 Task: Toggle the show author.
Action: Mouse moved to (14, 540)
Screenshot: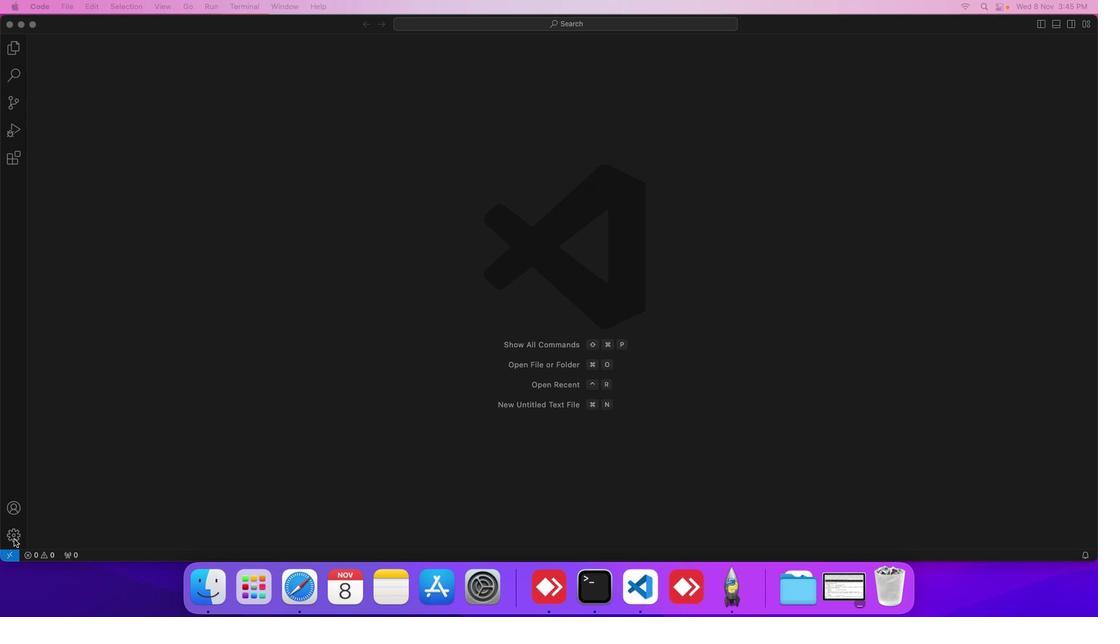 
Action: Mouse pressed left at (14, 540)
Screenshot: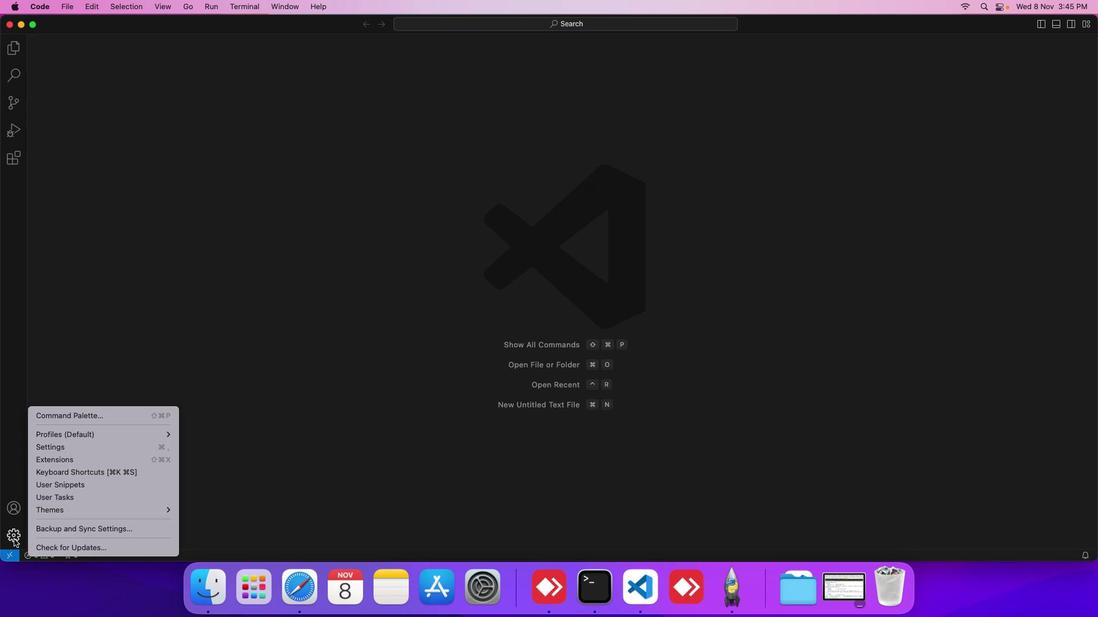 
Action: Mouse moved to (124, 446)
Screenshot: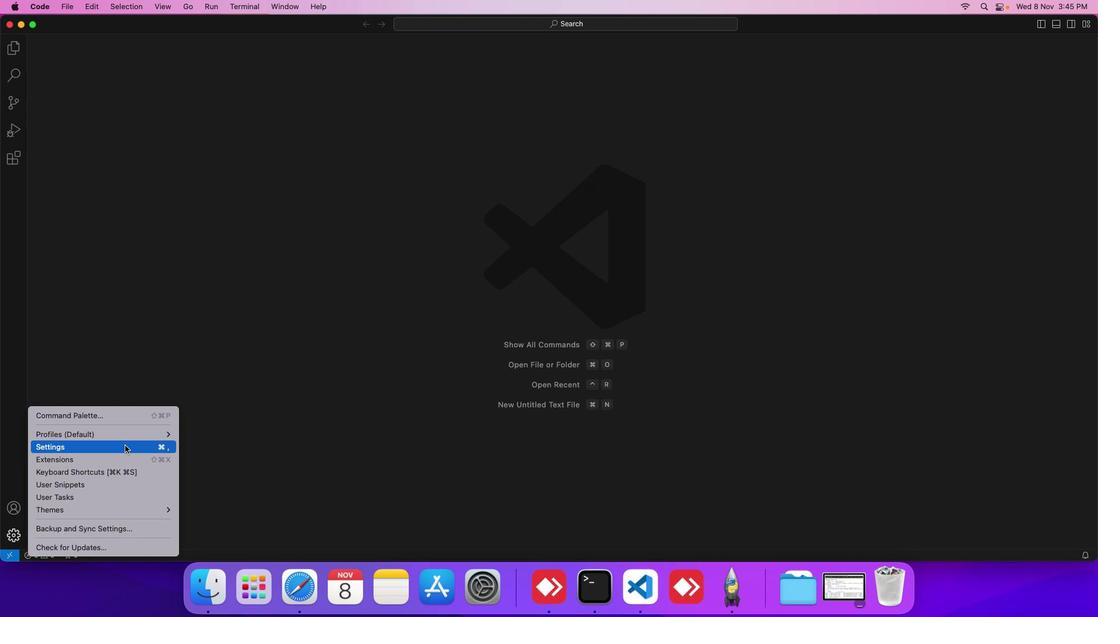 
Action: Mouse pressed left at (124, 446)
Screenshot: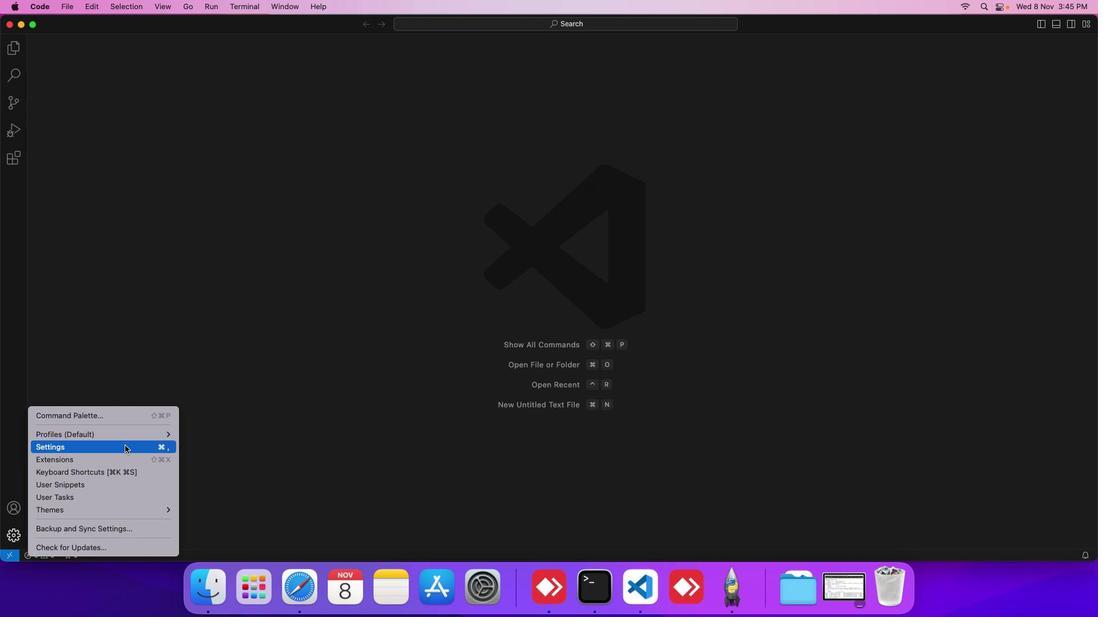 
Action: Mouse moved to (273, 203)
Screenshot: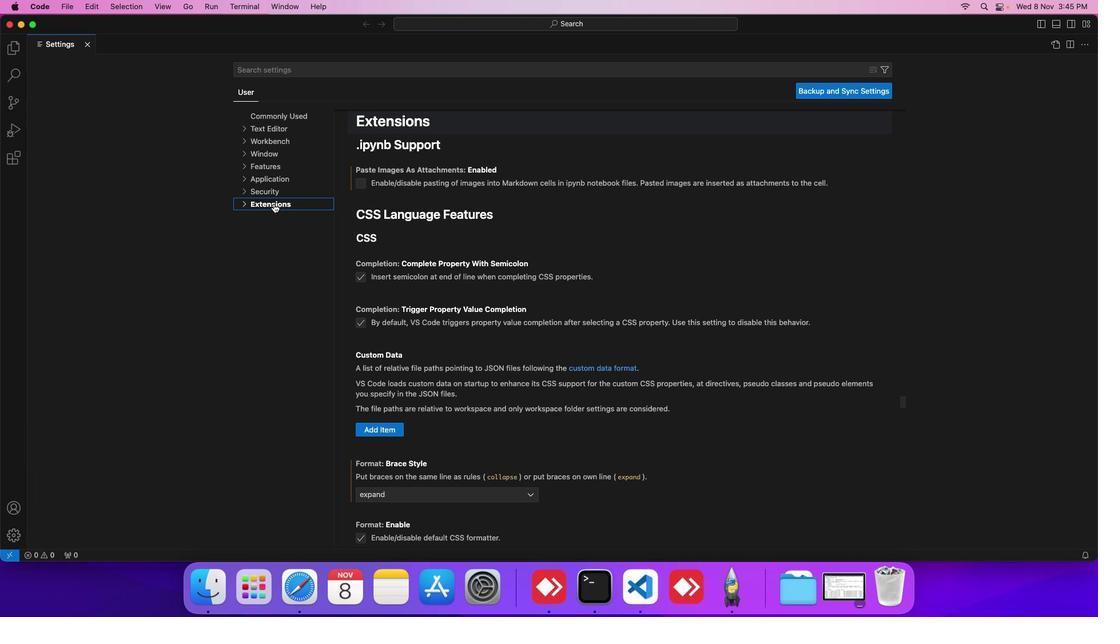 
Action: Mouse pressed left at (273, 203)
Screenshot: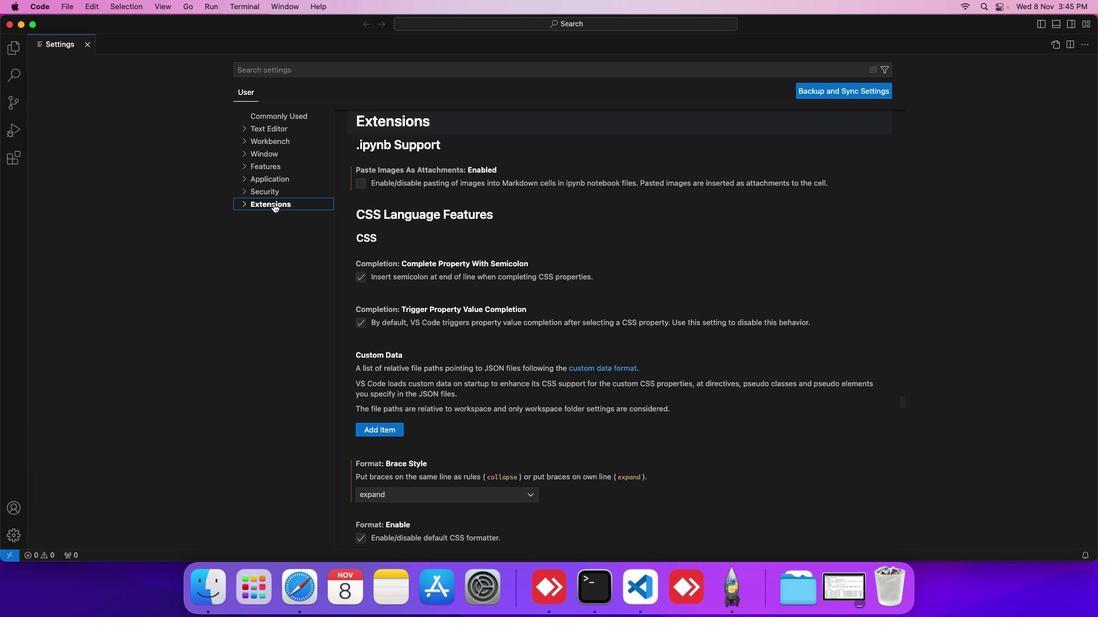 
Action: Mouse moved to (264, 252)
Screenshot: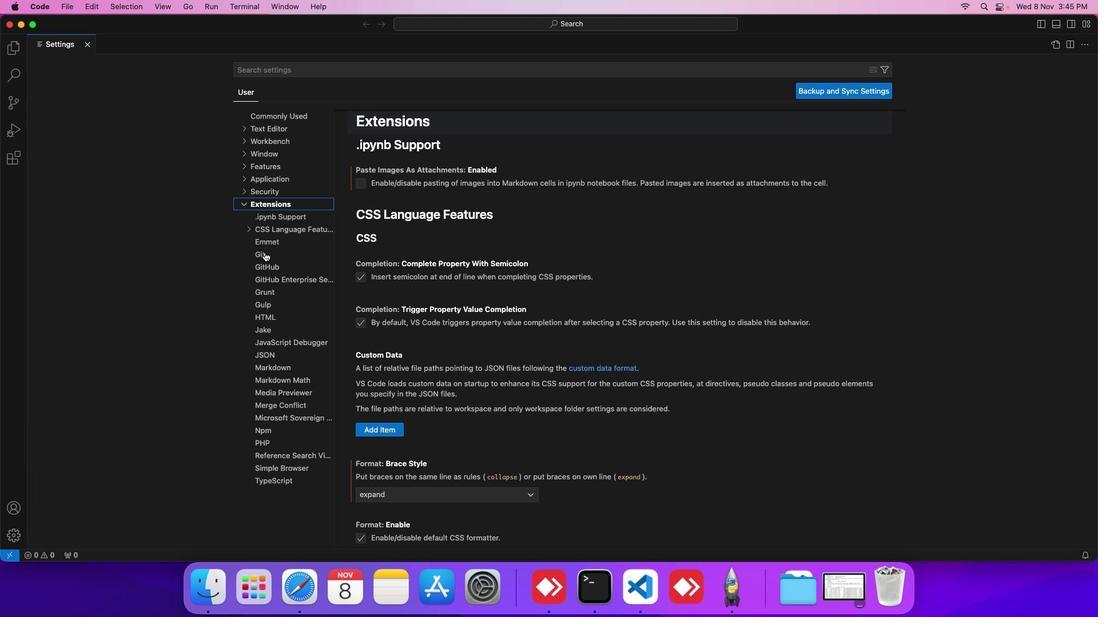 
Action: Mouse pressed left at (264, 252)
Screenshot: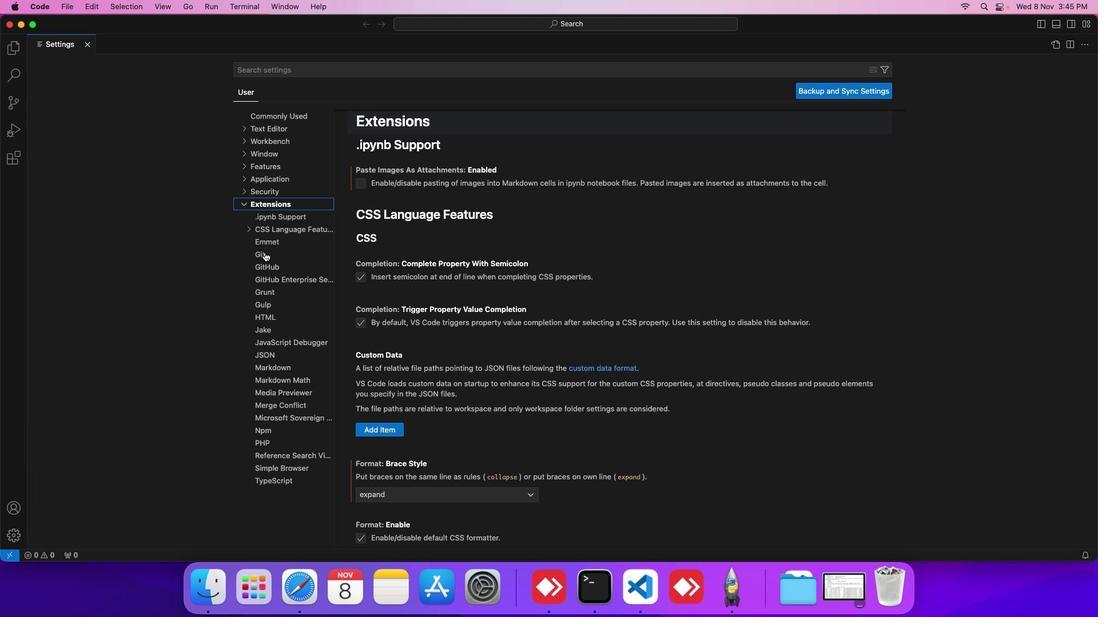 
Action: Mouse moved to (374, 347)
Screenshot: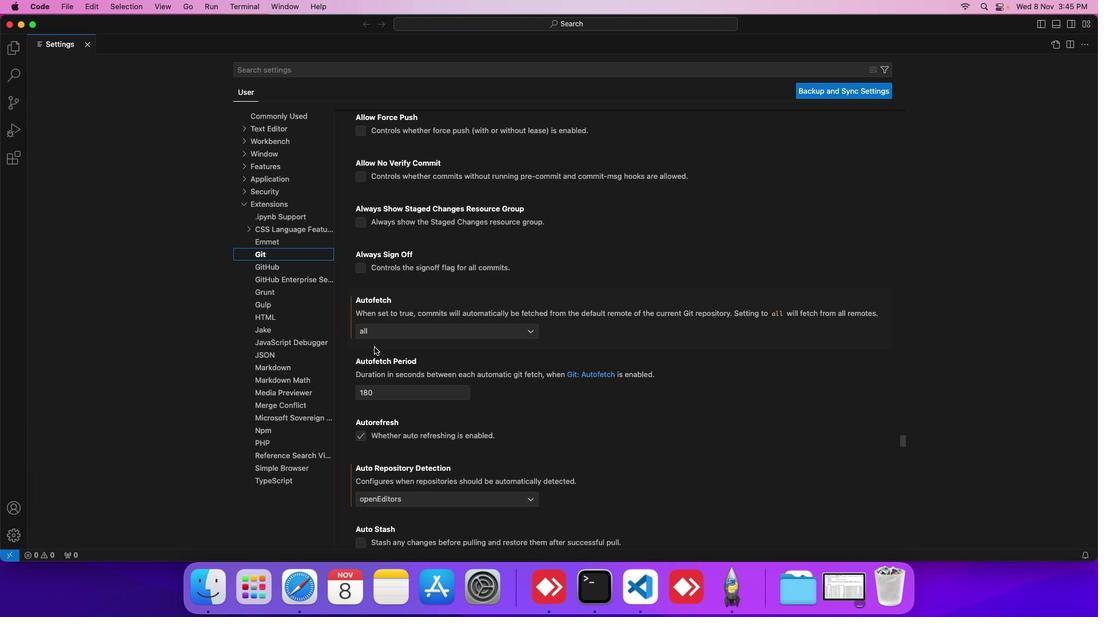 
Action: Mouse scrolled (374, 347) with delta (0, 0)
Screenshot: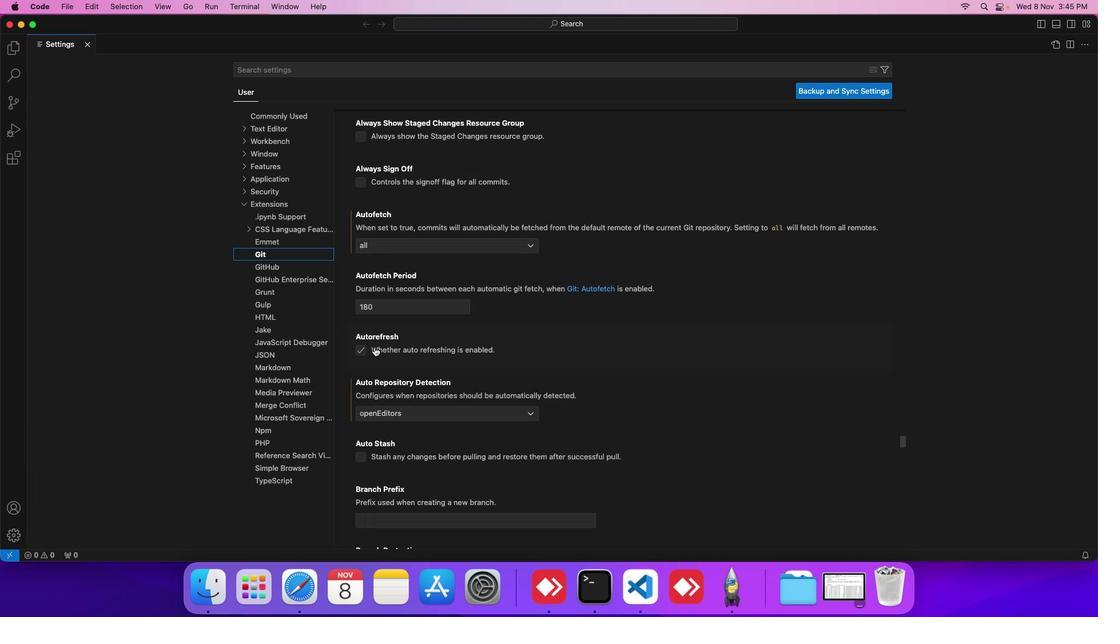 
Action: Mouse scrolled (374, 347) with delta (0, 0)
Screenshot: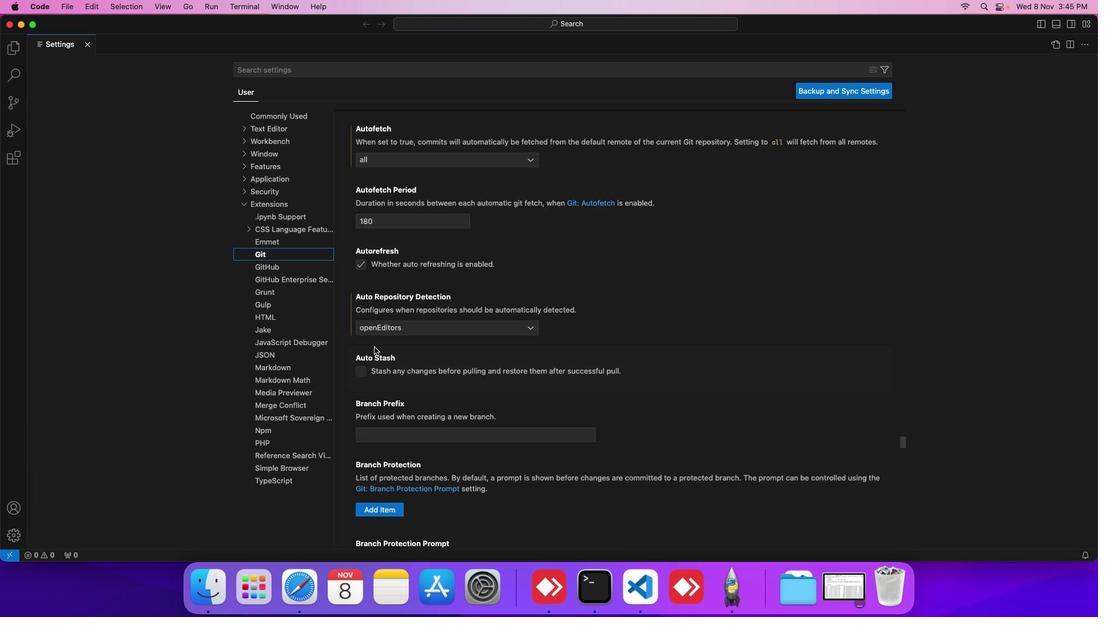 
Action: Mouse scrolled (374, 347) with delta (0, -1)
Screenshot: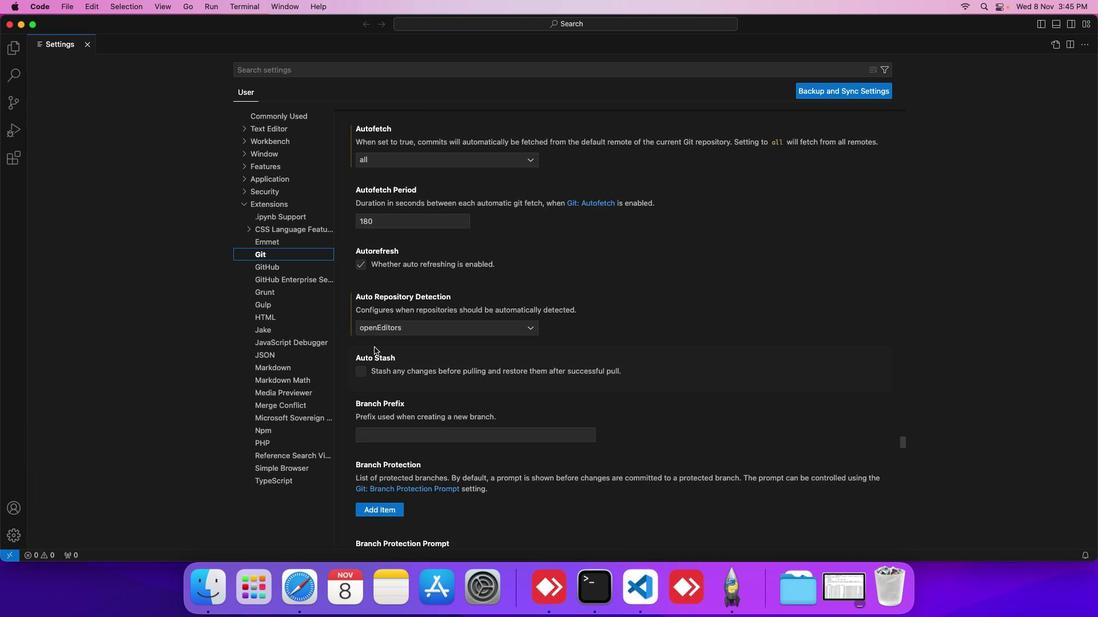
Action: Mouse scrolled (374, 347) with delta (0, -1)
Screenshot: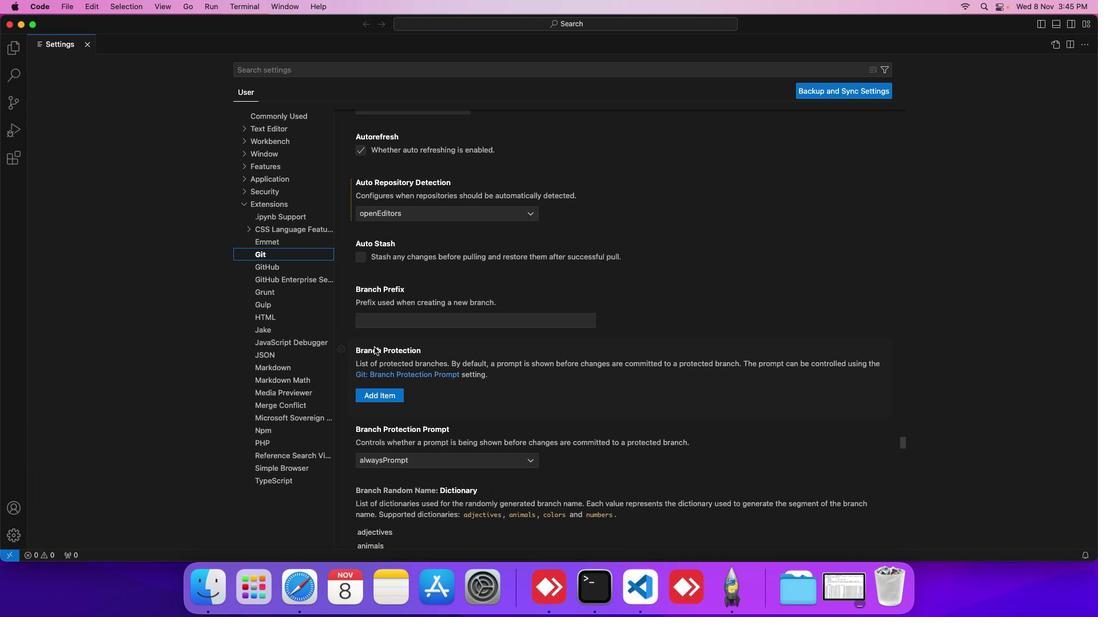 
Action: Mouse scrolled (374, 347) with delta (0, -2)
Screenshot: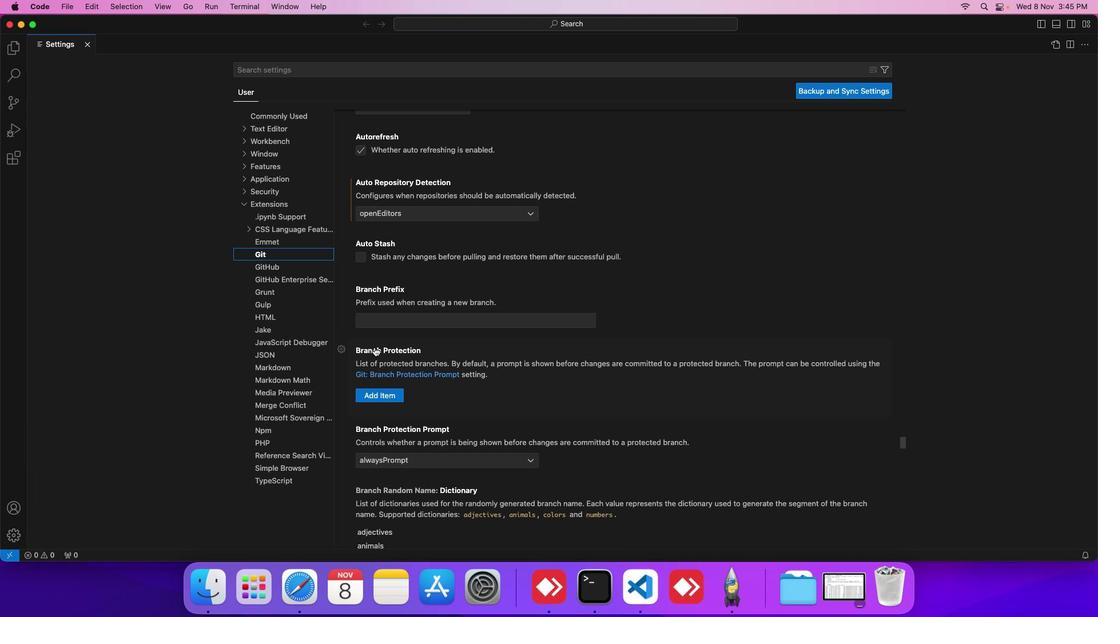 
Action: Mouse scrolled (374, 347) with delta (0, -2)
Screenshot: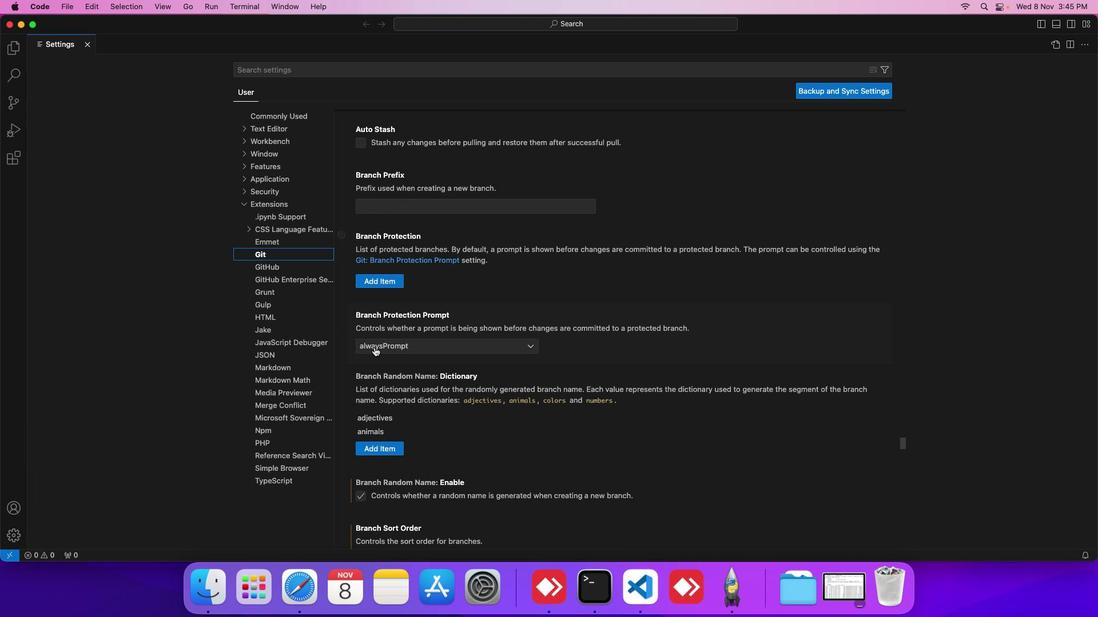 
Action: Mouse scrolled (374, 347) with delta (0, 0)
Screenshot: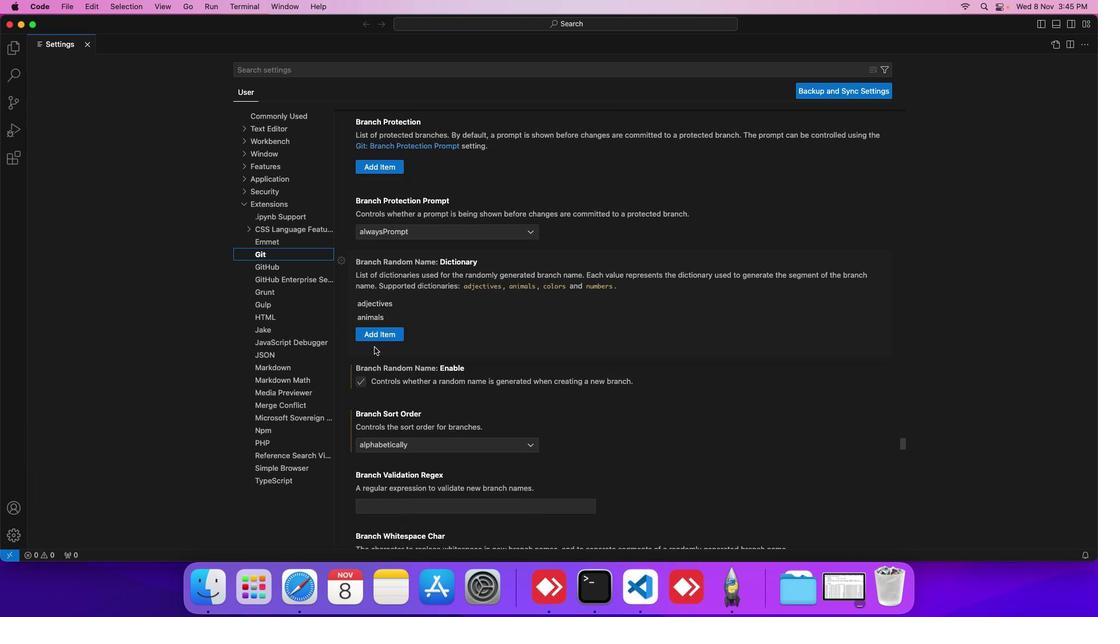 
Action: Mouse scrolled (374, 347) with delta (0, 0)
Screenshot: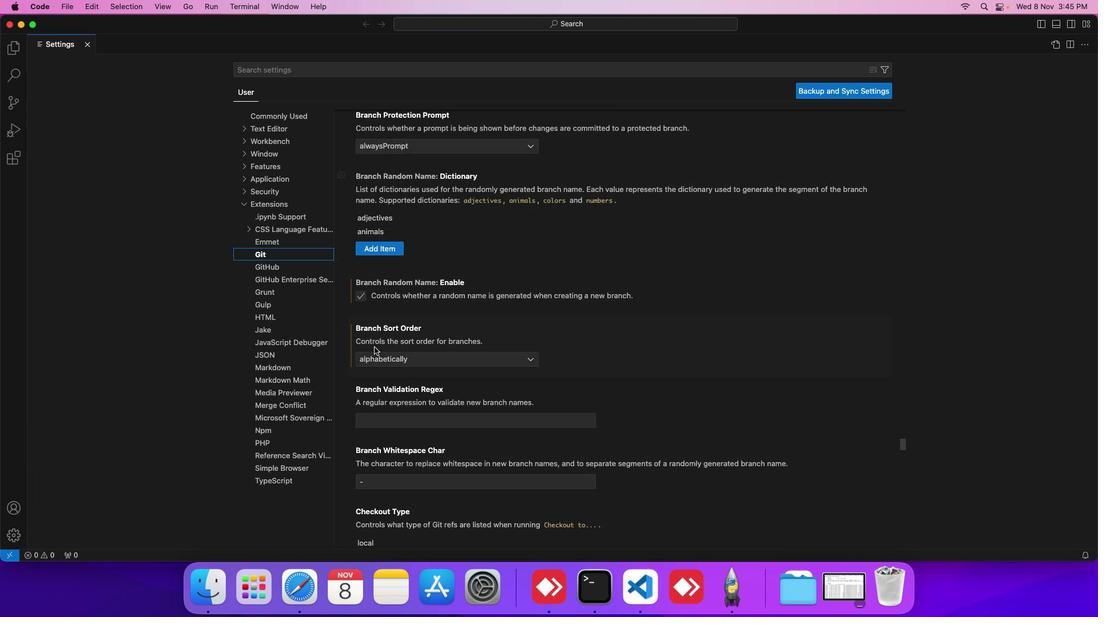 
Action: Mouse scrolled (374, 347) with delta (0, -1)
Screenshot: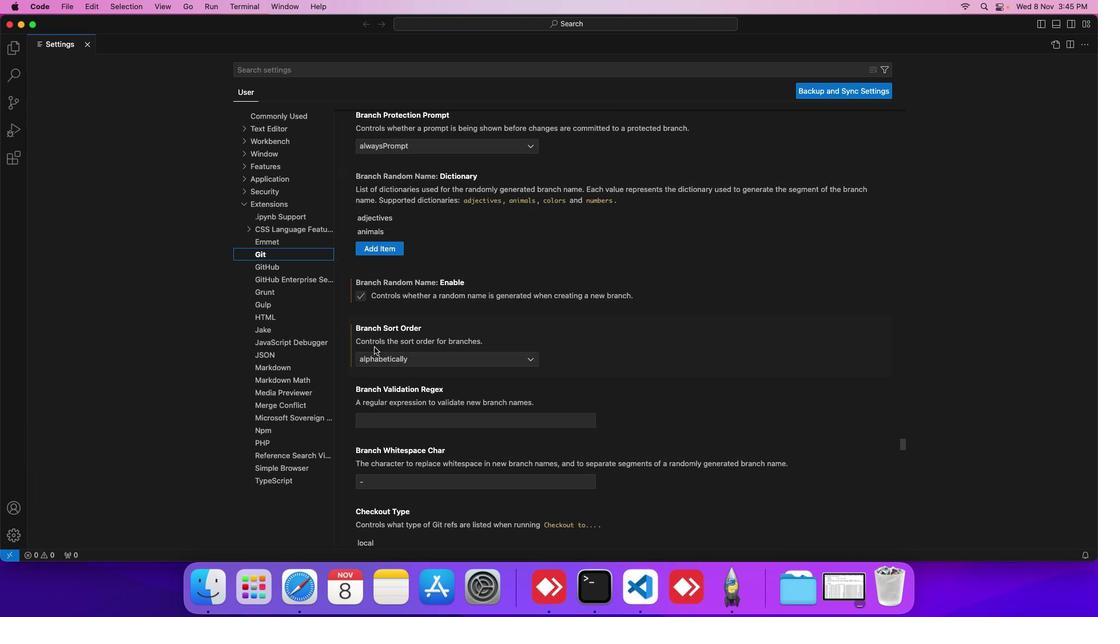 
Action: Mouse scrolled (374, 347) with delta (0, -1)
Screenshot: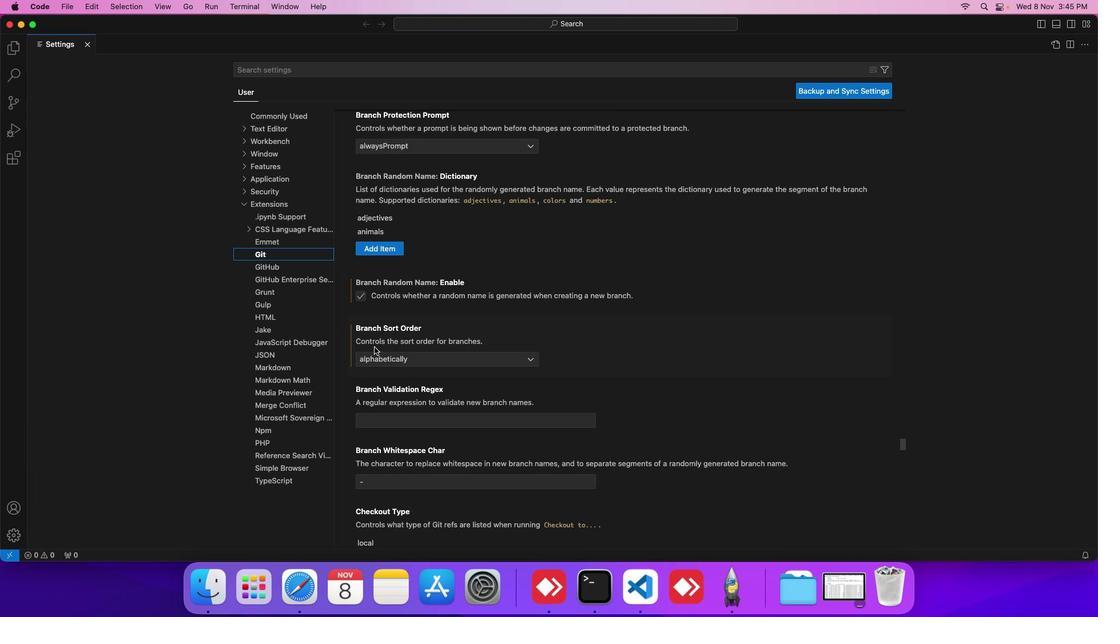 
Action: Mouse scrolled (374, 347) with delta (0, -1)
Screenshot: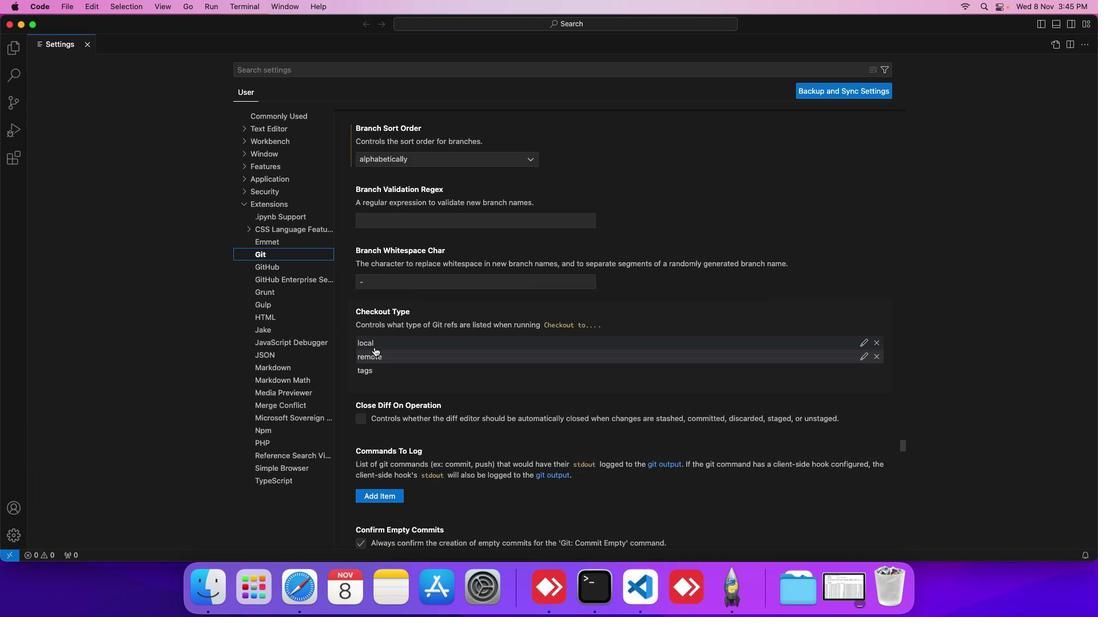 
Action: Mouse scrolled (374, 347) with delta (0, -2)
Screenshot: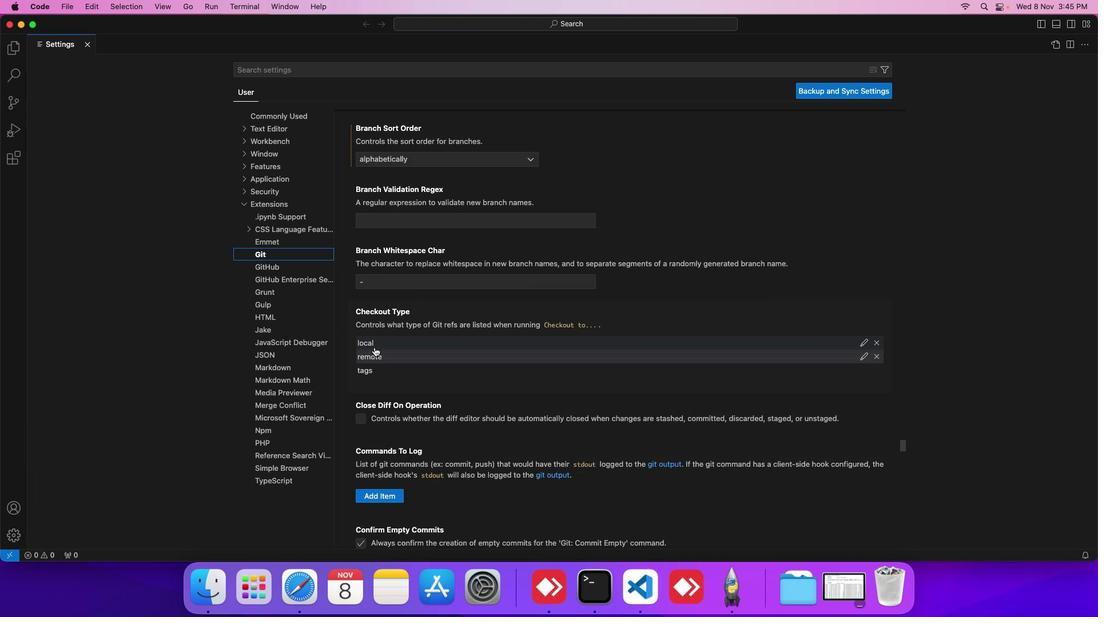 
Action: Mouse scrolled (374, 347) with delta (0, 0)
Screenshot: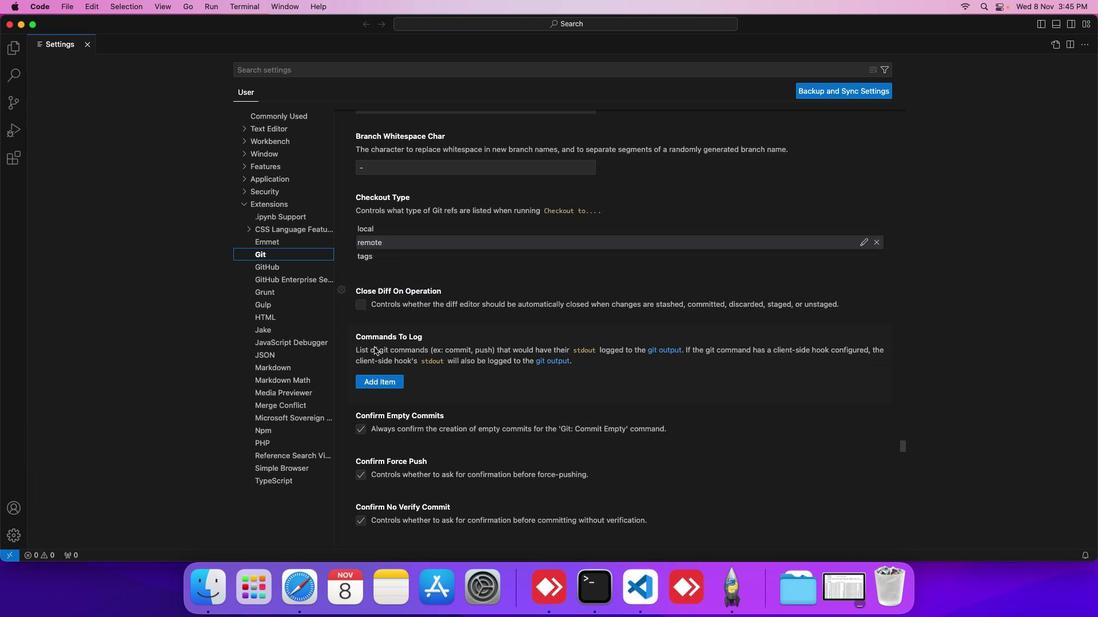 
Action: Mouse scrolled (374, 347) with delta (0, 0)
Screenshot: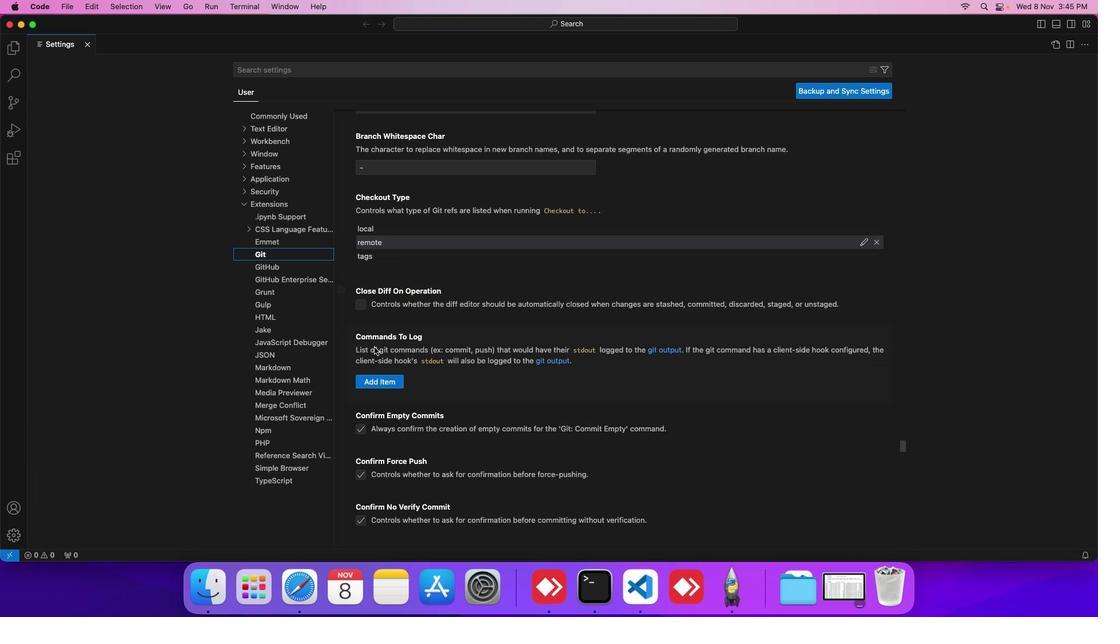 
Action: Mouse scrolled (374, 347) with delta (0, -1)
Screenshot: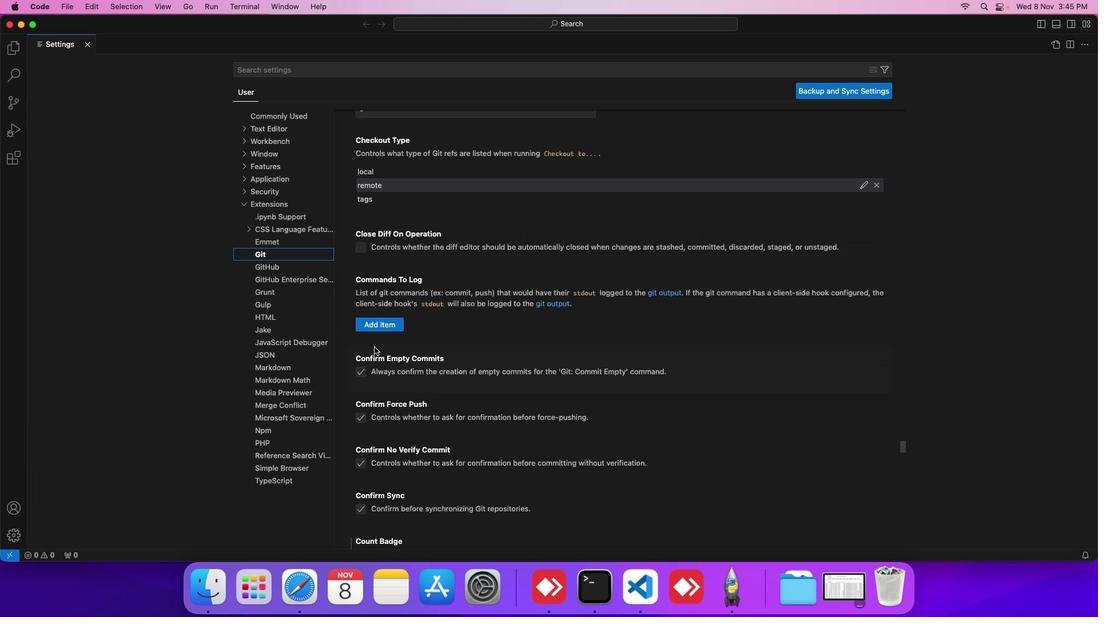 
Action: Mouse scrolled (374, 347) with delta (0, -1)
Screenshot: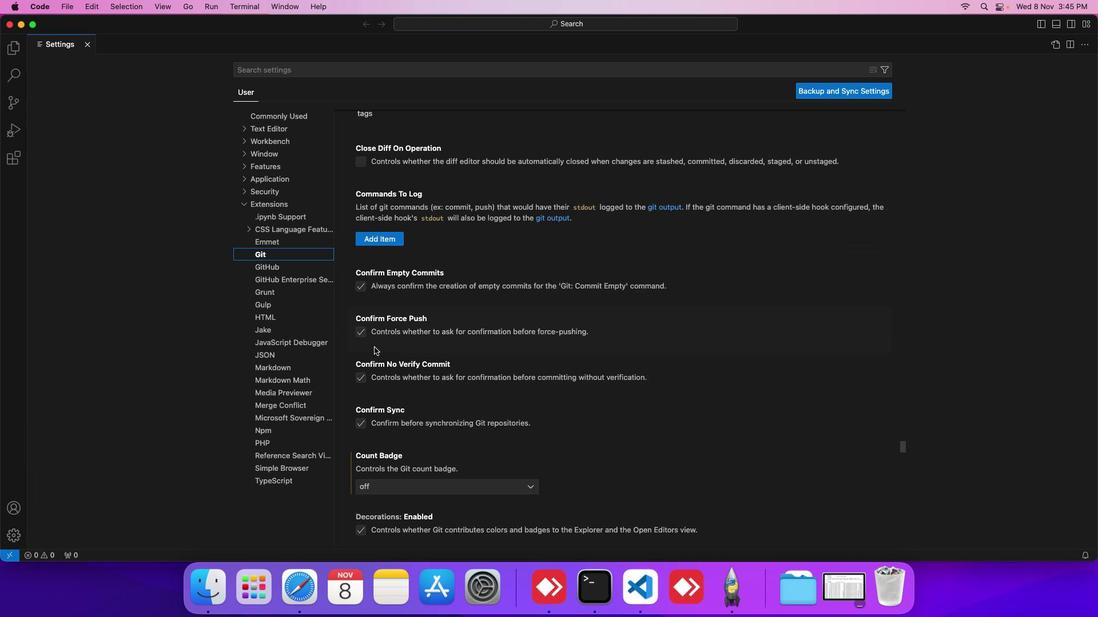 
Action: Mouse scrolled (374, 347) with delta (0, -1)
Screenshot: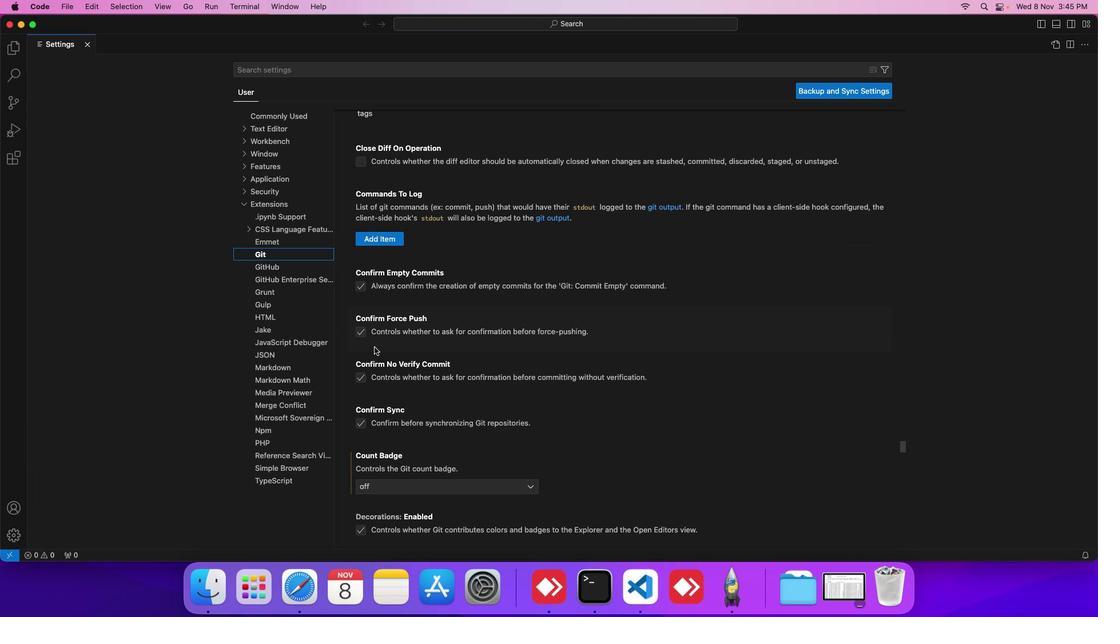 
Action: Mouse scrolled (374, 347) with delta (0, 0)
Screenshot: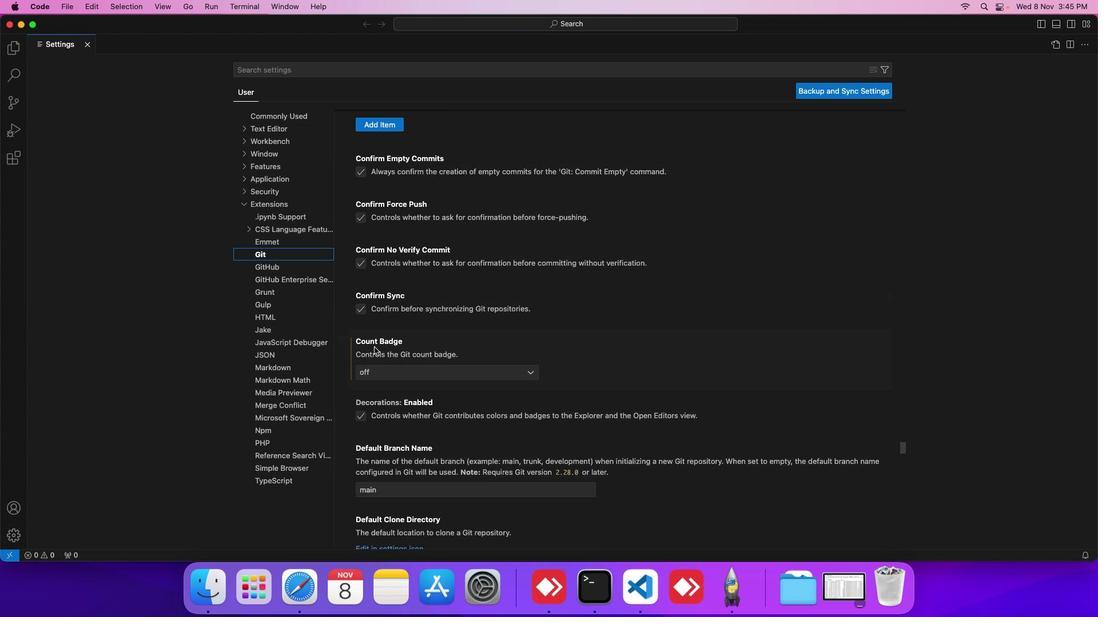 
Action: Mouse scrolled (374, 347) with delta (0, 0)
Screenshot: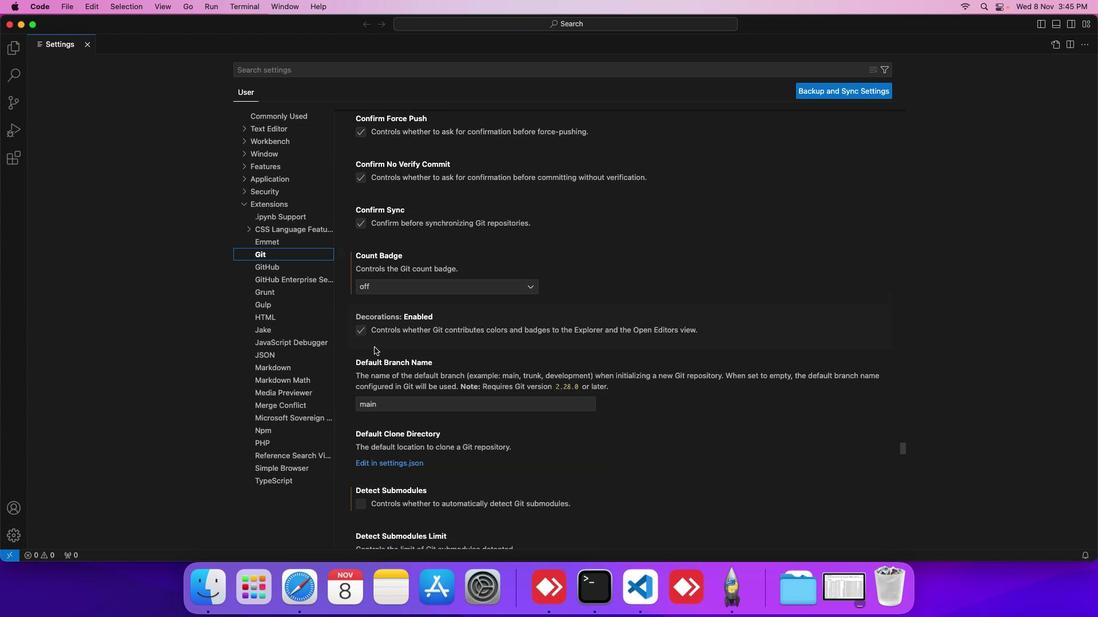 
Action: Mouse scrolled (374, 347) with delta (0, -1)
Screenshot: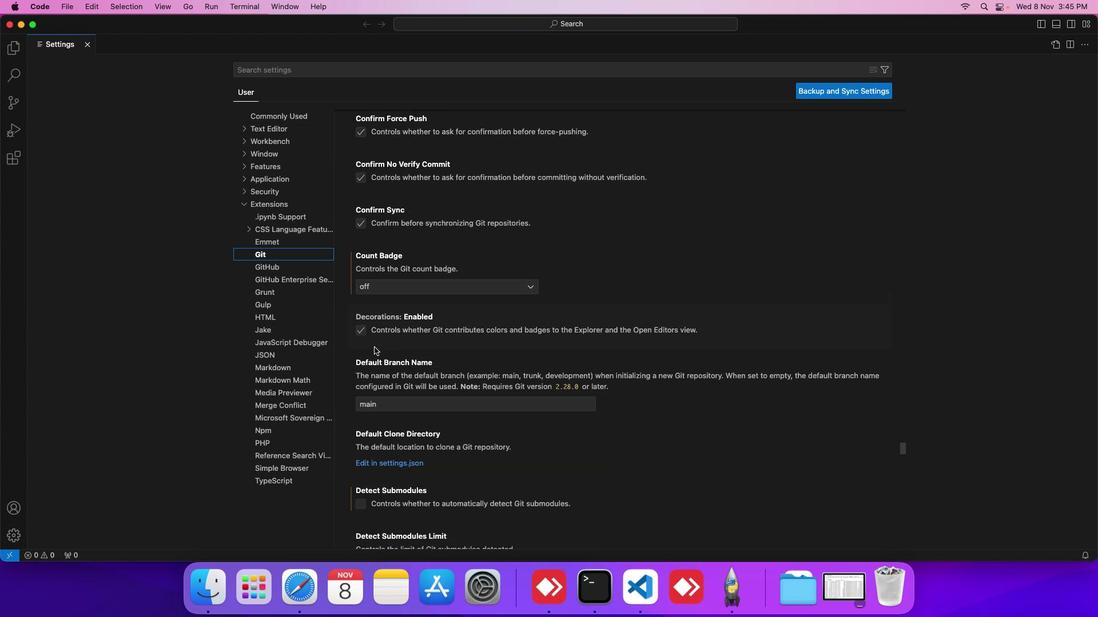 
Action: Mouse scrolled (374, 347) with delta (0, -1)
Screenshot: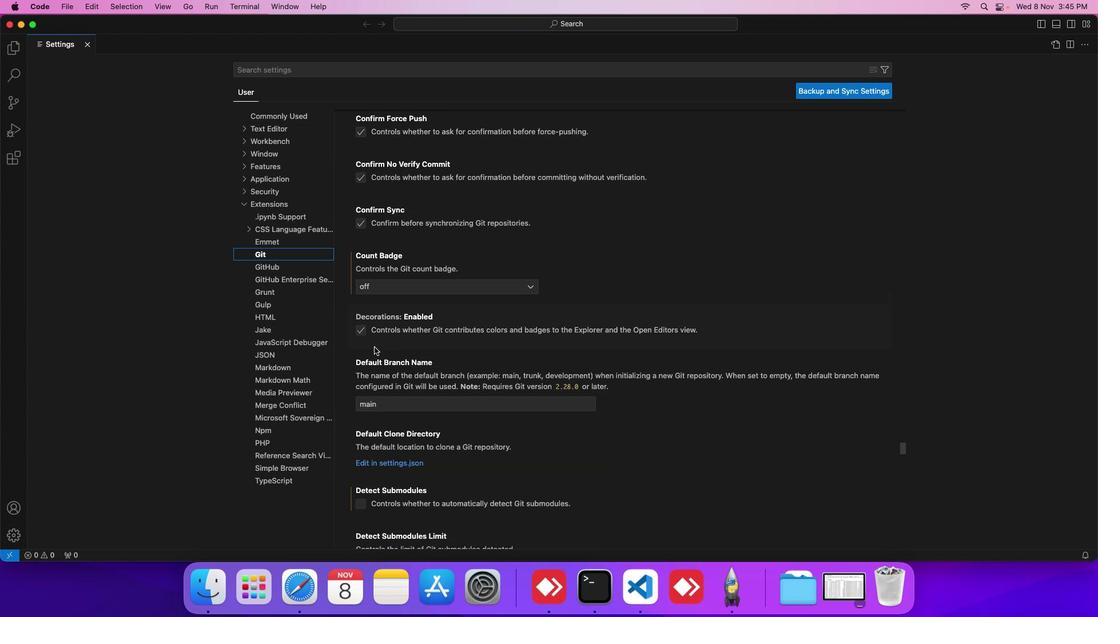 
Action: Mouse scrolled (374, 347) with delta (0, 0)
Screenshot: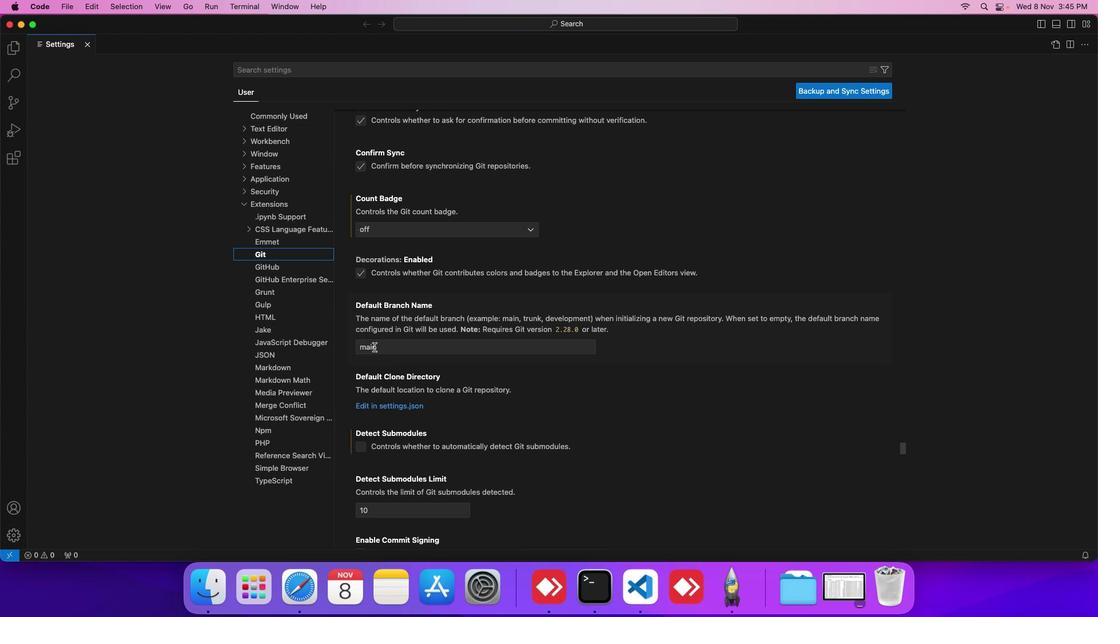 
Action: Mouse scrolled (374, 347) with delta (0, 0)
Screenshot: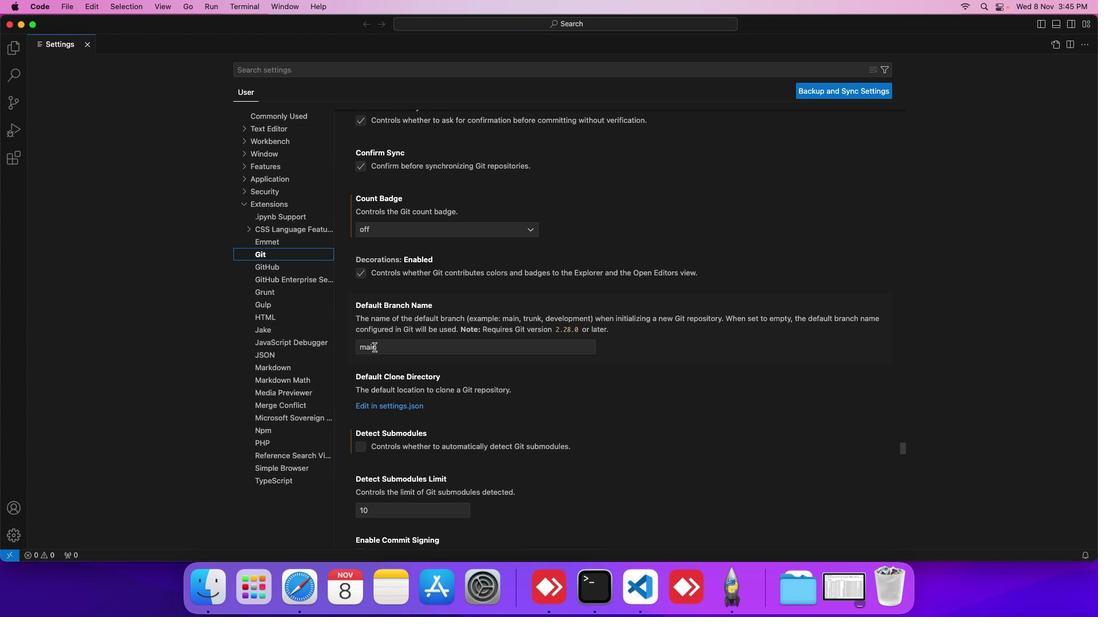 
Action: Mouse scrolled (374, 347) with delta (0, 0)
Screenshot: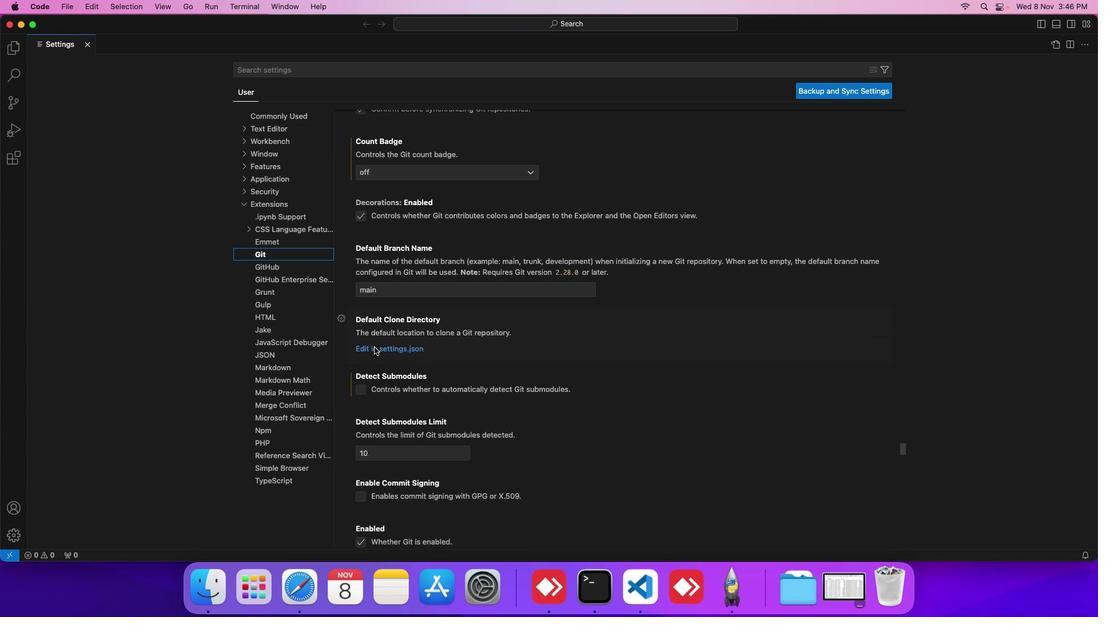 
Action: Mouse scrolled (374, 347) with delta (0, 0)
Screenshot: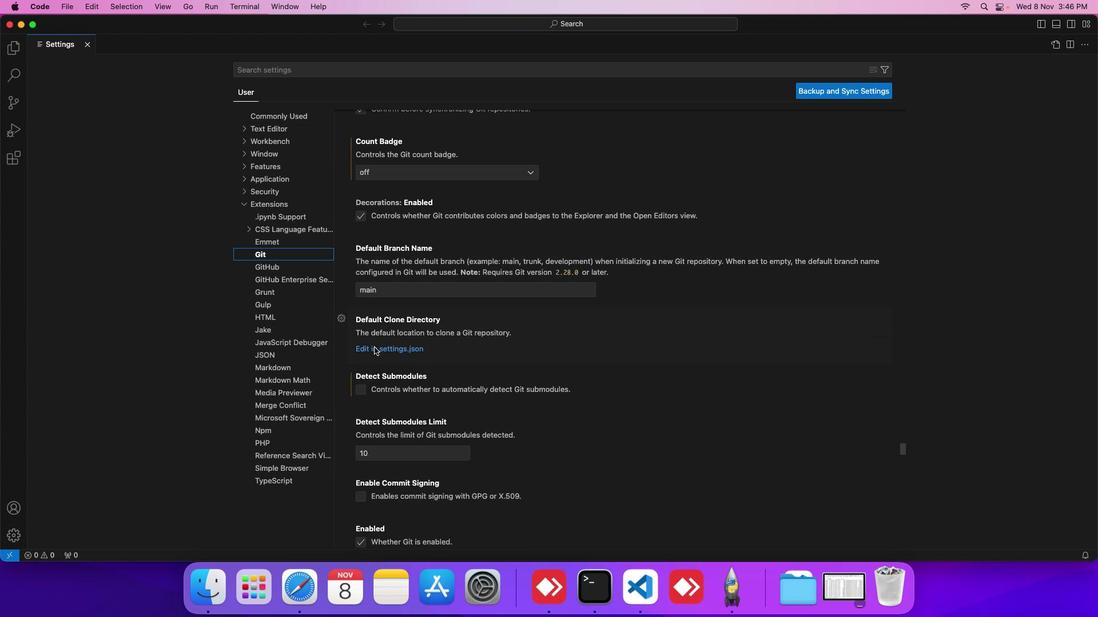 
Action: Mouse scrolled (374, 347) with delta (0, 0)
Screenshot: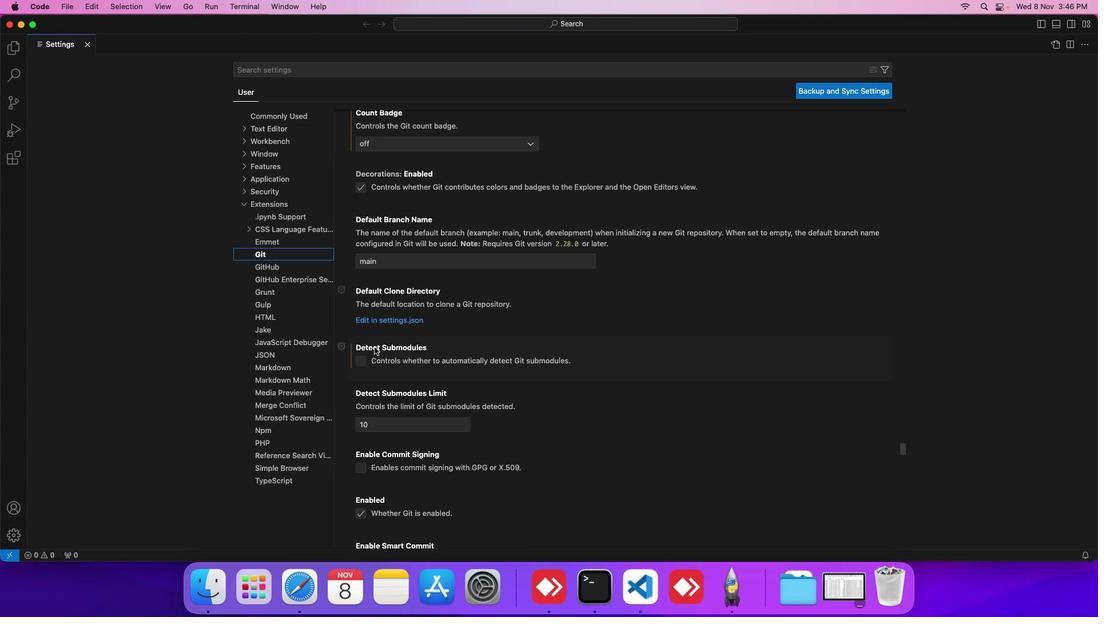 
Action: Mouse scrolled (374, 347) with delta (0, 0)
Screenshot: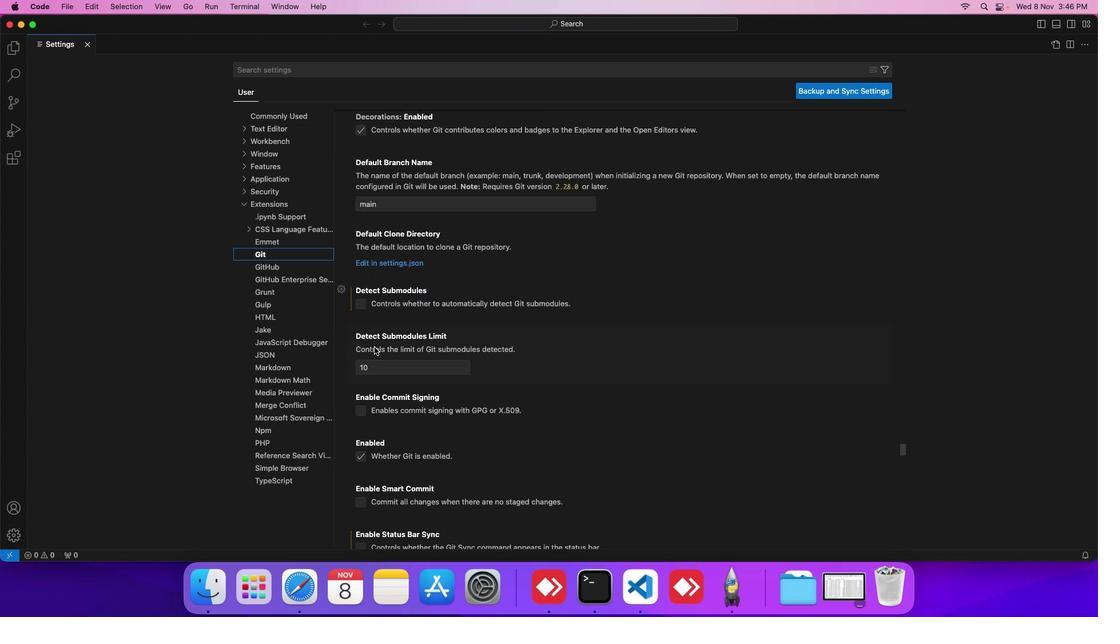 
Action: Mouse scrolled (374, 347) with delta (0, 0)
Screenshot: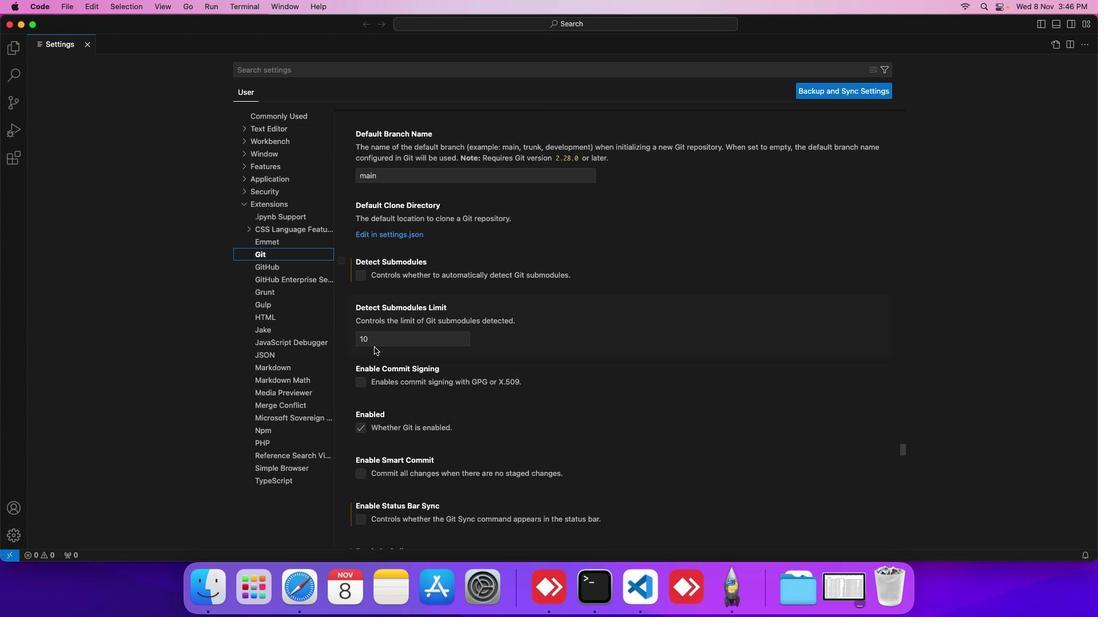 
Action: Mouse scrolled (374, 347) with delta (0, 0)
Screenshot: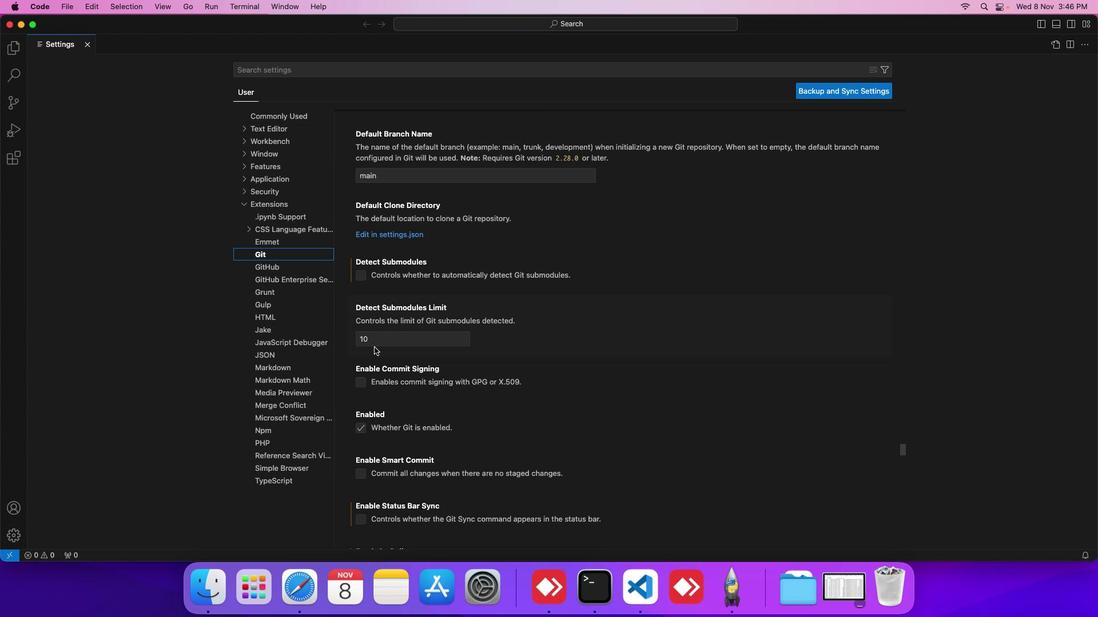 
Action: Mouse scrolled (374, 347) with delta (0, 0)
Screenshot: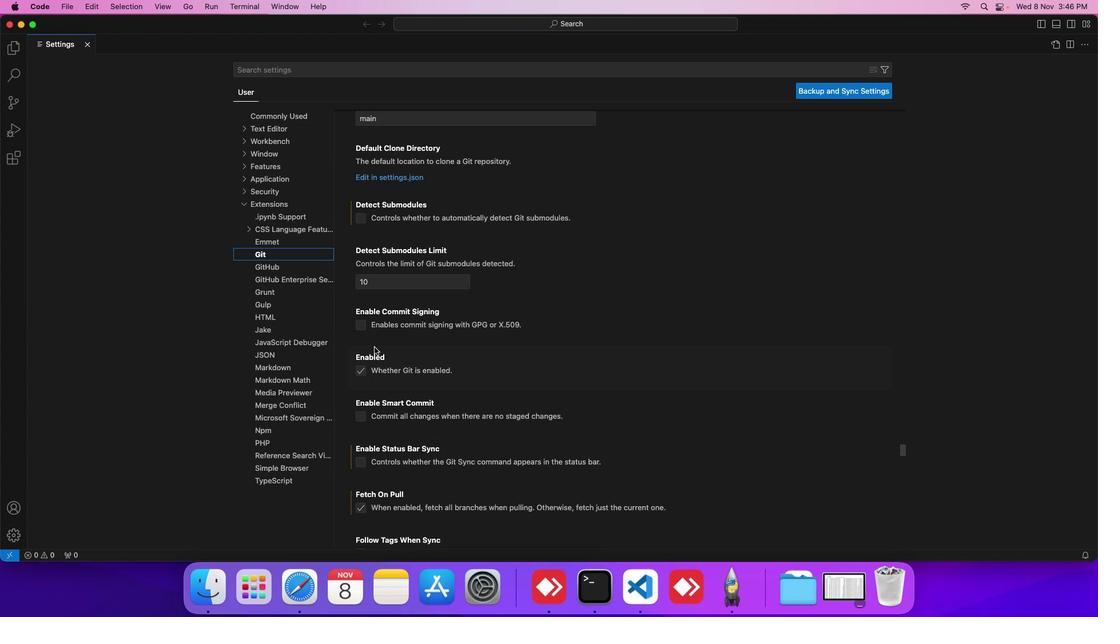 
Action: Mouse scrolled (374, 347) with delta (0, 0)
Screenshot: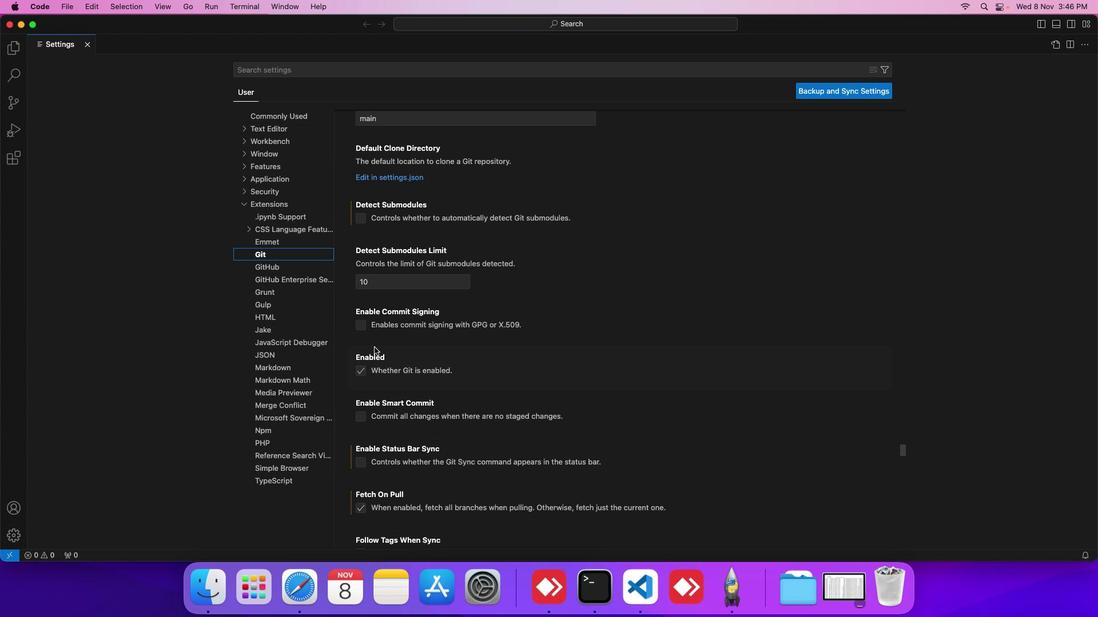 
Action: Mouse scrolled (374, 347) with delta (0, 0)
Screenshot: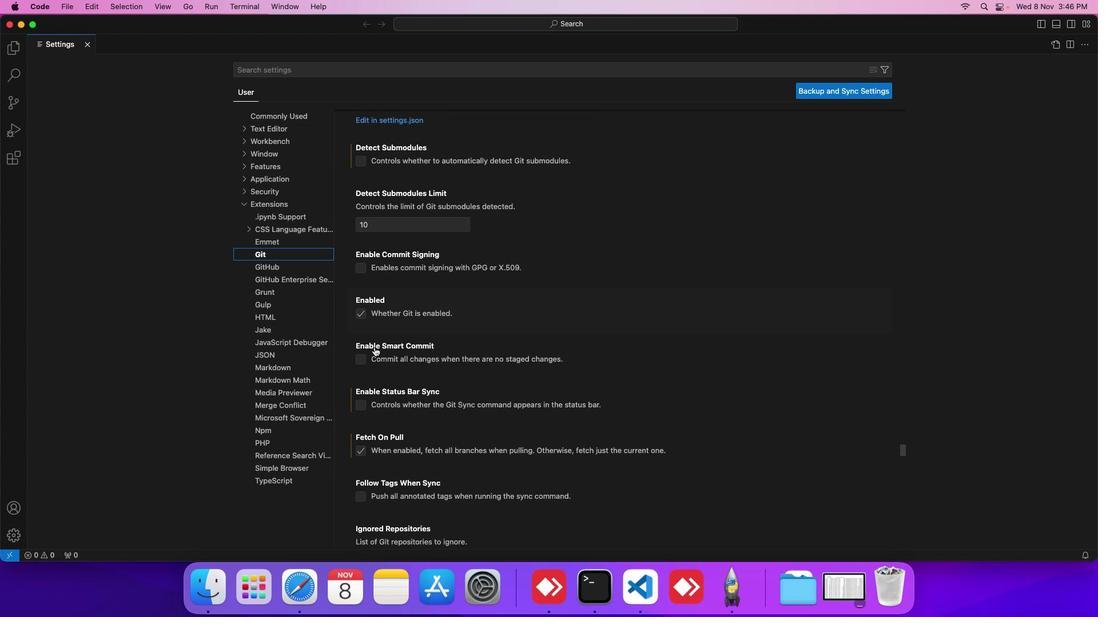 
Action: Mouse scrolled (374, 347) with delta (0, 0)
Screenshot: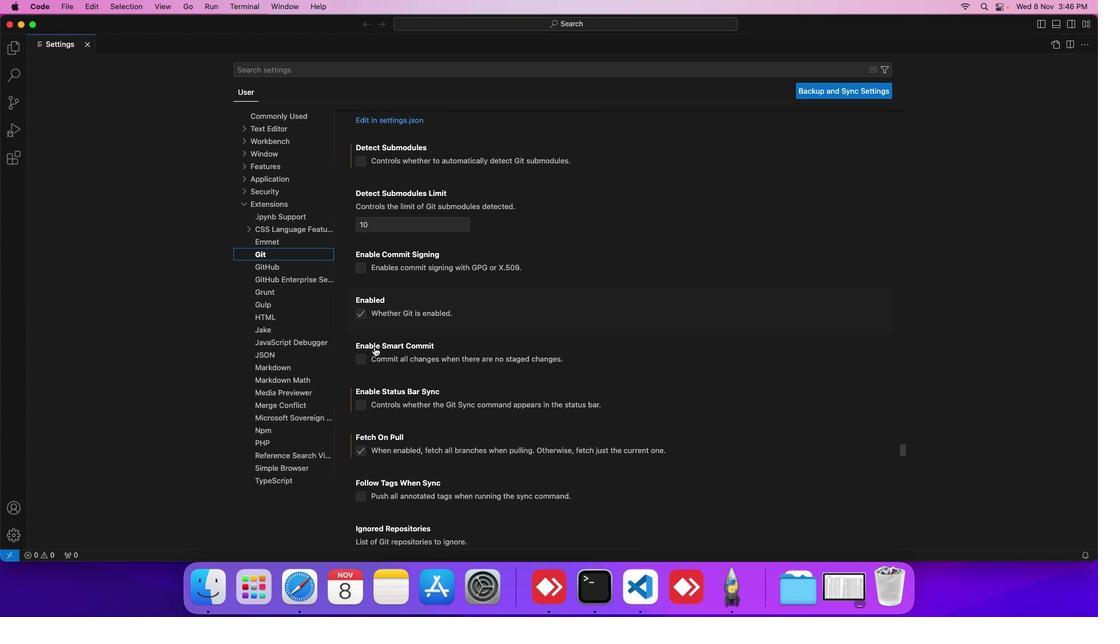 
Action: Mouse scrolled (374, 347) with delta (0, 0)
Screenshot: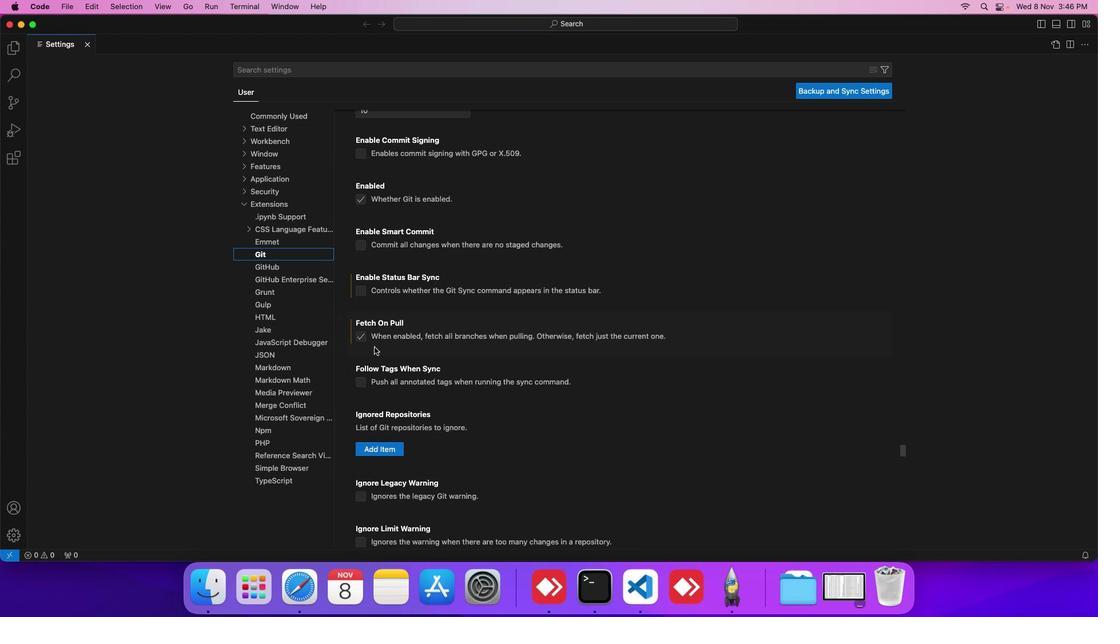 
Action: Mouse scrolled (374, 347) with delta (0, 0)
Screenshot: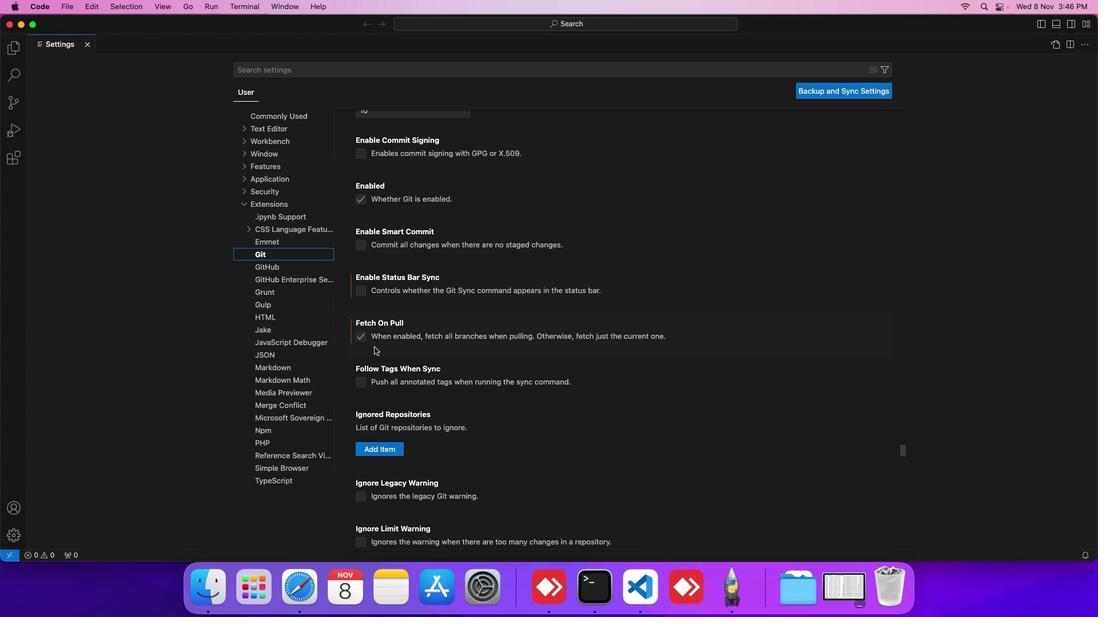 
Action: Mouse scrolled (374, 347) with delta (0, -1)
Screenshot: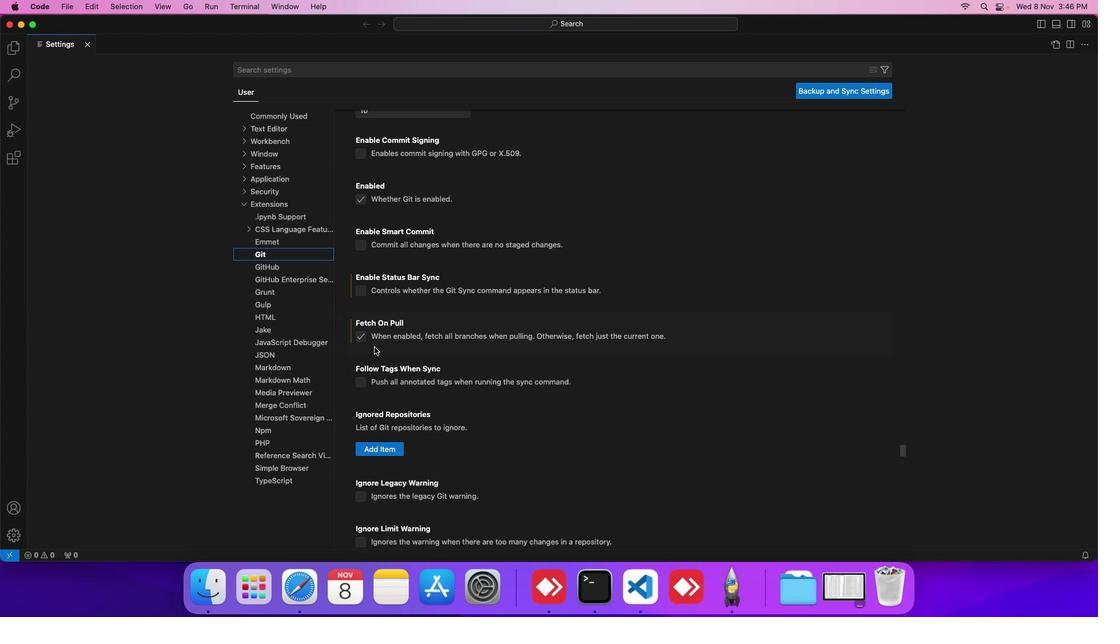 
Action: Mouse scrolled (374, 347) with delta (0, 0)
Screenshot: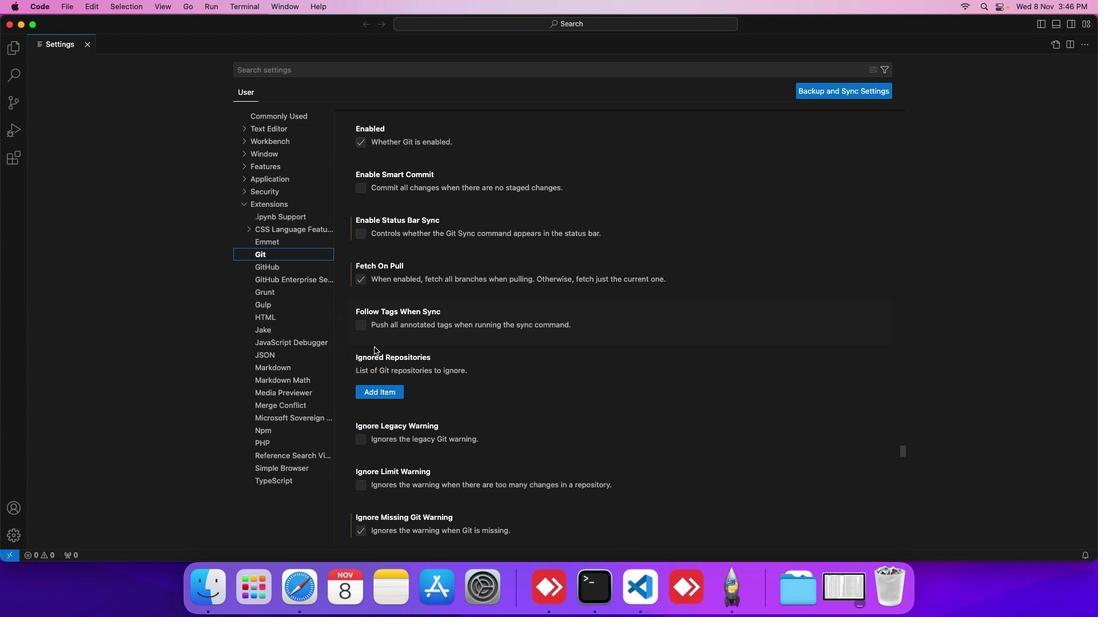
Action: Mouse scrolled (374, 347) with delta (0, 0)
Screenshot: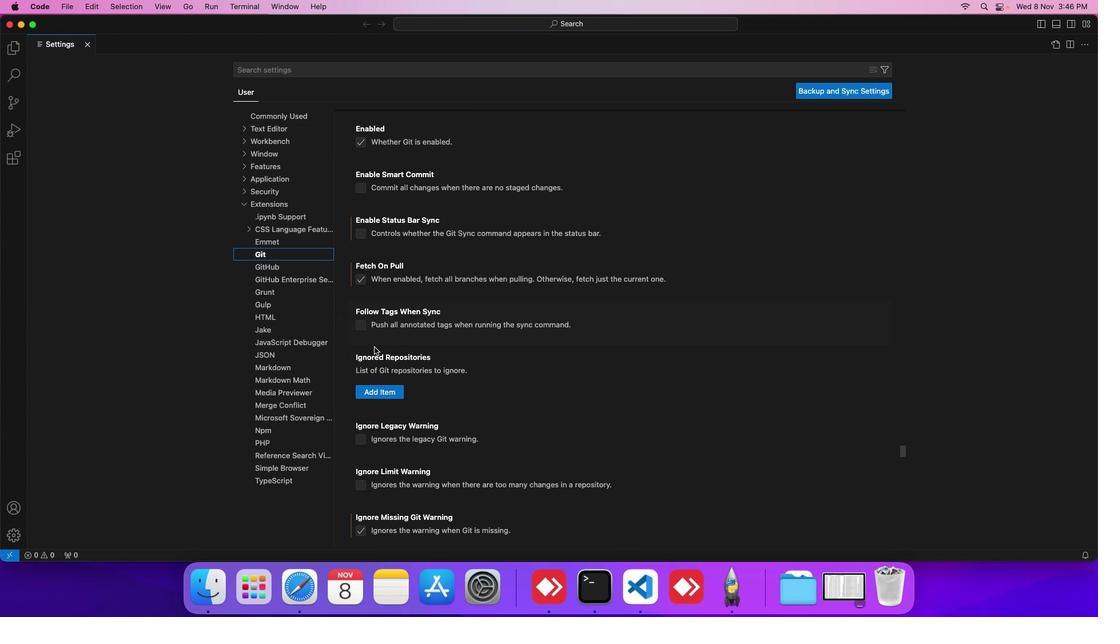 
Action: Mouse scrolled (374, 347) with delta (0, 0)
Screenshot: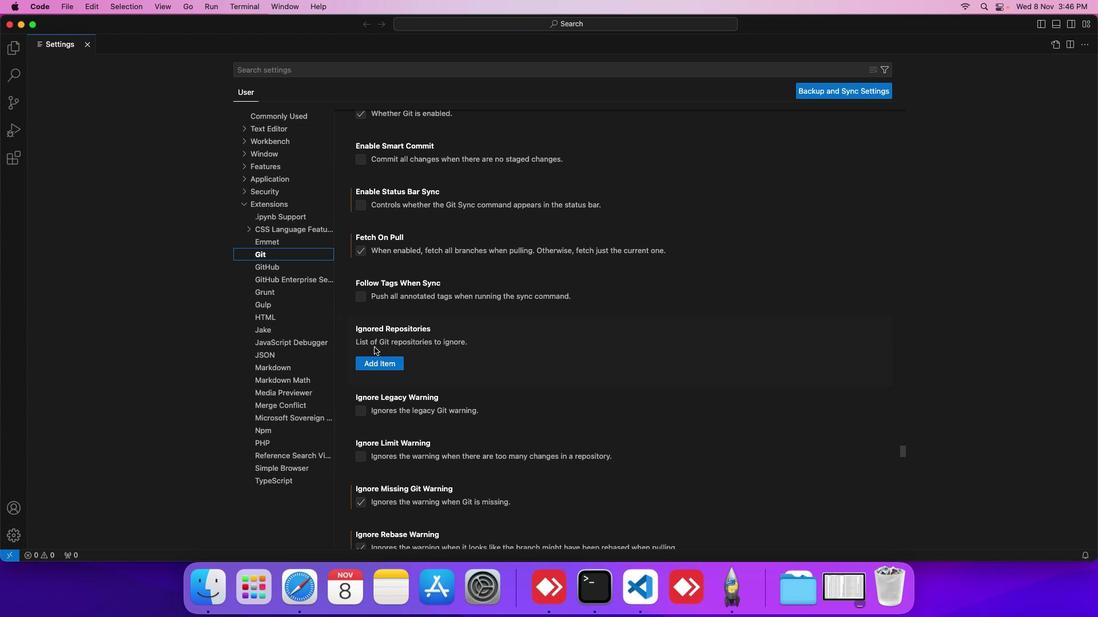 
Action: Mouse scrolled (374, 347) with delta (0, 0)
Screenshot: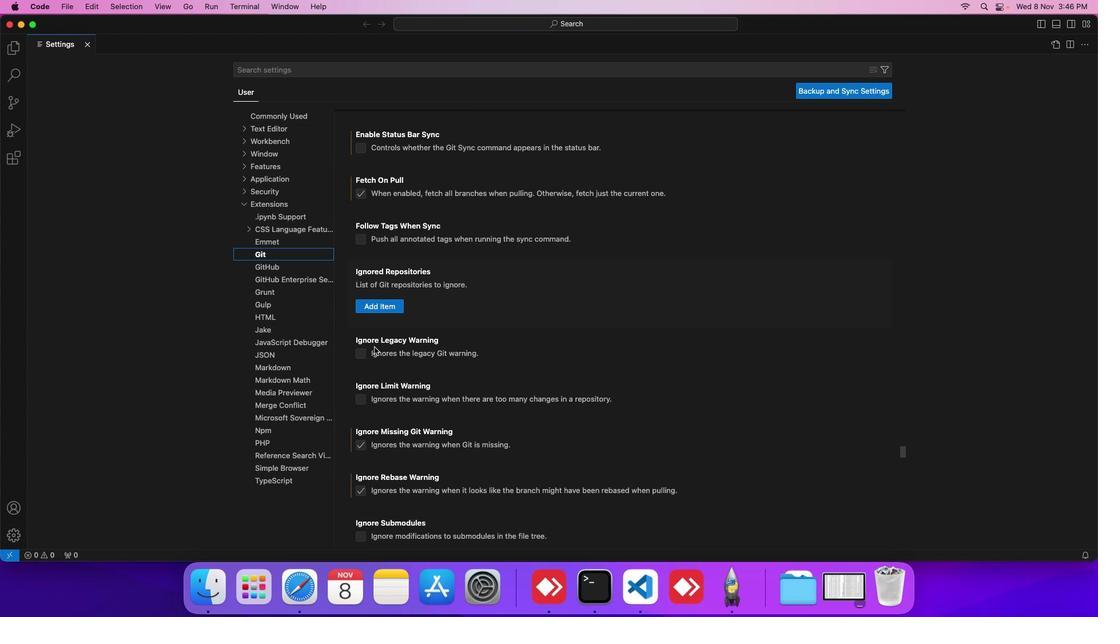 
Action: Mouse scrolled (374, 347) with delta (0, 0)
Screenshot: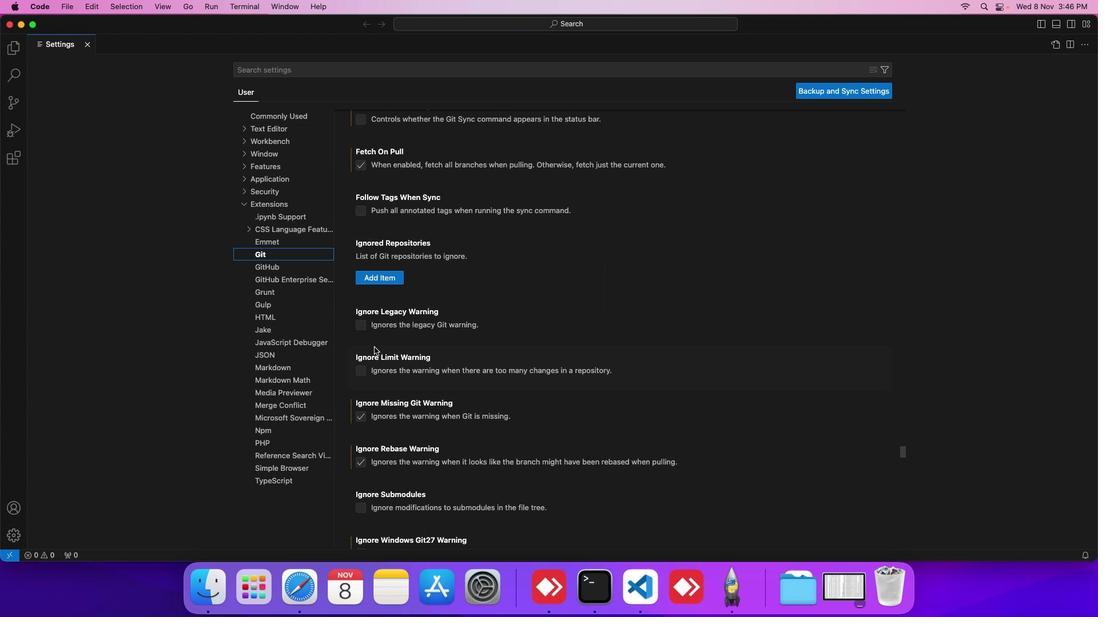 
Action: Mouse scrolled (374, 347) with delta (0, 0)
Screenshot: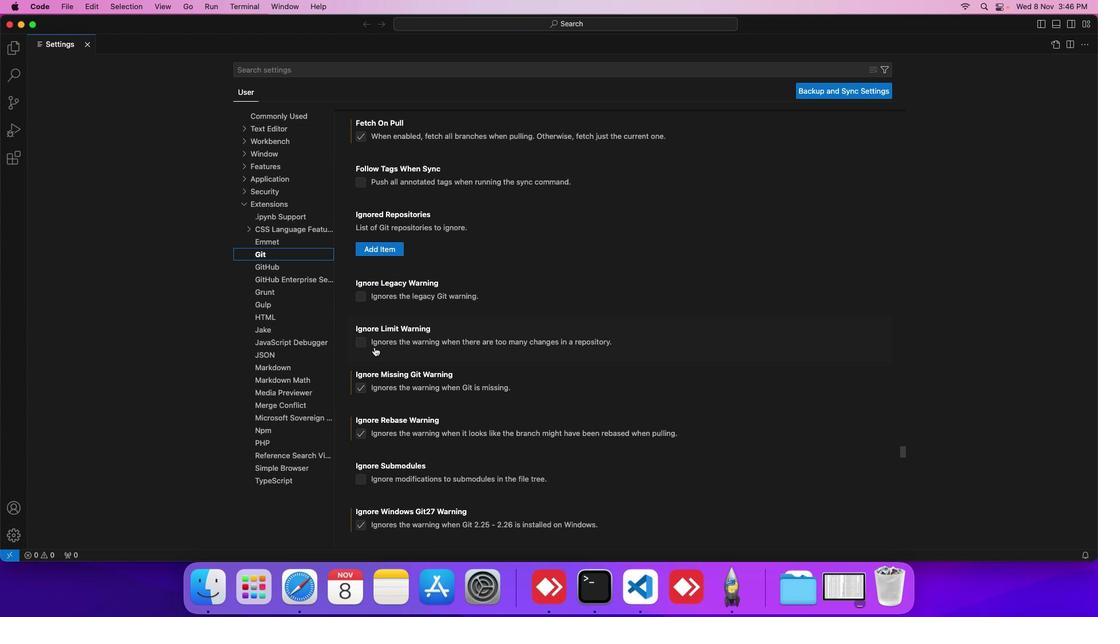 
Action: Mouse scrolled (374, 347) with delta (0, 0)
Screenshot: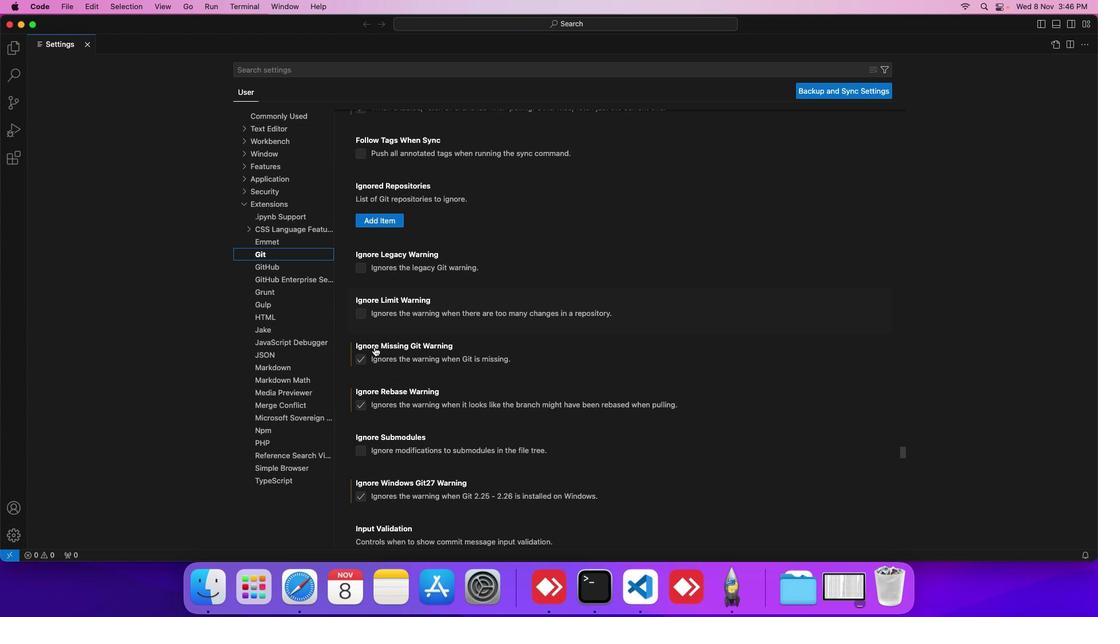 
Action: Mouse scrolled (374, 347) with delta (0, 0)
Screenshot: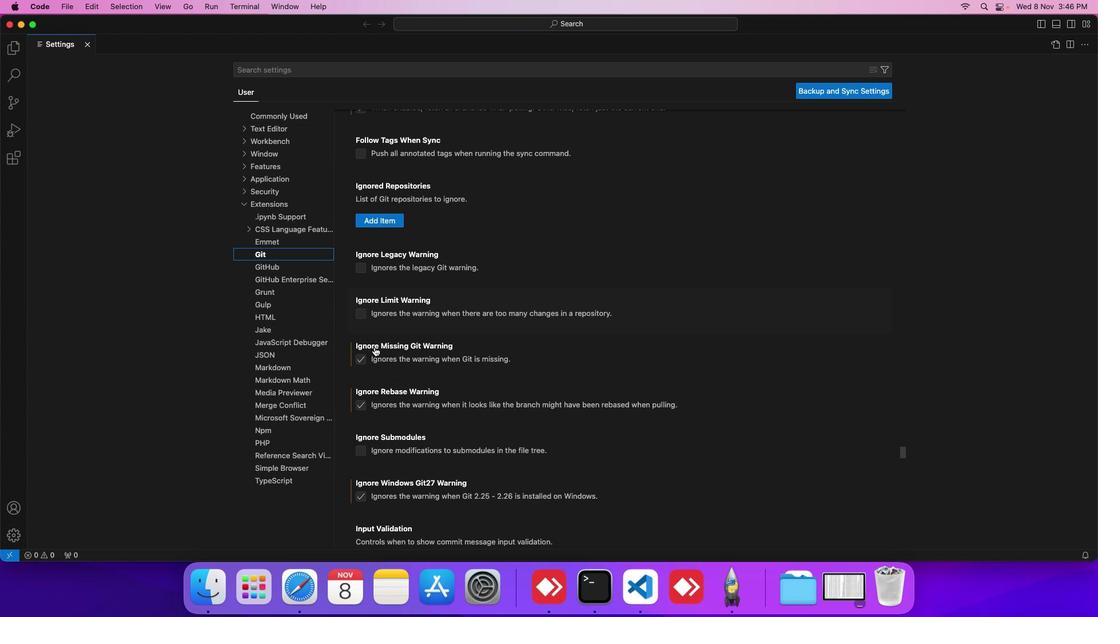 
Action: Mouse scrolled (374, 347) with delta (0, 0)
Screenshot: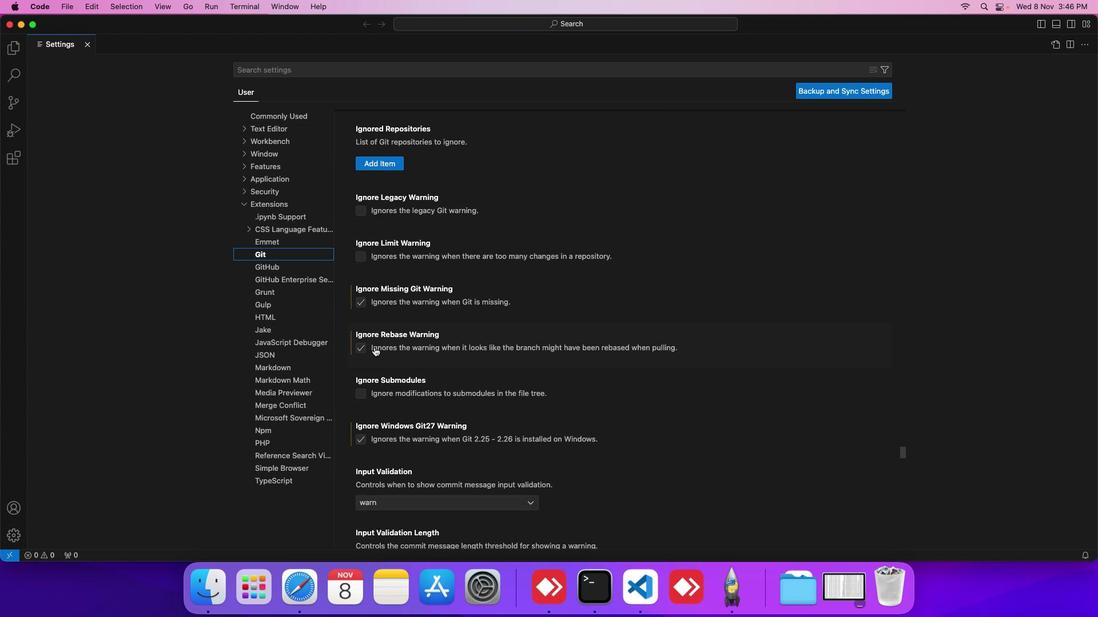 
Action: Mouse scrolled (374, 347) with delta (0, 0)
Screenshot: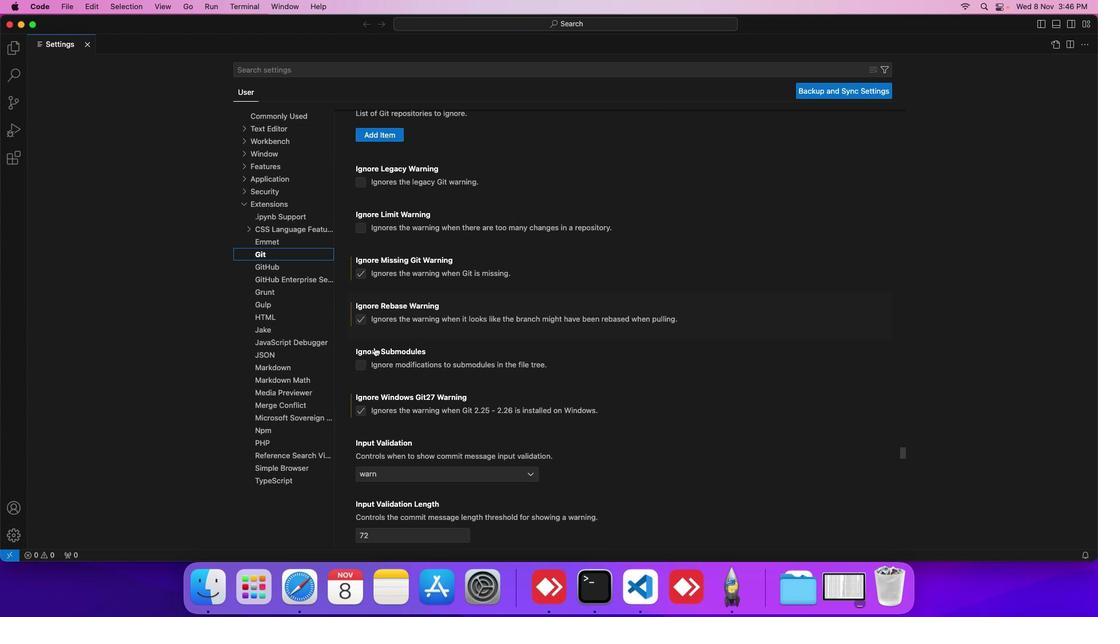 
Action: Mouse scrolled (374, 347) with delta (0, 0)
Screenshot: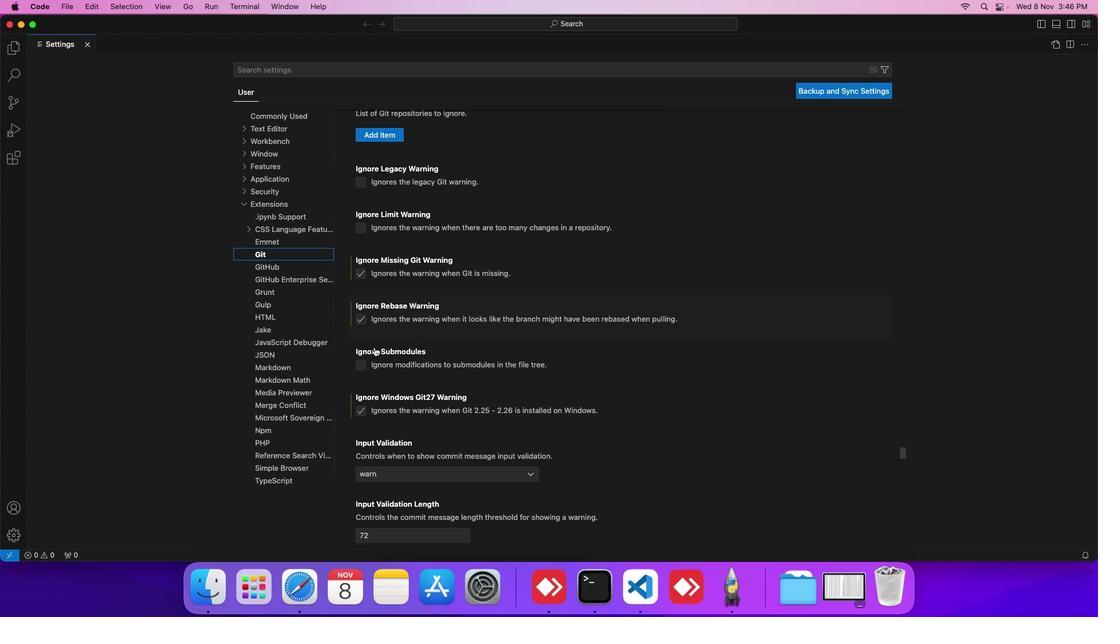 
Action: Mouse scrolled (374, 347) with delta (0, 0)
Screenshot: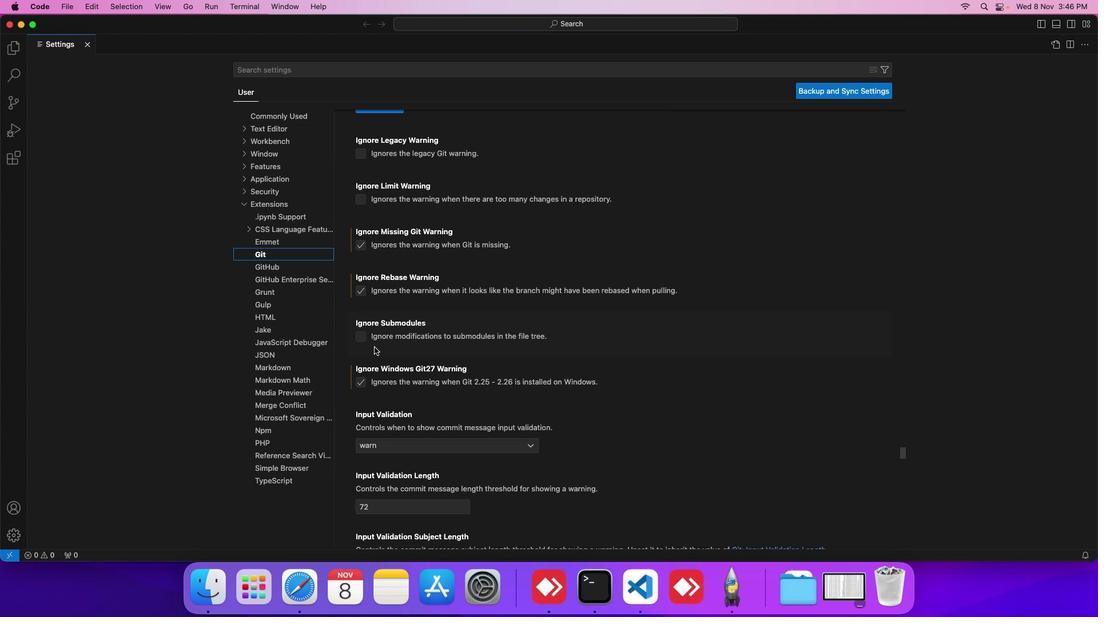 
Action: Mouse scrolled (374, 347) with delta (0, 0)
Screenshot: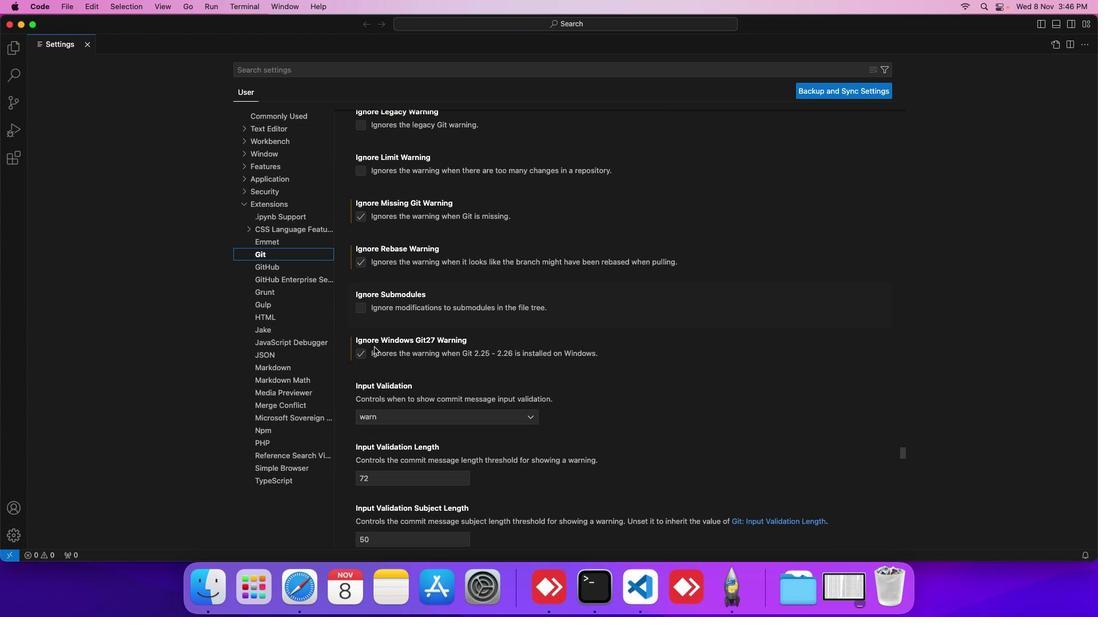 
Action: Mouse scrolled (374, 347) with delta (0, 0)
Screenshot: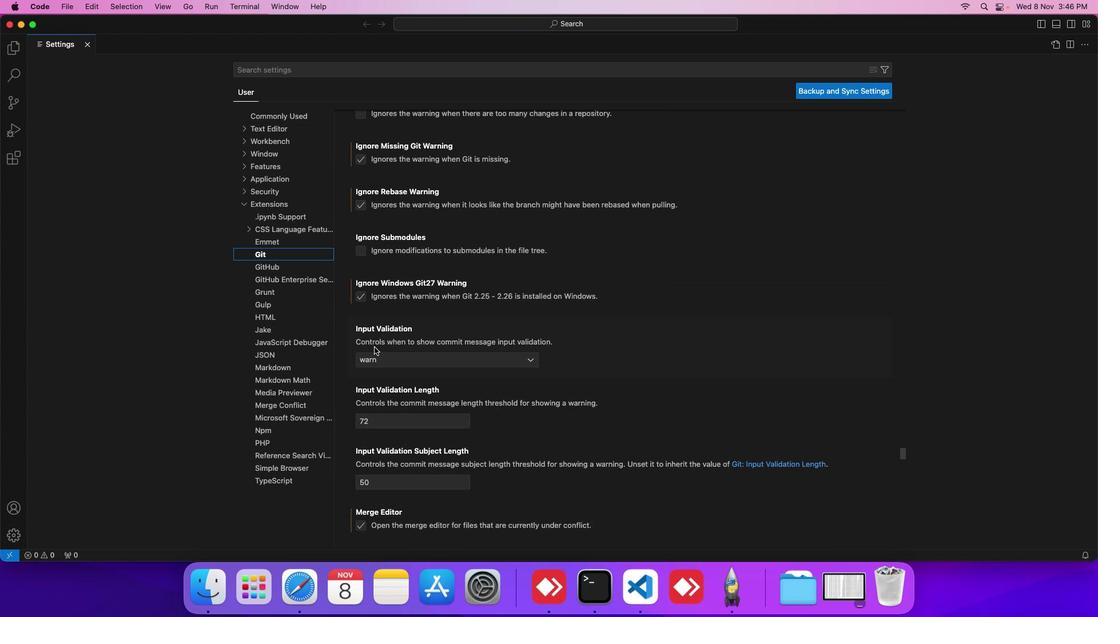 
Action: Mouse scrolled (374, 347) with delta (0, 0)
Screenshot: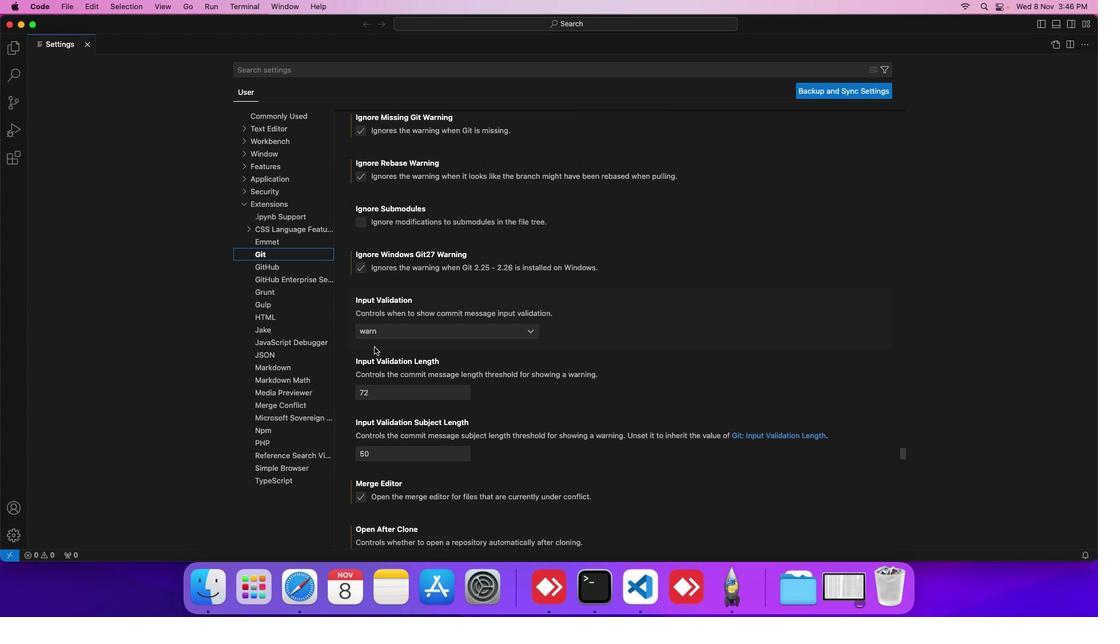 
Action: Mouse scrolled (374, 347) with delta (0, 0)
Screenshot: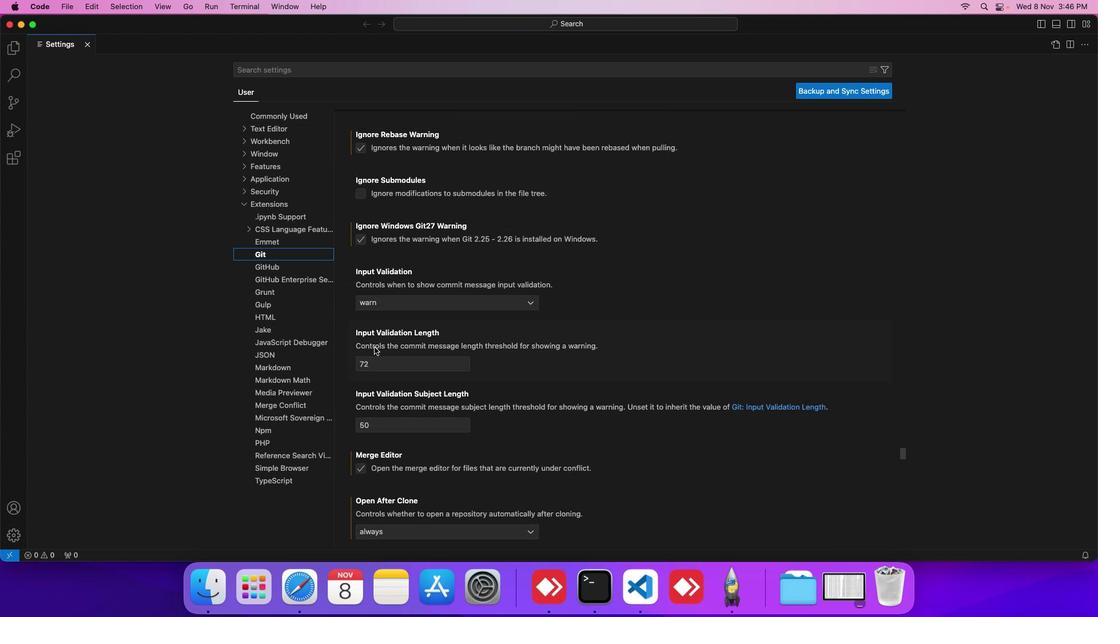 
Action: Mouse scrolled (374, 347) with delta (0, 0)
Screenshot: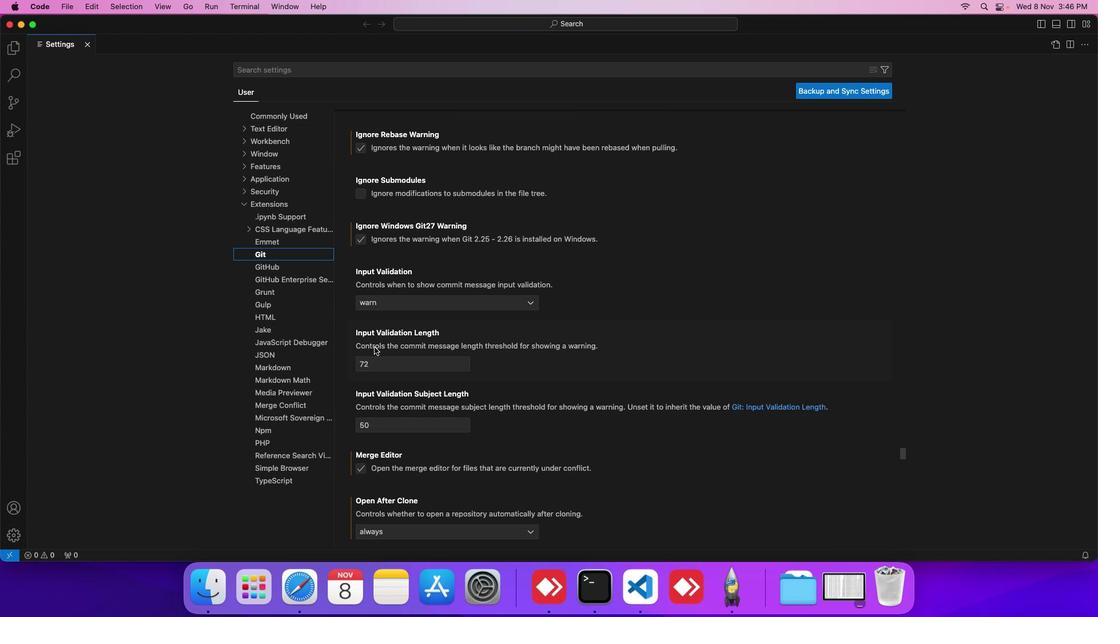 
Action: Mouse scrolled (374, 347) with delta (0, 0)
Screenshot: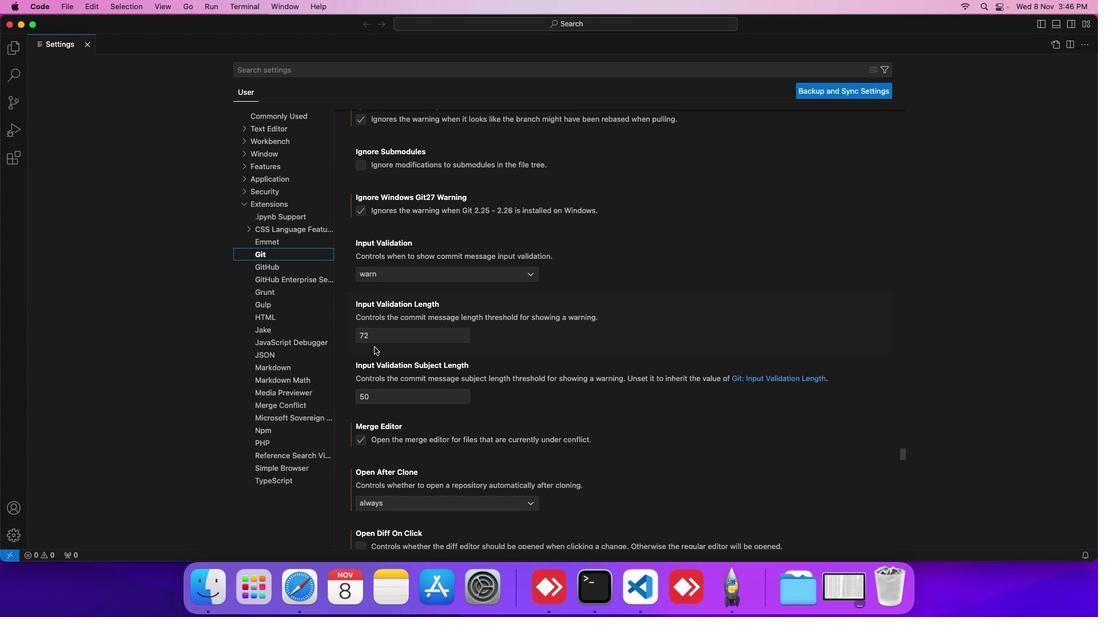 
Action: Mouse scrolled (374, 347) with delta (0, 0)
Screenshot: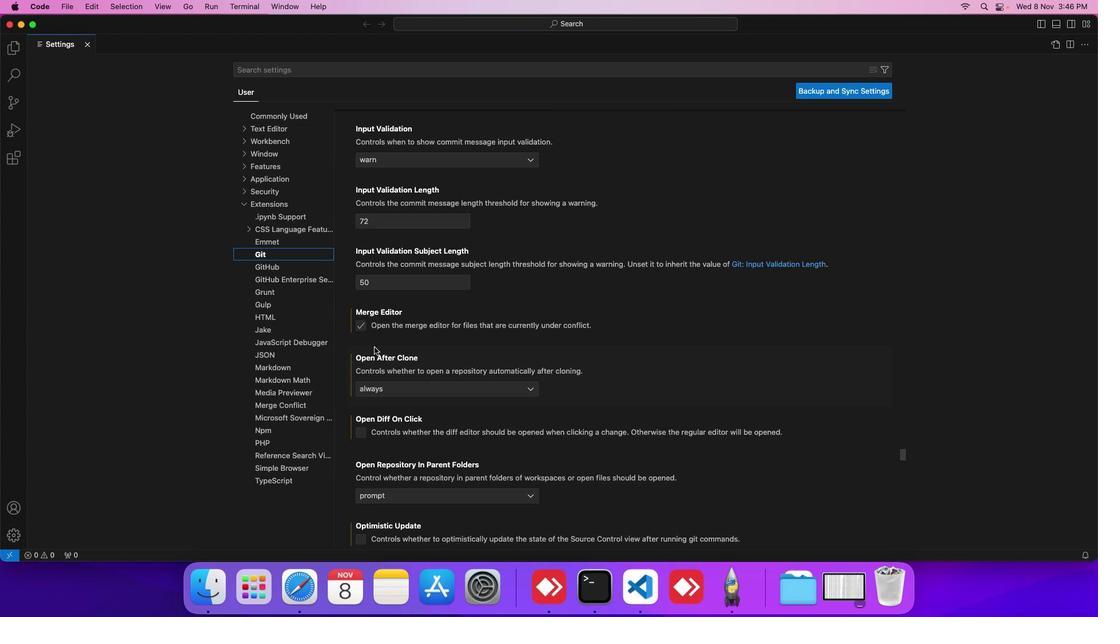
Action: Mouse scrolled (374, 347) with delta (0, 0)
Screenshot: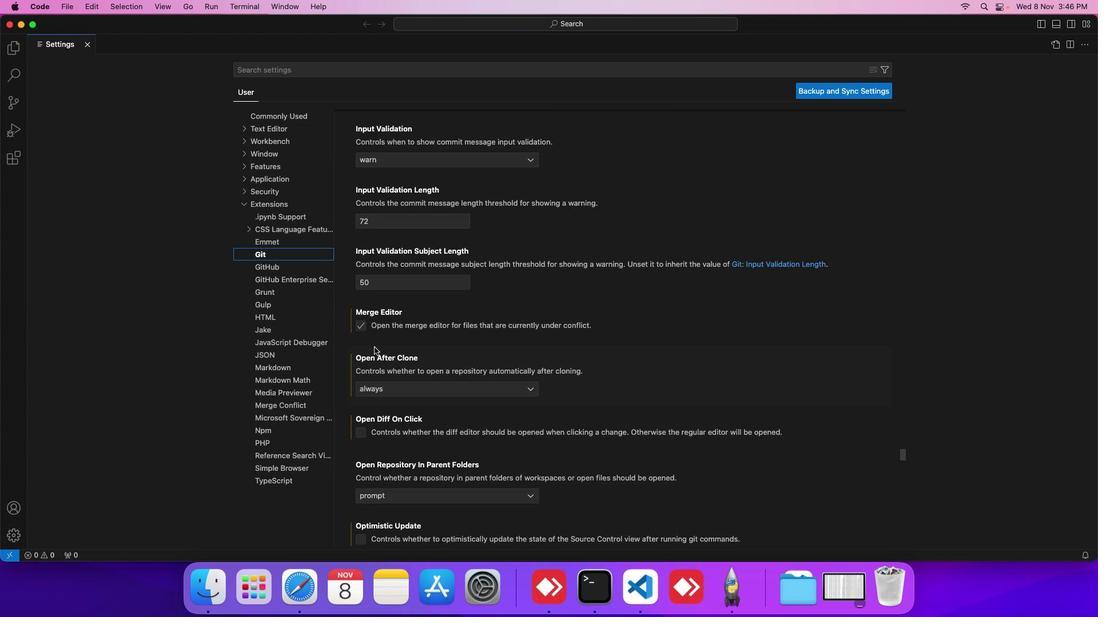 
Action: Mouse scrolled (374, 347) with delta (0, -1)
Screenshot: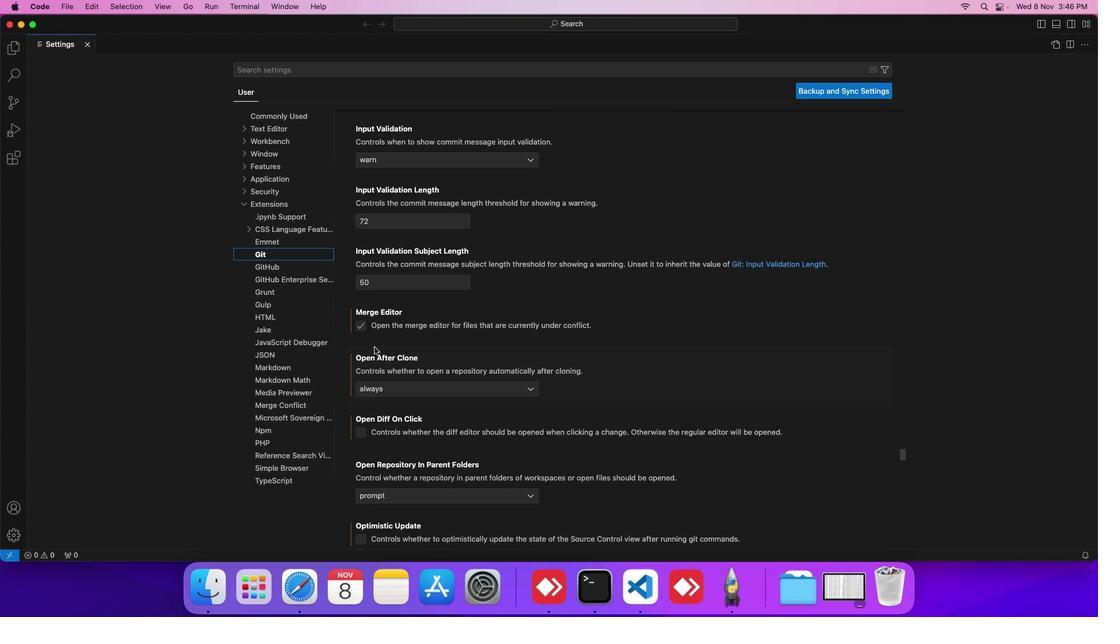 
Action: Mouse scrolled (374, 347) with delta (0, 0)
Screenshot: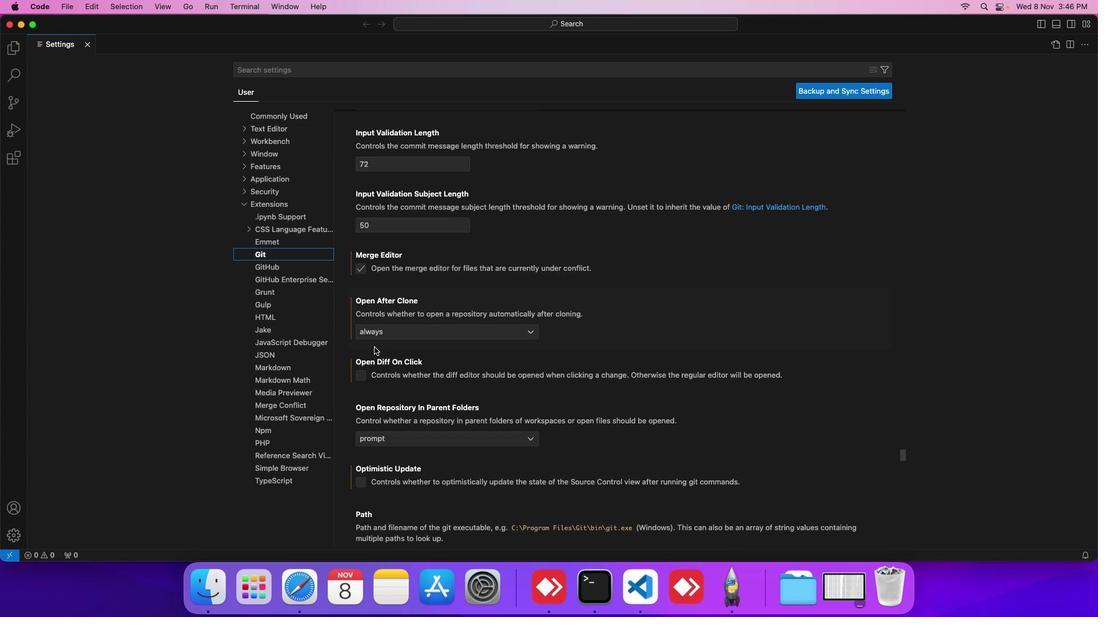 
Action: Mouse scrolled (374, 347) with delta (0, 0)
Screenshot: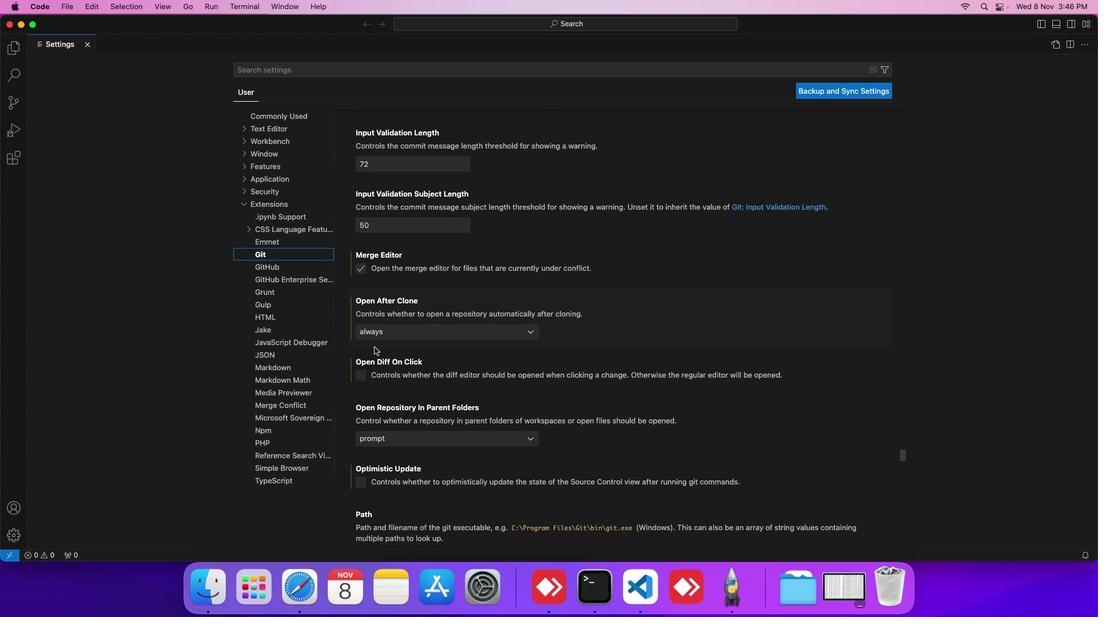 
Action: Mouse scrolled (374, 347) with delta (0, 0)
Screenshot: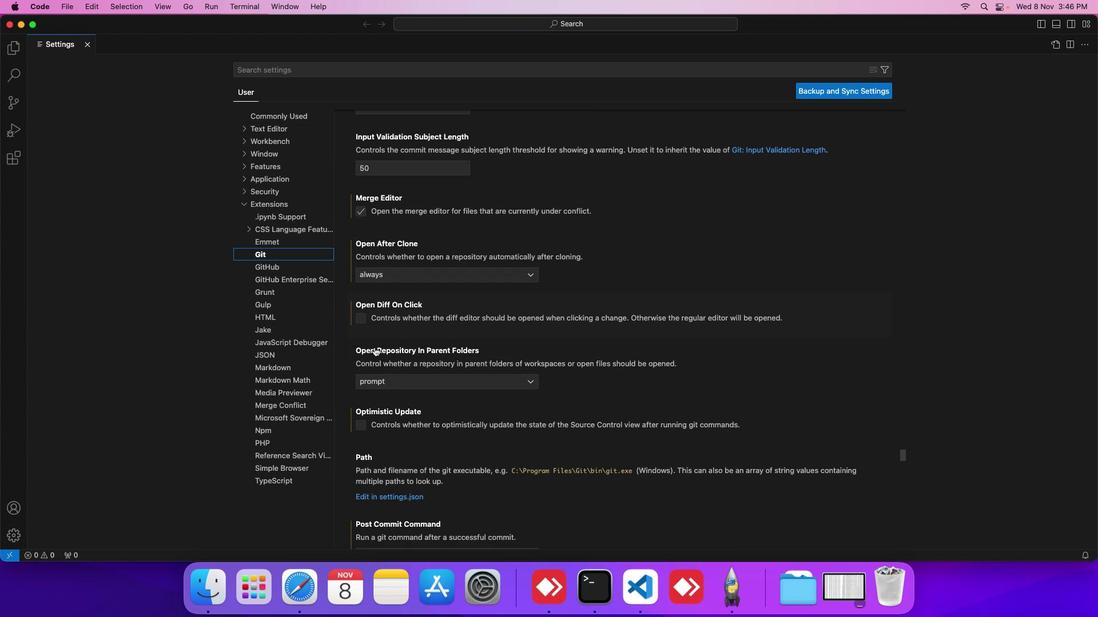 
Action: Mouse scrolled (374, 347) with delta (0, 0)
Screenshot: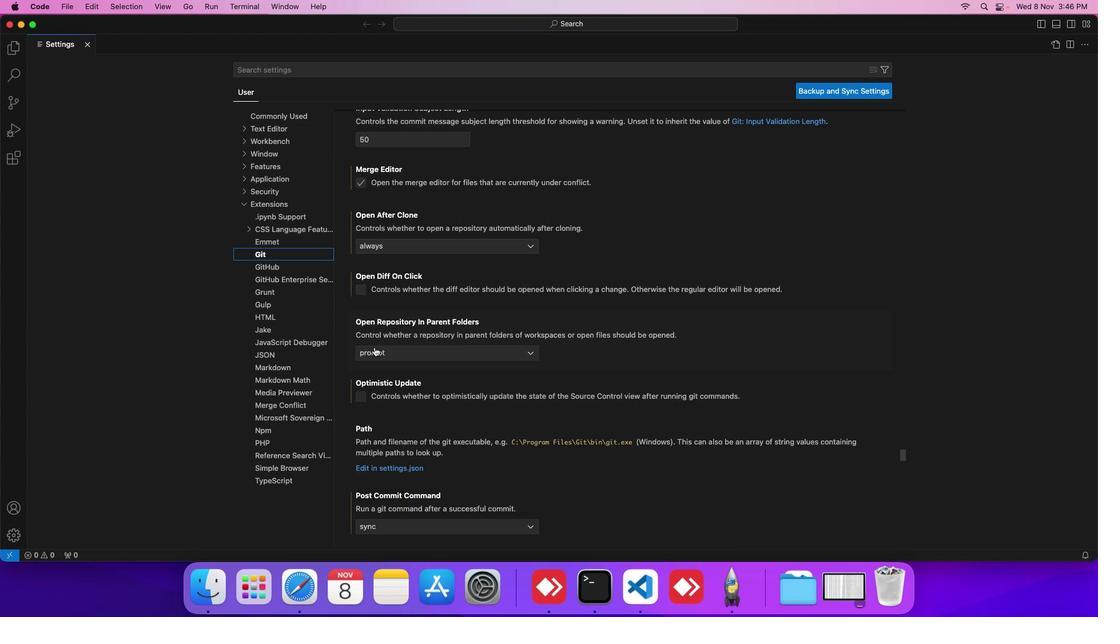 
Action: Mouse scrolled (374, 347) with delta (0, 0)
Screenshot: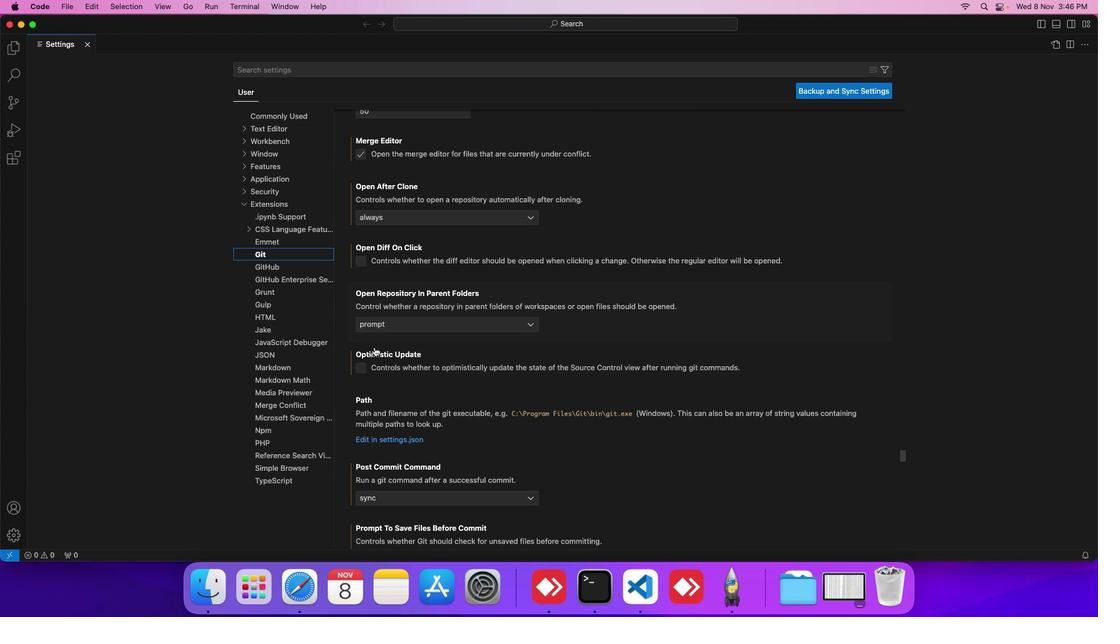 
Action: Mouse scrolled (374, 347) with delta (0, 0)
Screenshot: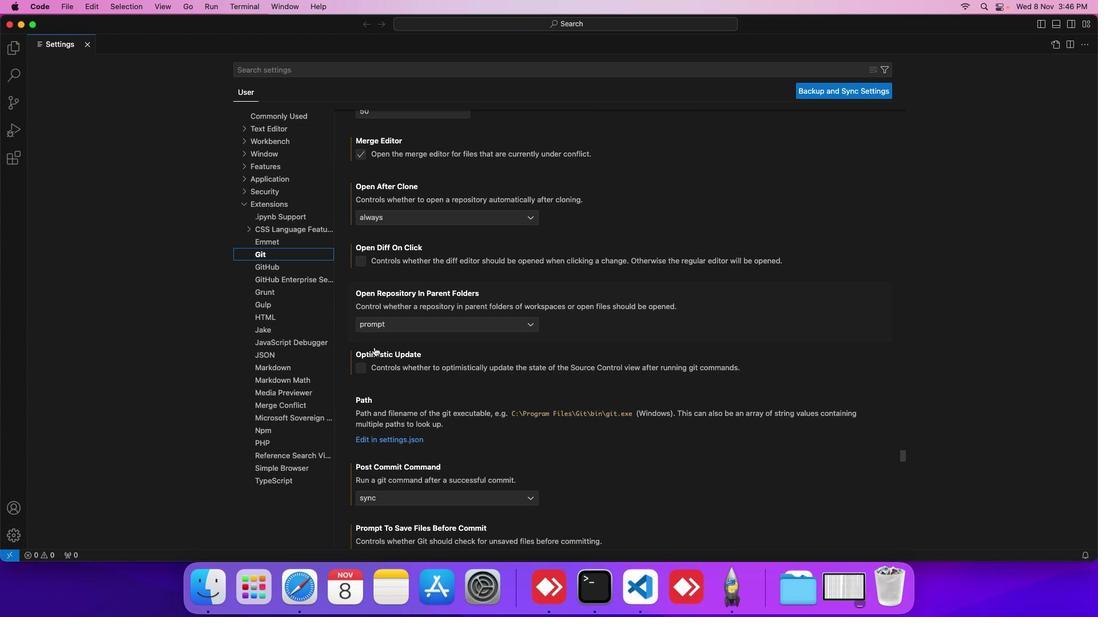 
Action: Mouse scrolled (374, 347) with delta (0, 0)
Screenshot: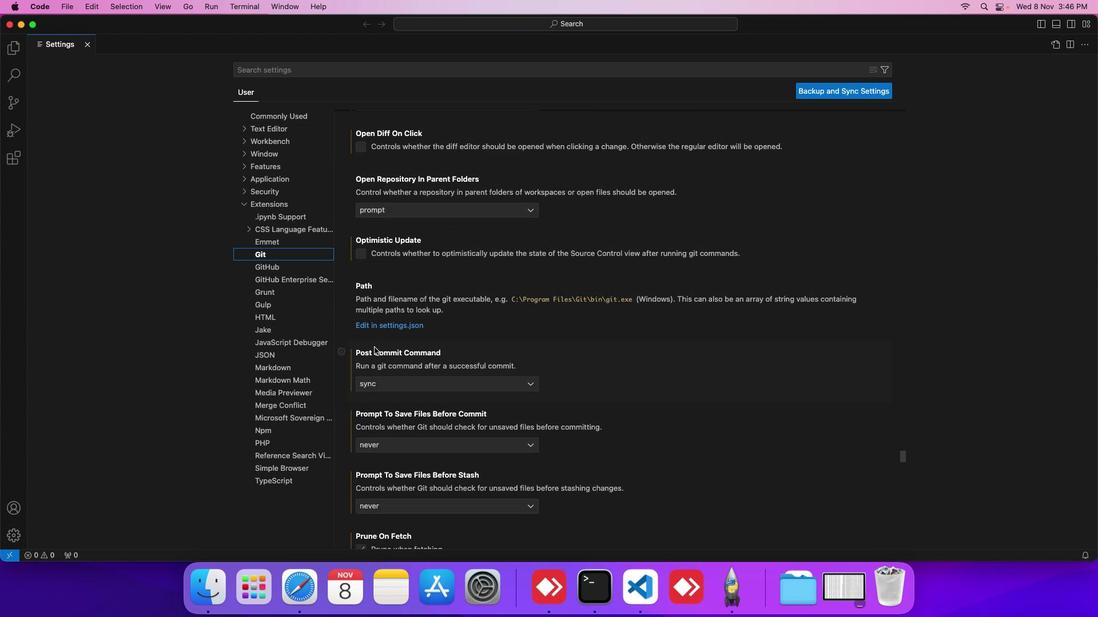 
Action: Mouse scrolled (374, 347) with delta (0, 0)
Screenshot: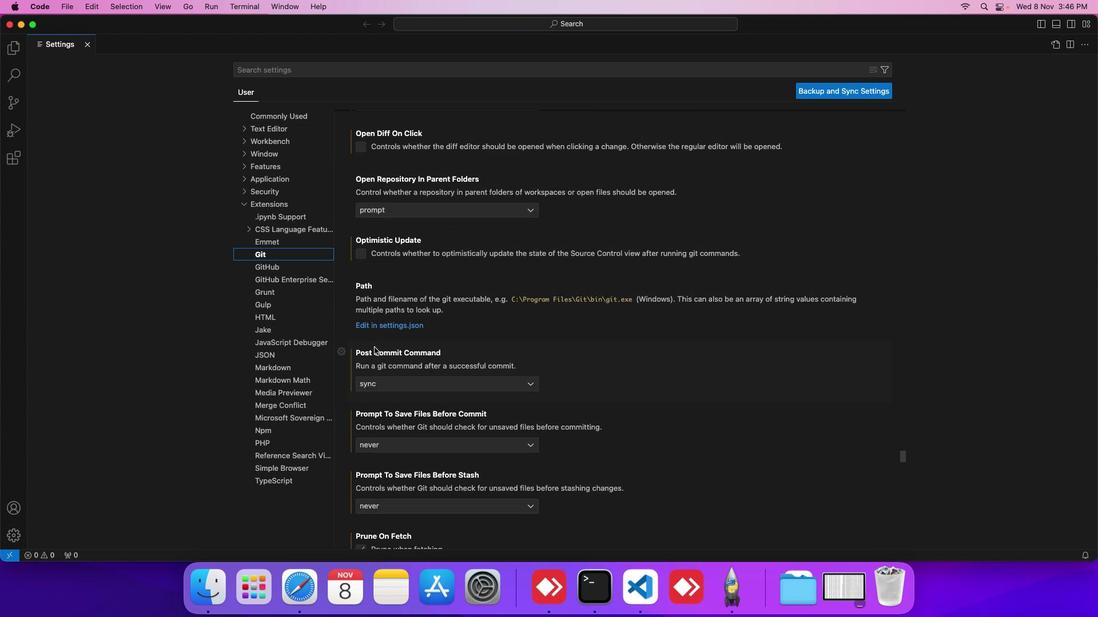 
Action: Mouse scrolled (374, 347) with delta (0, -1)
Screenshot: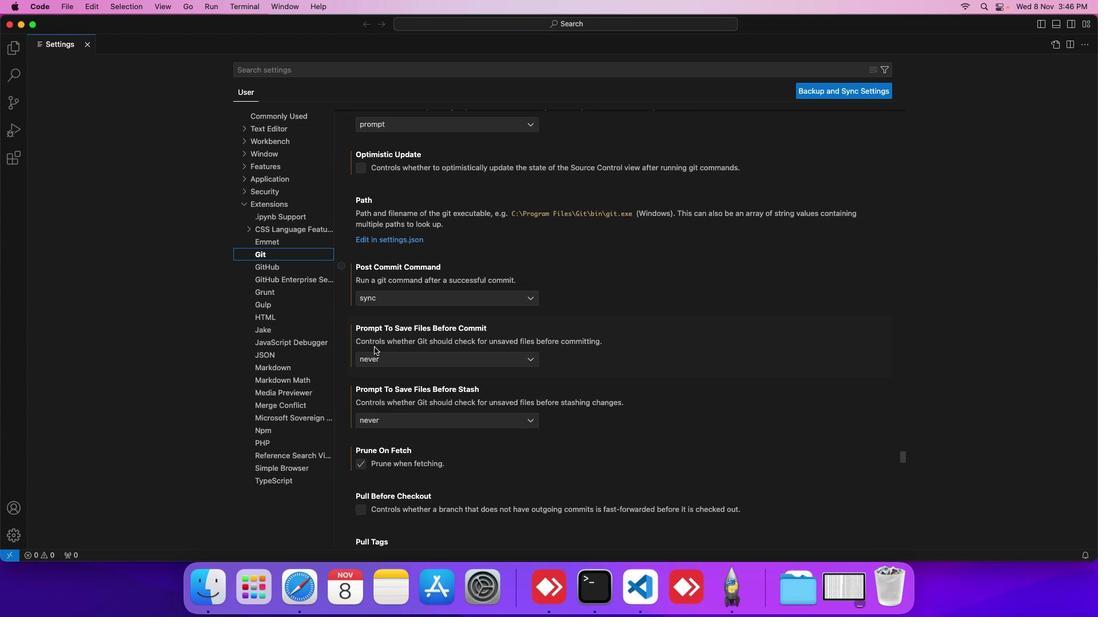 
Action: Mouse scrolled (374, 347) with delta (0, -1)
Screenshot: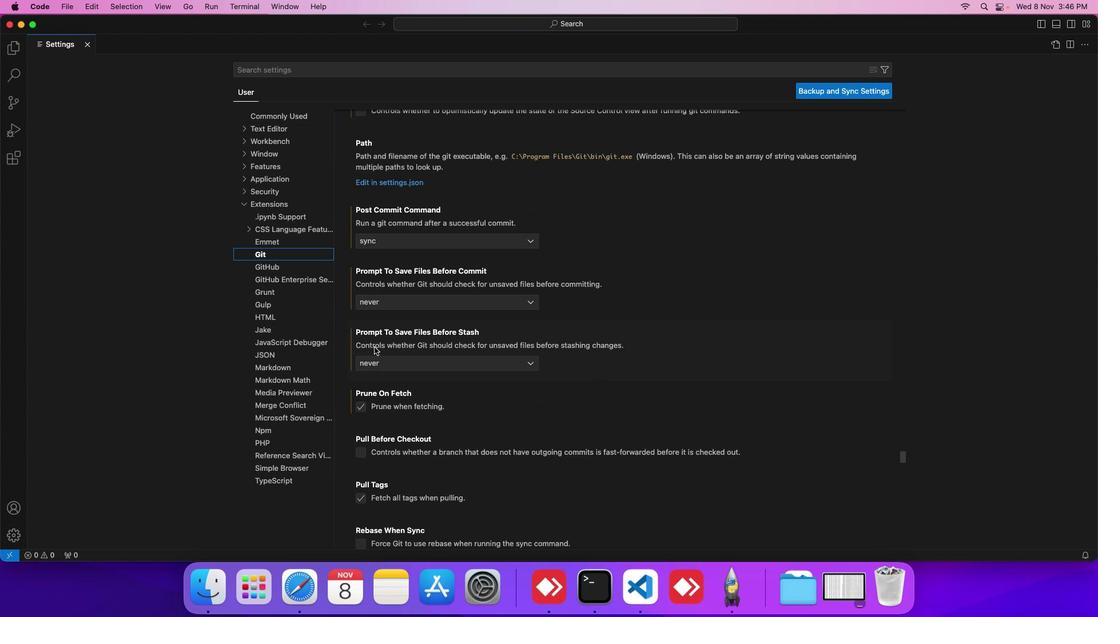 
Action: Mouse scrolled (374, 347) with delta (0, -1)
Screenshot: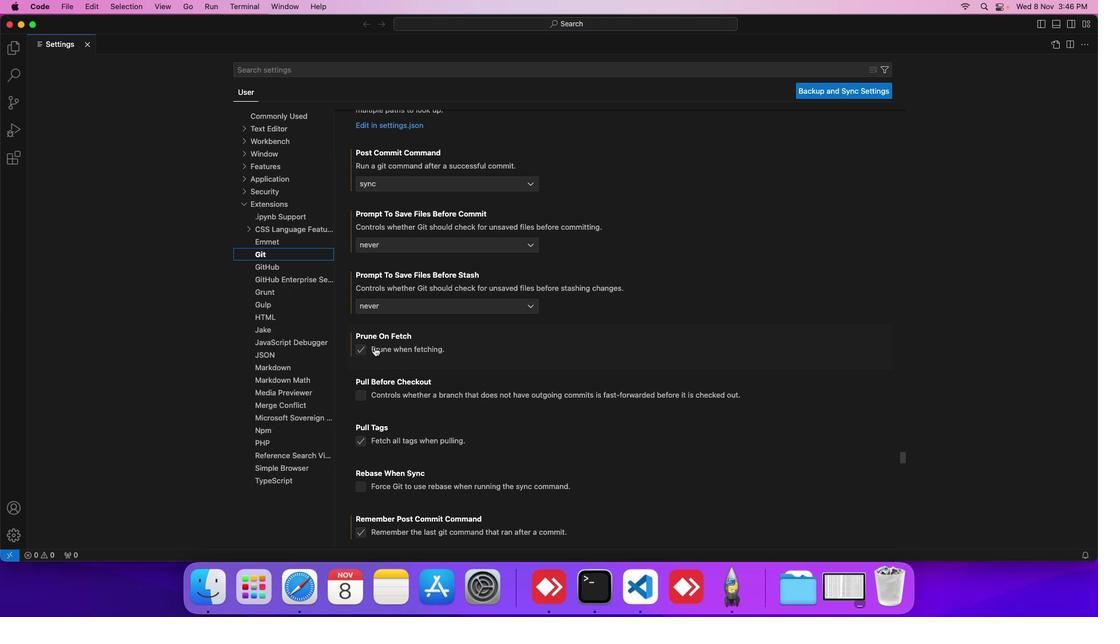 
Action: Mouse scrolled (374, 347) with delta (0, -1)
Screenshot: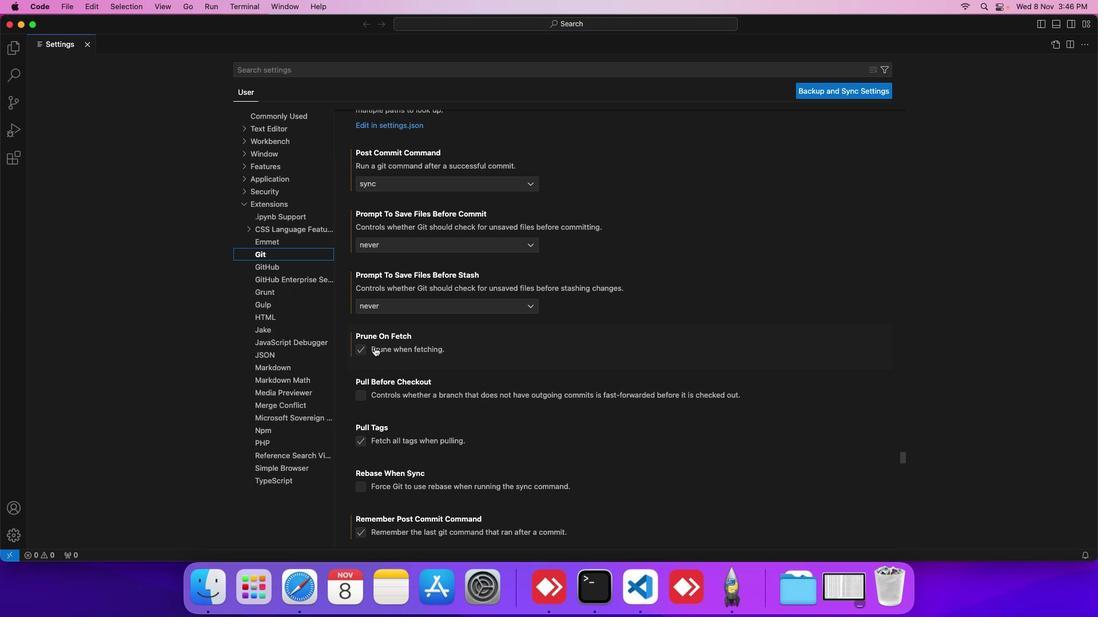 
Action: Mouse scrolled (374, 347) with delta (0, 0)
Screenshot: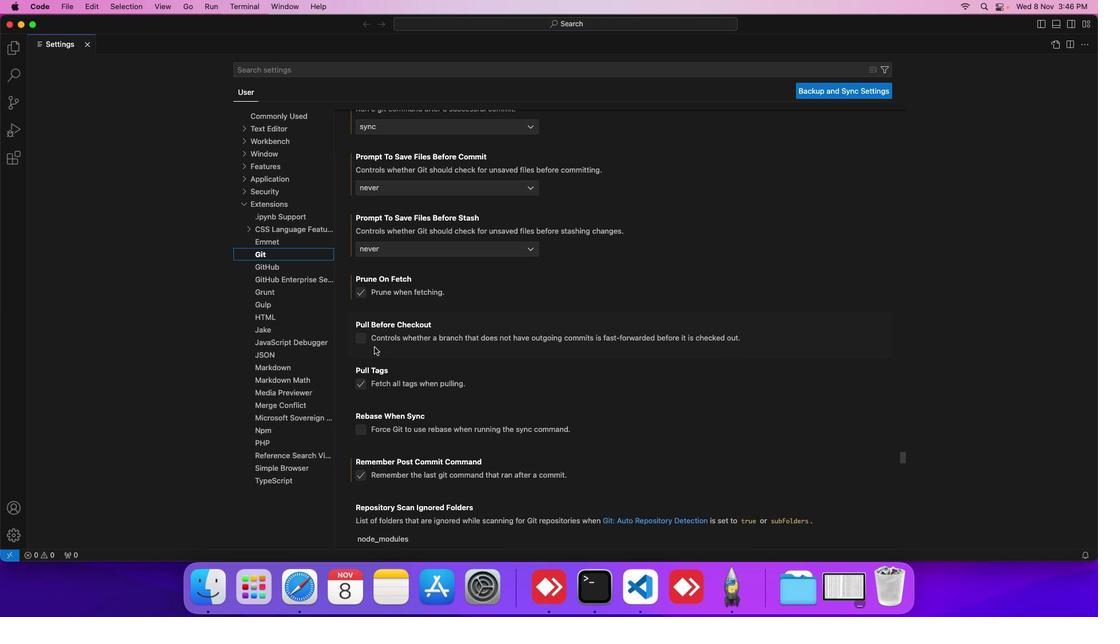 
Action: Mouse scrolled (374, 347) with delta (0, 0)
Screenshot: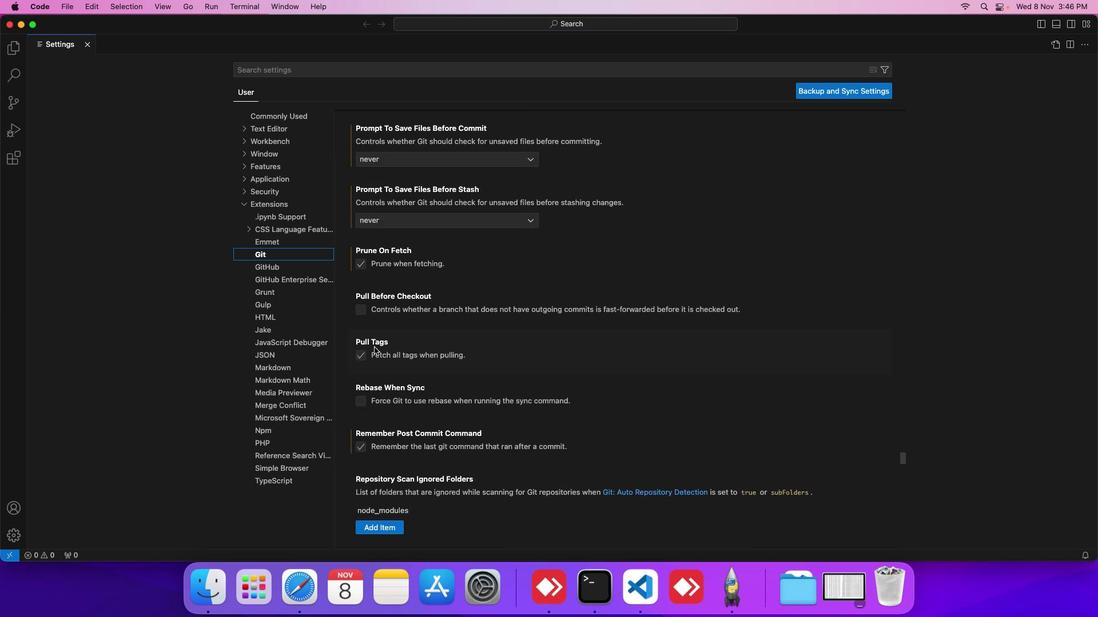 
Action: Mouse scrolled (374, 347) with delta (0, 0)
Screenshot: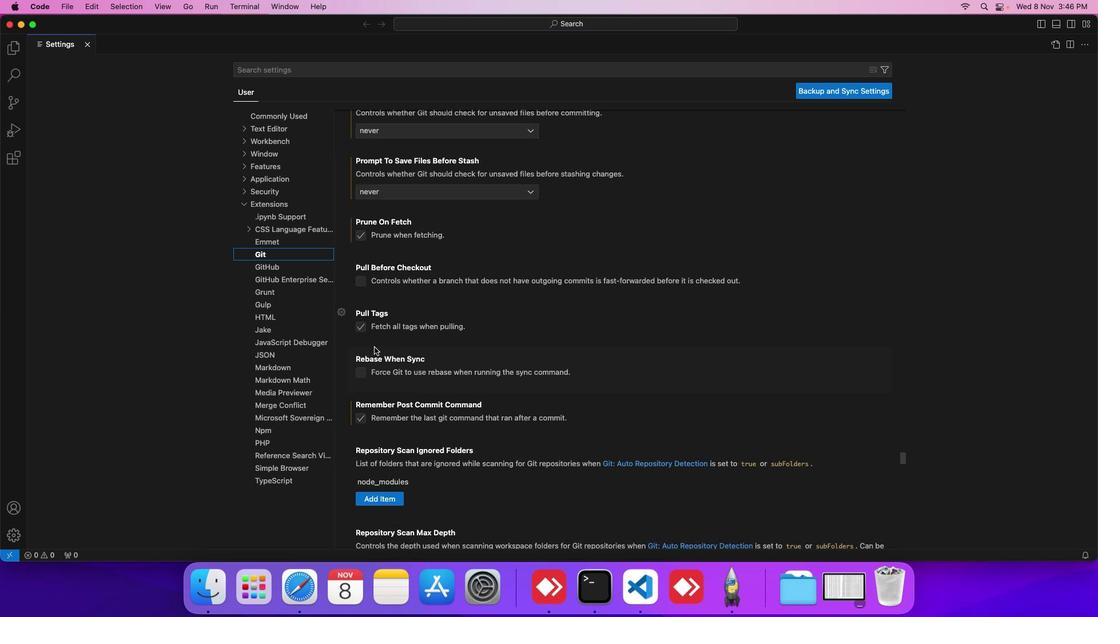 
Action: Mouse scrolled (374, 347) with delta (0, 0)
Screenshot: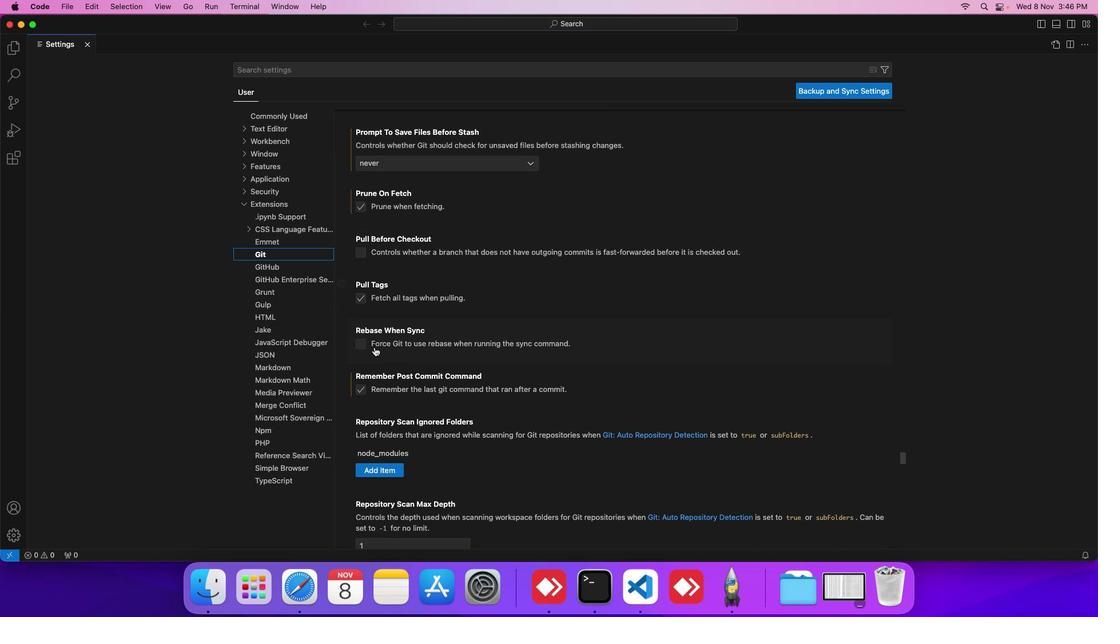 
Action: Mouse scrolled (374, 347) with delta (0, 0)
Screenshot: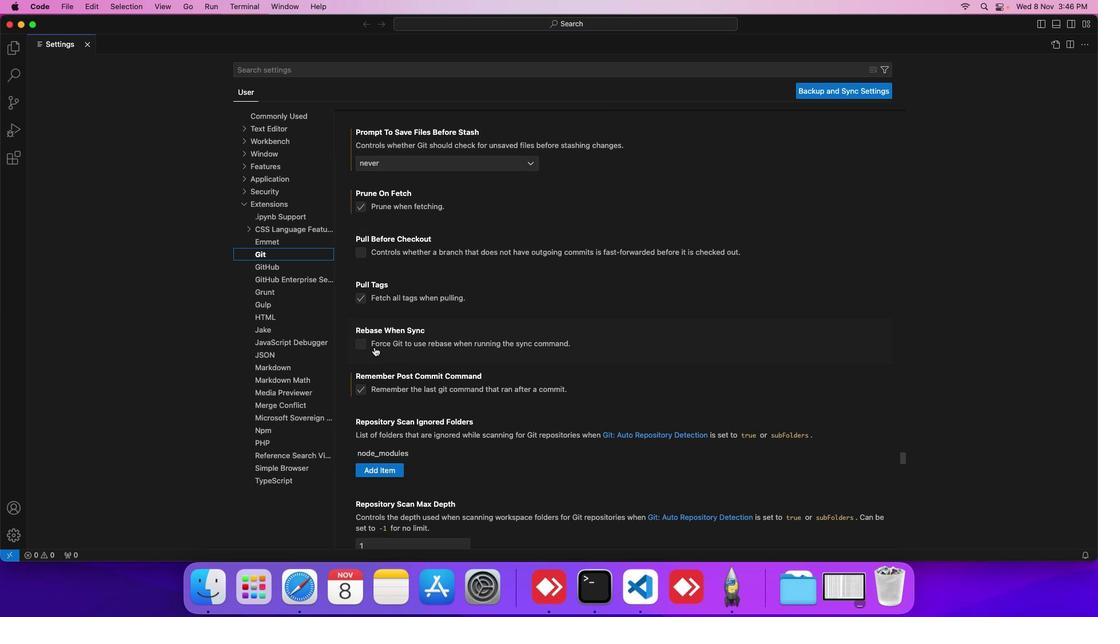 
Action: Mouse scrolled (374, 347) with delta (0, 0)
Screenshot: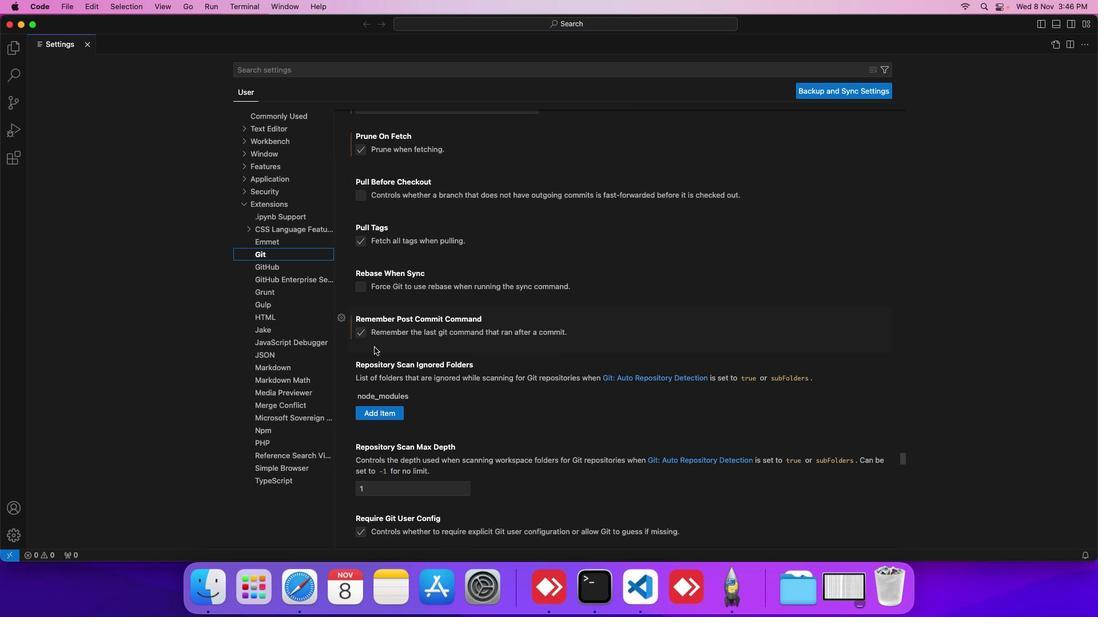 
Action: Mouse scrolled (374, 347) with delta (0, 0)
Screenshot: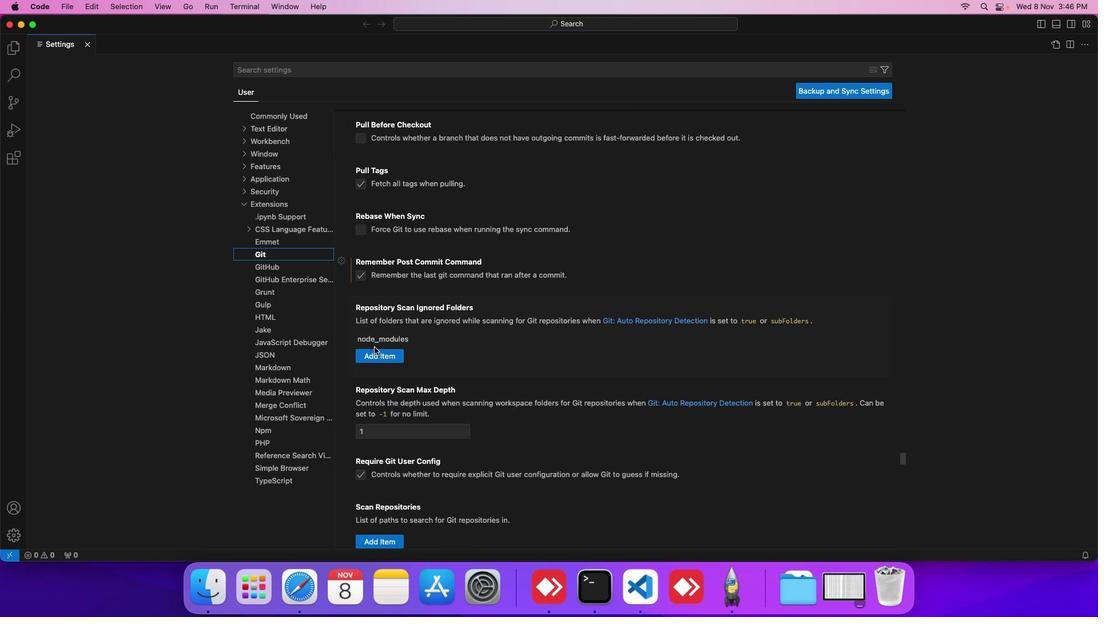 
Action: Mouse scrolled (374, 347) with delta (0, -1)
Screenshot: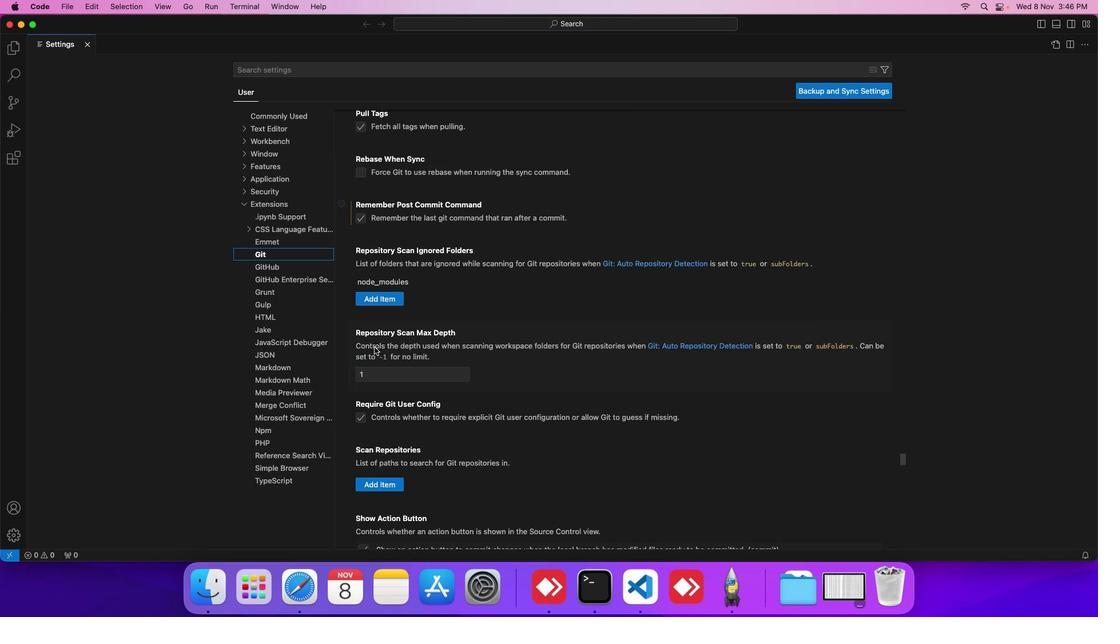 
Action: Mouse scrolled (374, 347) with delta (0, -1)
Screenshot: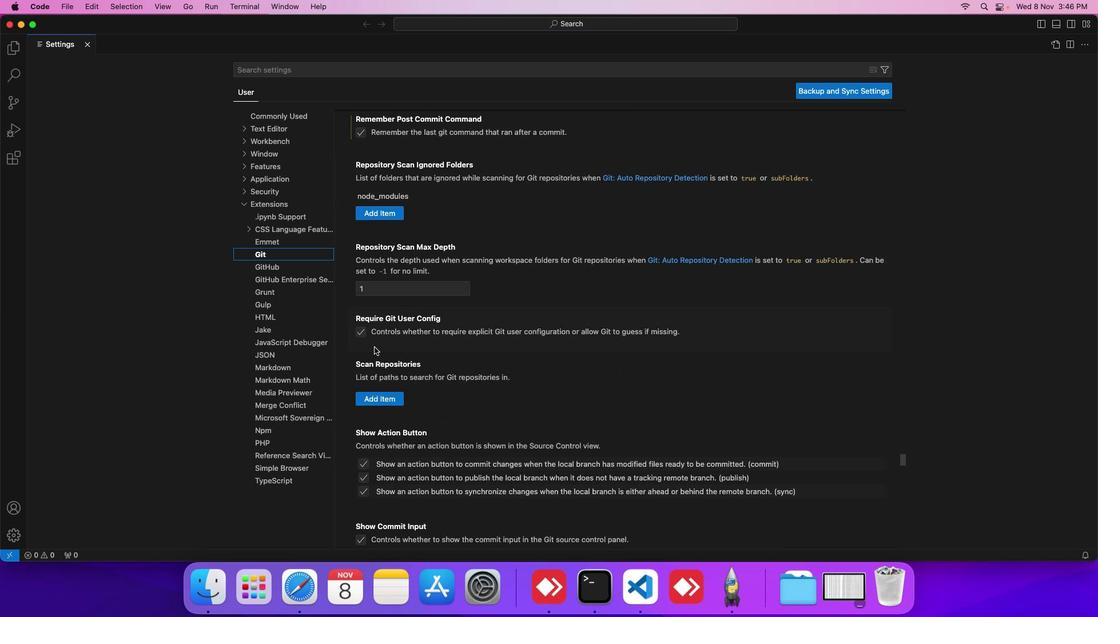 
Action: Mouse scrolled (374, 347) with delta (0, -1)
Screenshot: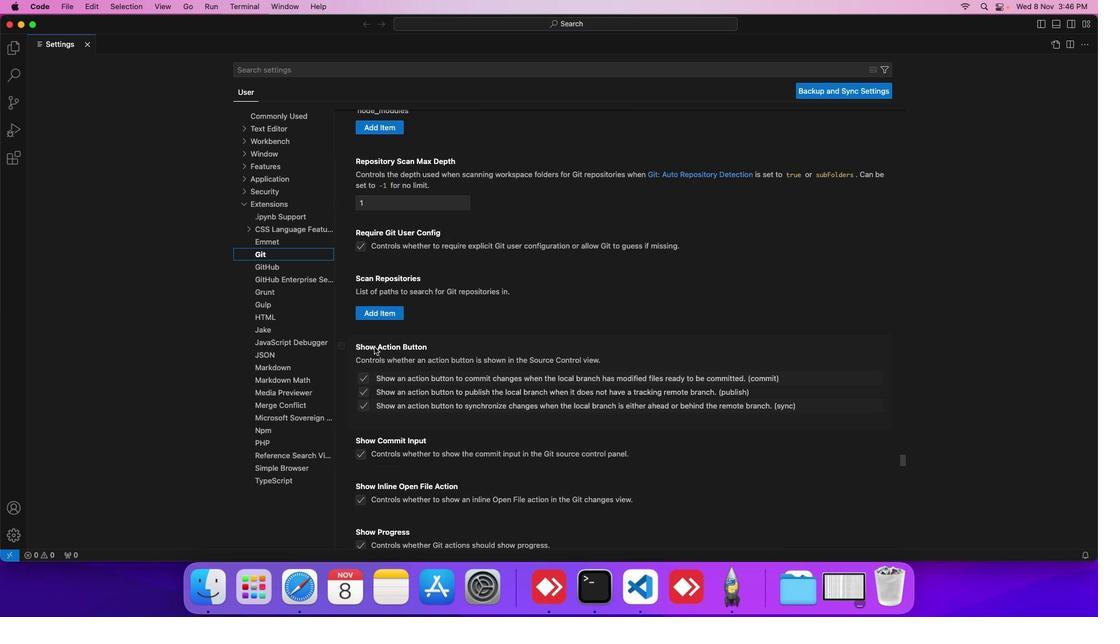 
Action: Mouse scrolled (374, 347) with delta (0, -1)
Screenshot: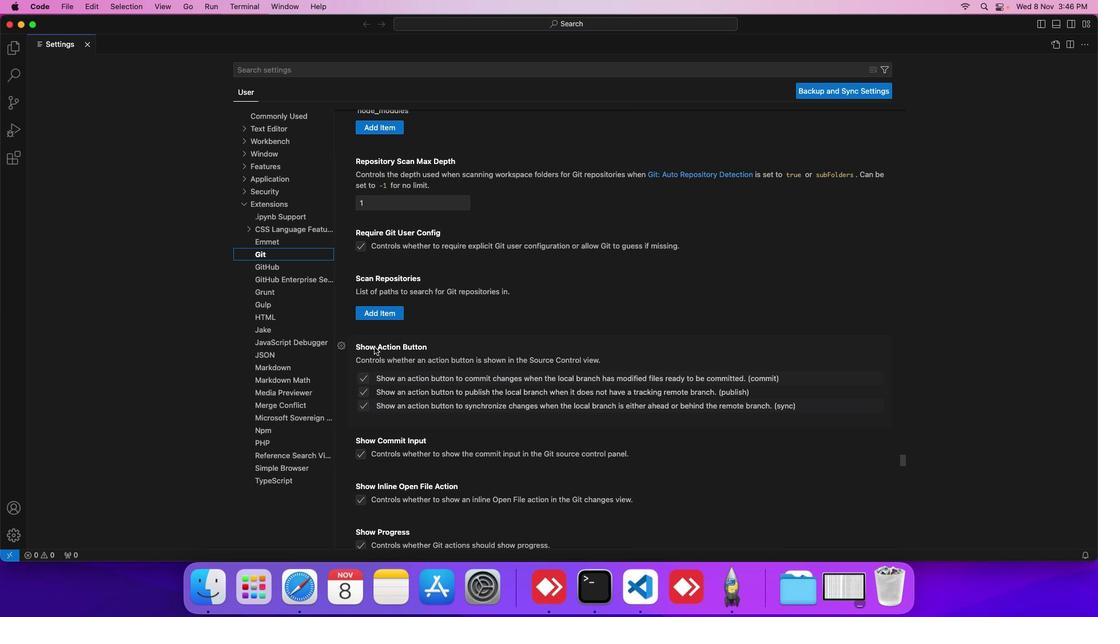 
Action: Mouse scrolled (374, 347) with delta (0, 0)
Screenshot: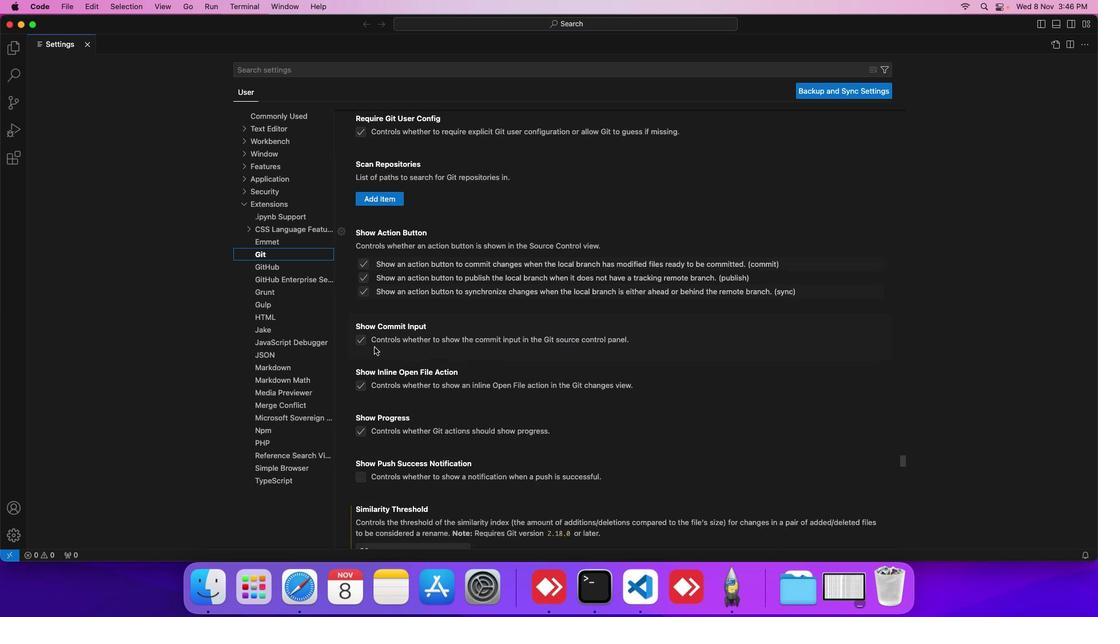 
Action: Mouse scrolled (374, 347) with delta (0, 0)
Screenshot: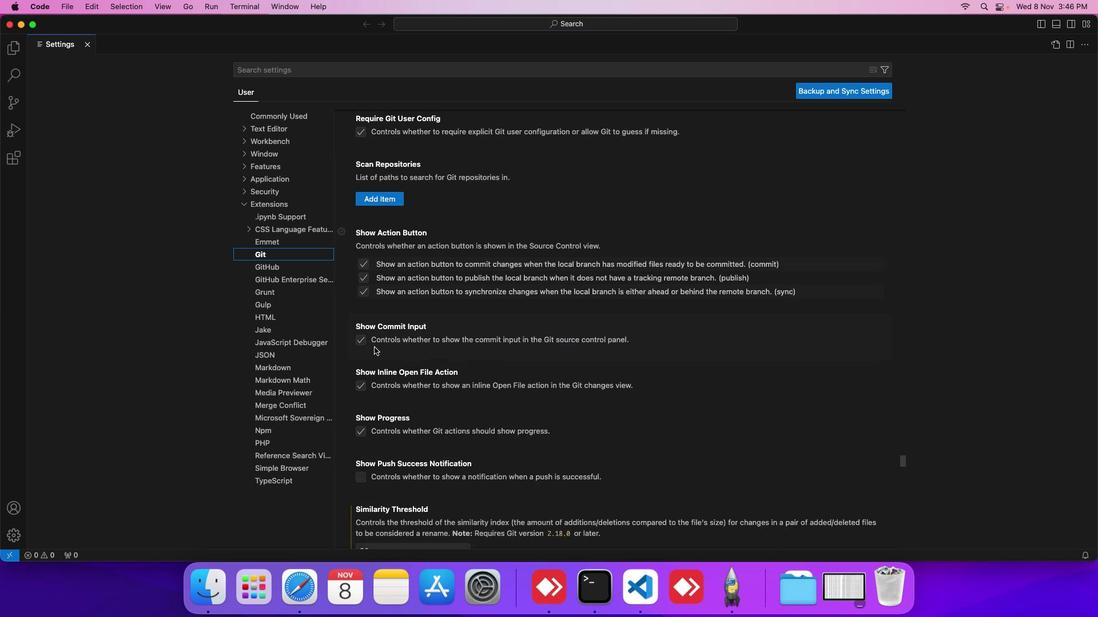 
Action: Mouse scrolled (374, 347) with delta (0, -1)
Screenshot: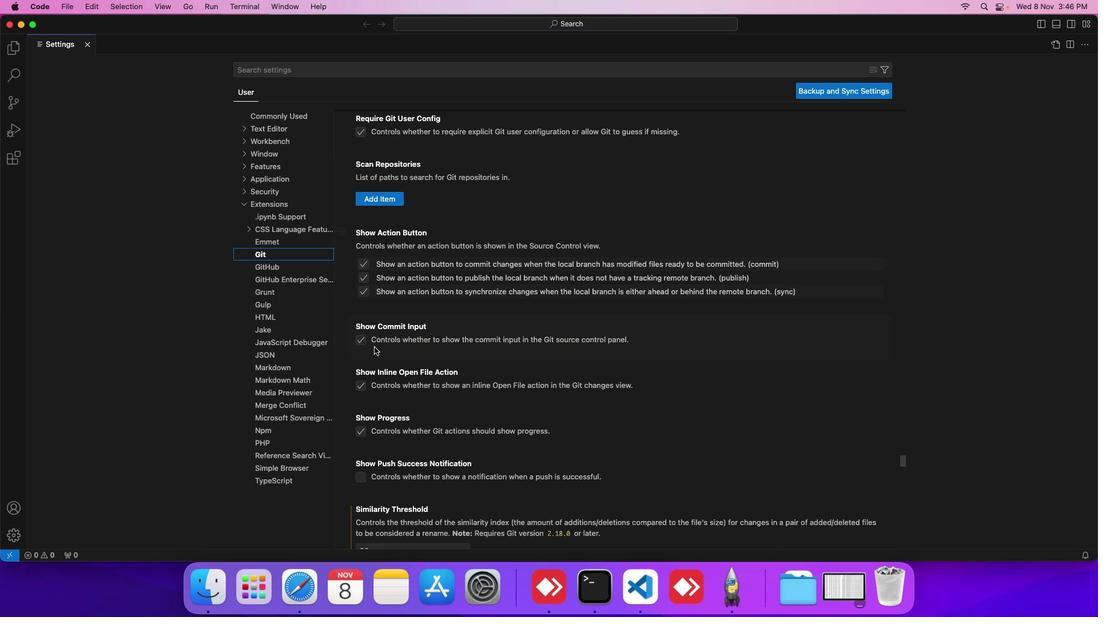 
Action: Mouse scrolled (374, 347) with delta (0, 0)
Screenshot: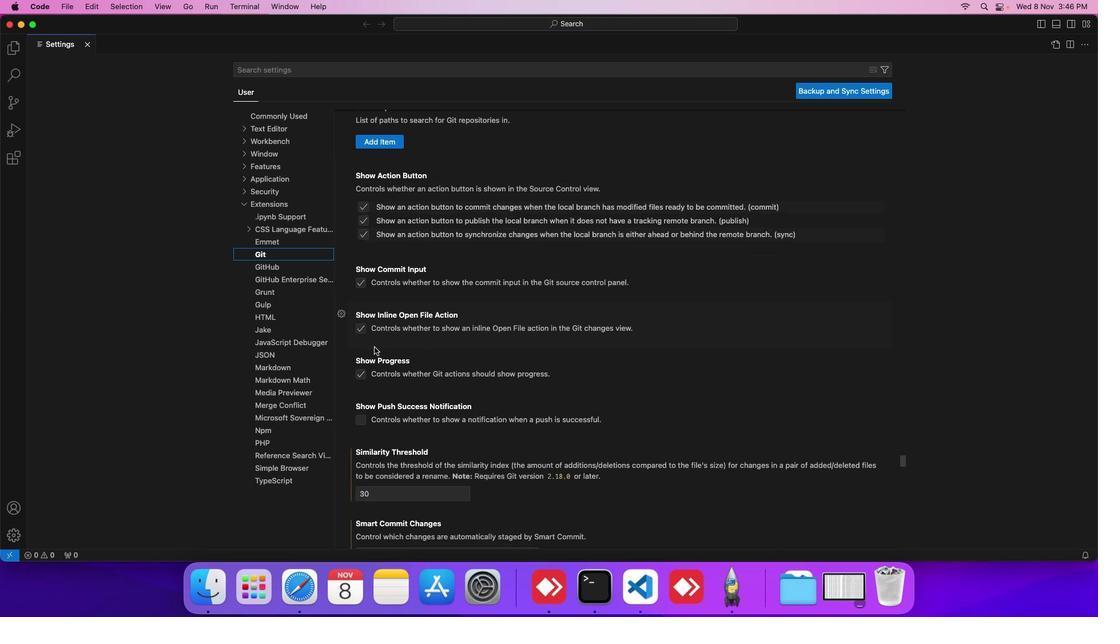 
Action: Mouse scrolled (374, 347) with delta (0, 0)
Screenshot: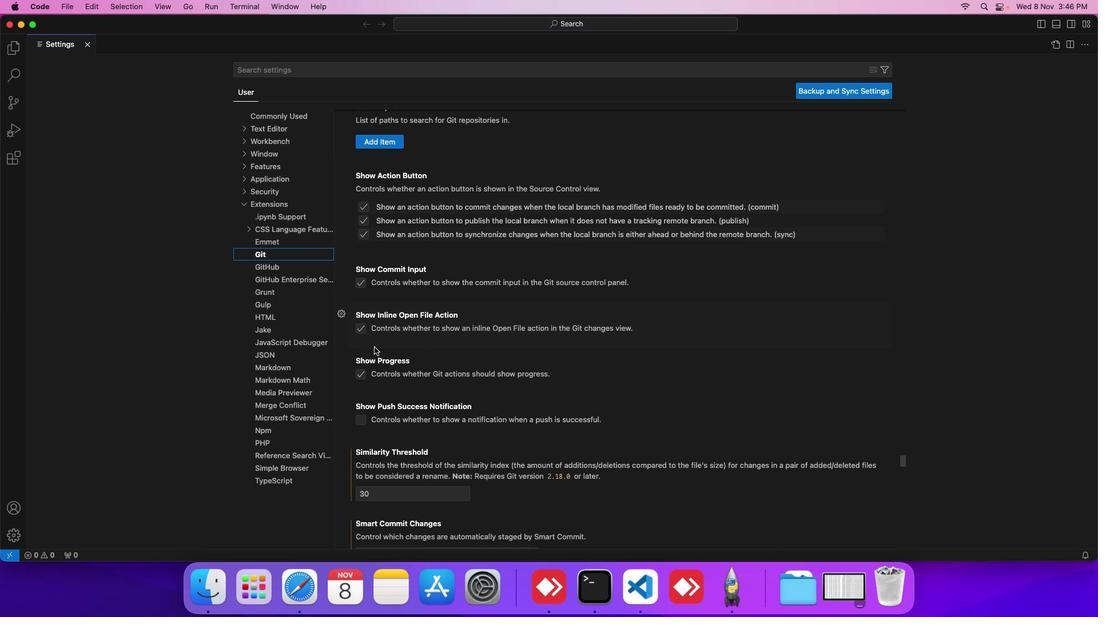 
Action: Mouse scrolled (374, 347) with delta (0, 0)
Screenshot: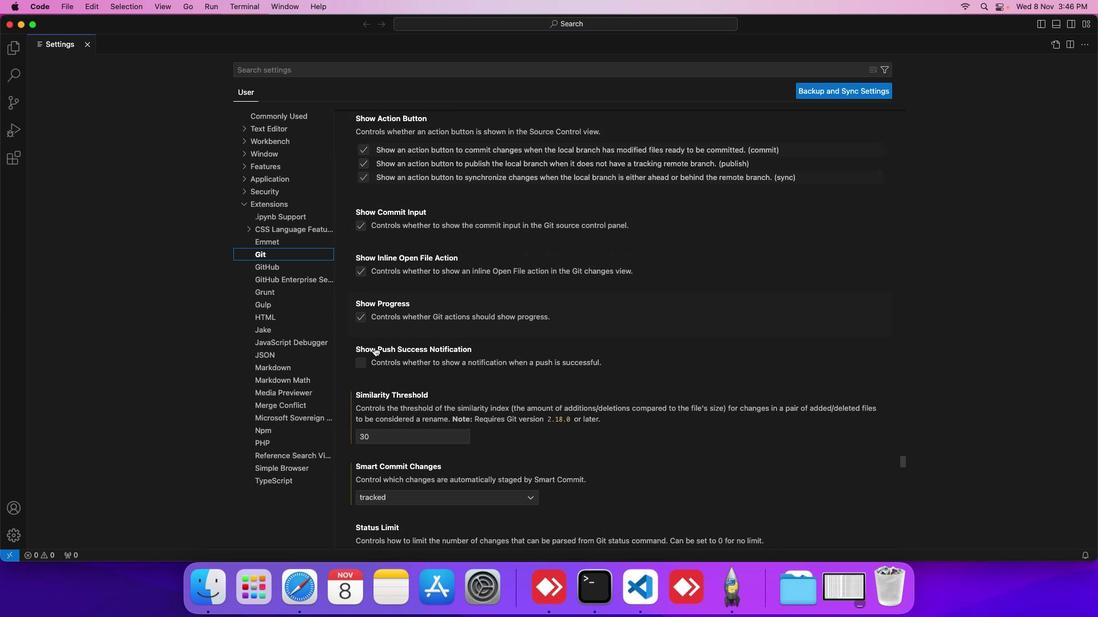 
Action: Mouse scrolled (374, 347) with delta (0, 0)
Screenshot: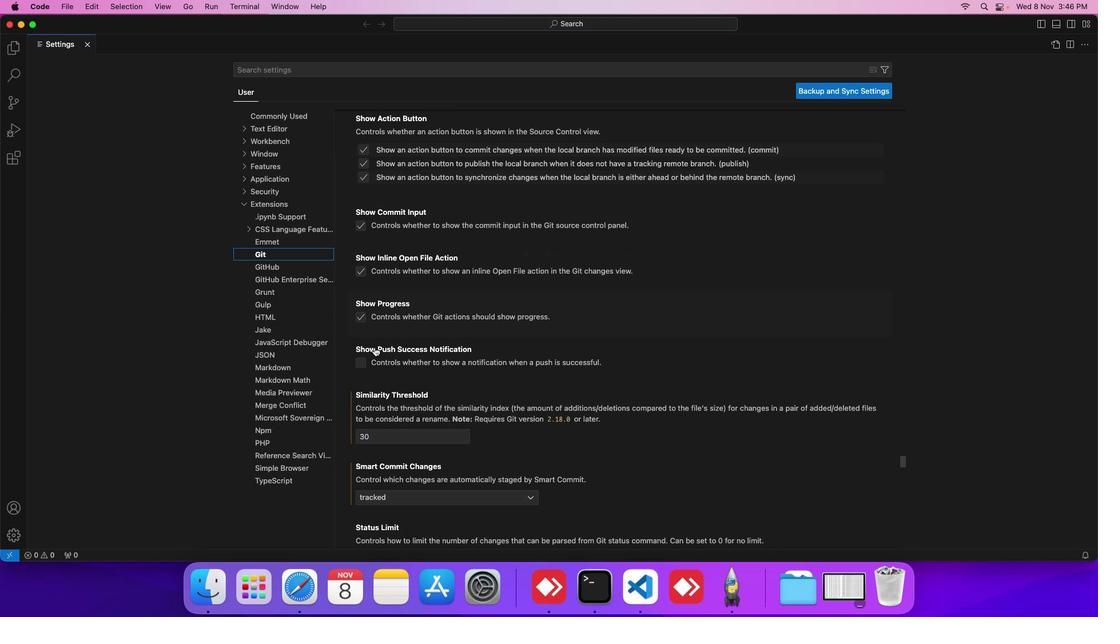 
Action: Mouse scrolled (374, 347) with delta (0, 0)
Screenshot: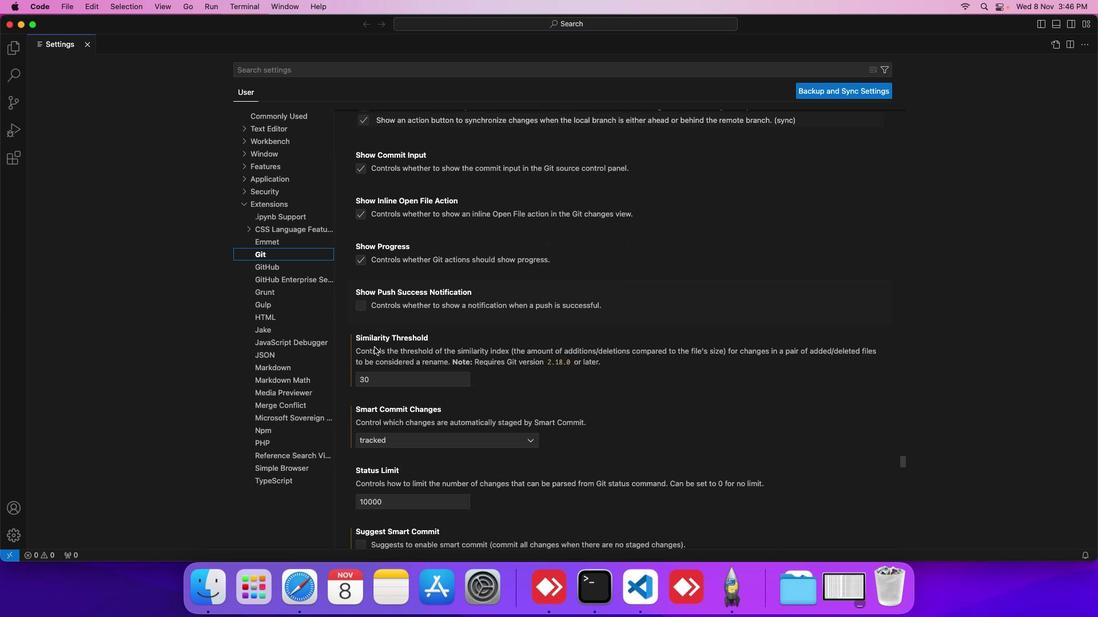 
Action: Mouse scrolled (374, 347) with delta (0, 0)
Screenshot: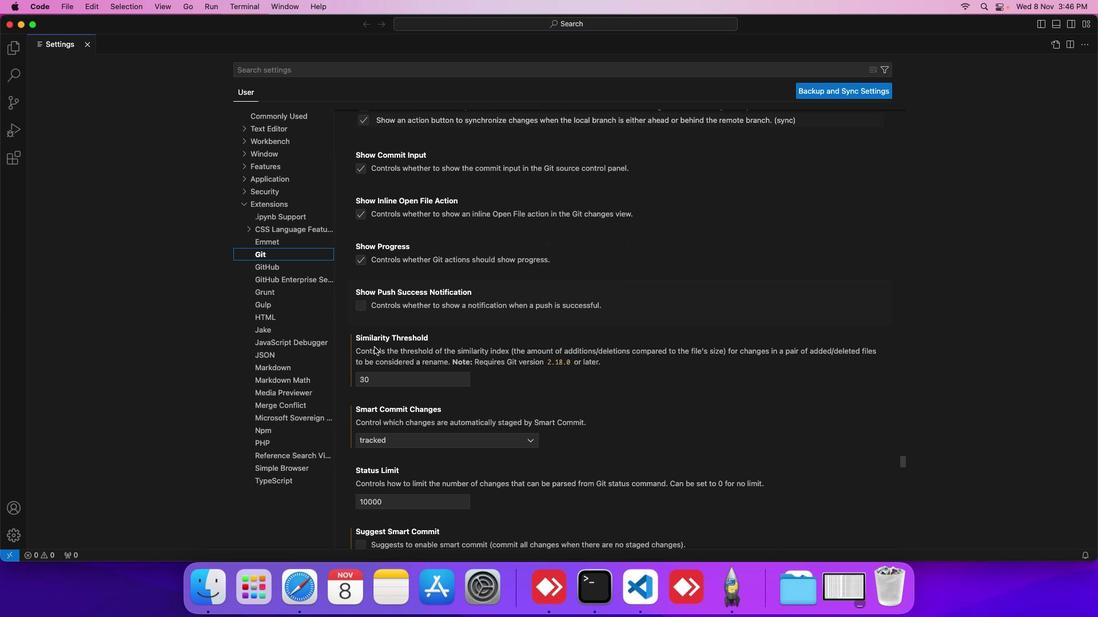 
Action: Mouse scrolled (374, 347) with delta (0, 0)
Screenshot: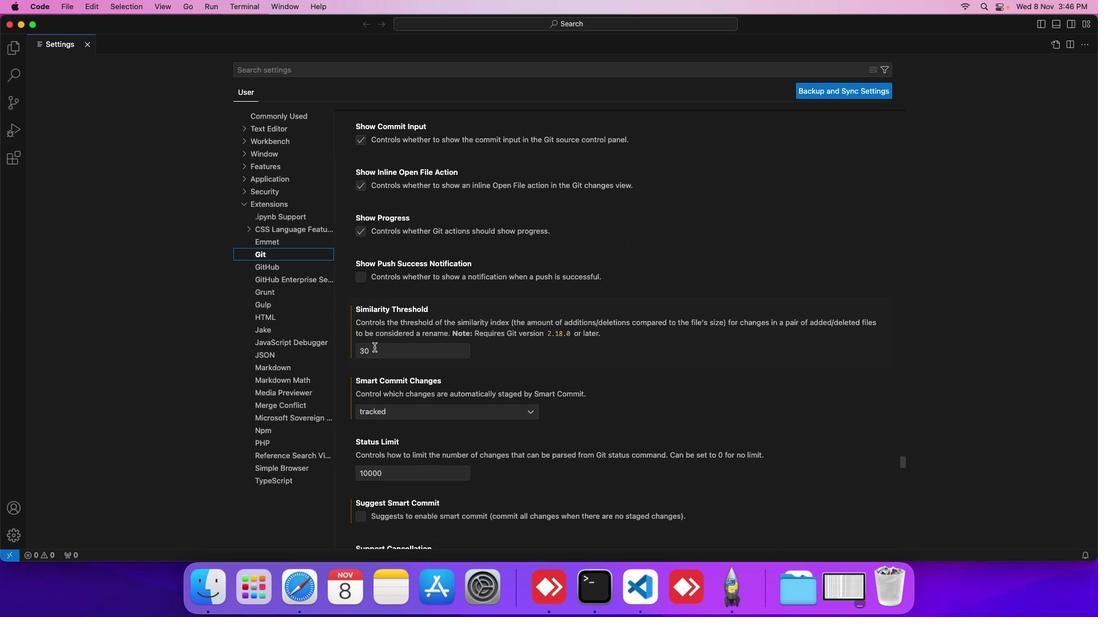 
Action: Mouse scrolled (374, 347) with delta (0, 0)
Screenshot: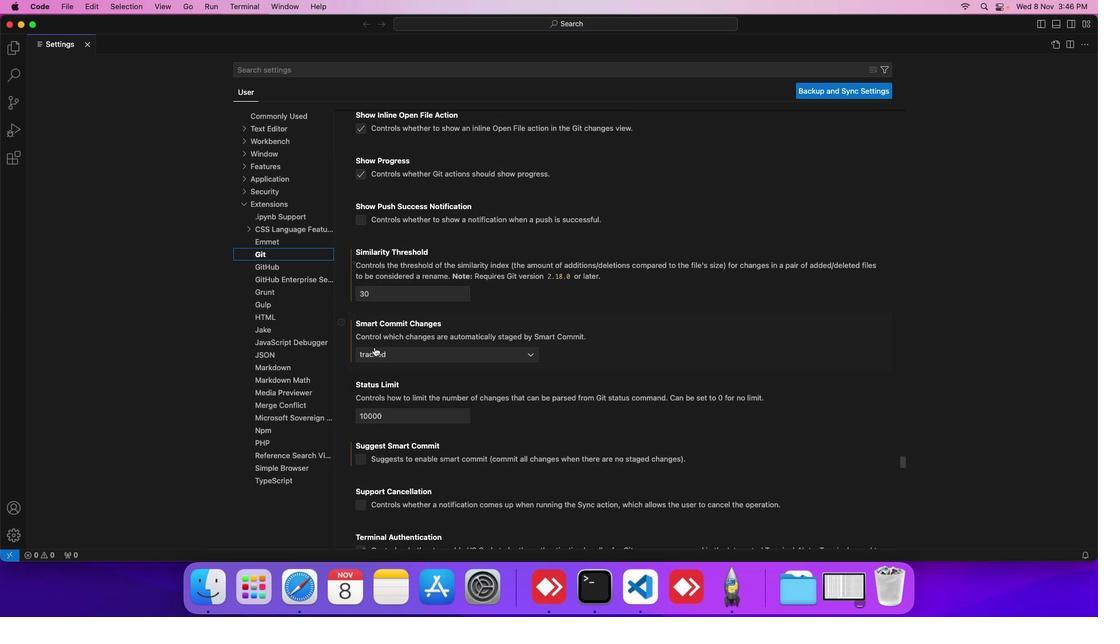 
Action: Mouse scrolled (374, 347) with delta (0, 0)
Screenshot: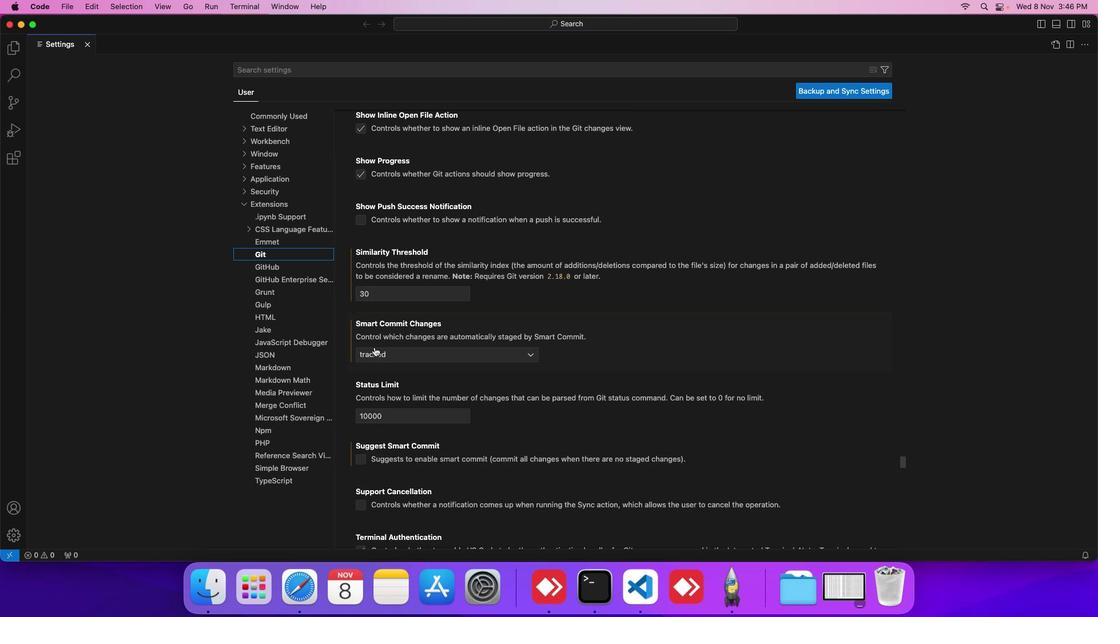 
Action: Mouse scrolled (374, 347) with delta (0, 0)
Screenshot: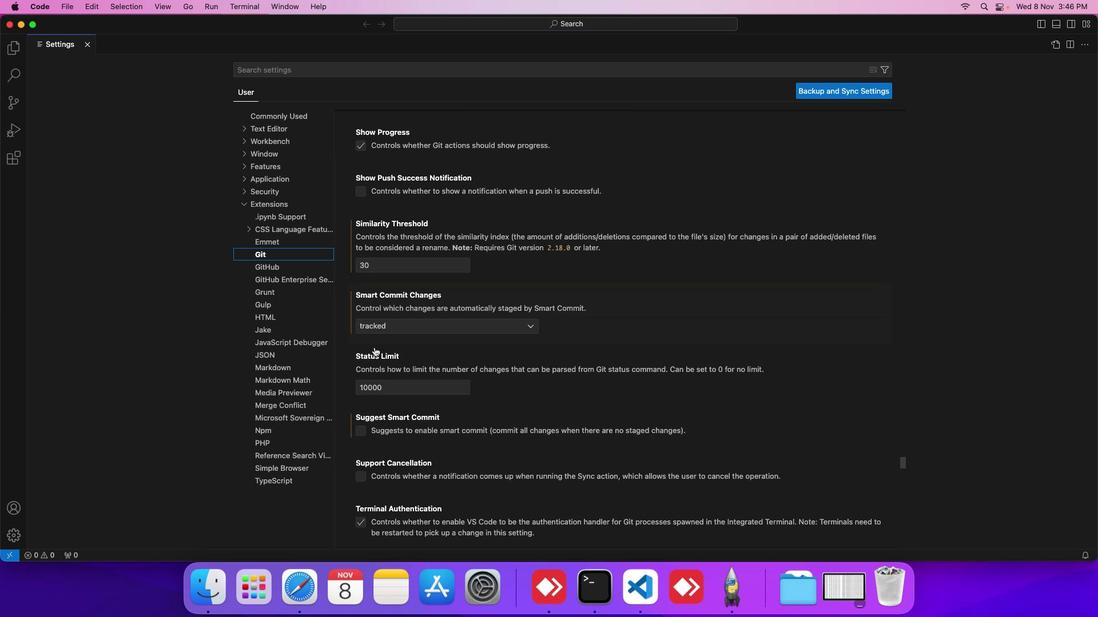 
Action: Mouse scrolled (374, 347) with delta (0, 0)
Screenshot: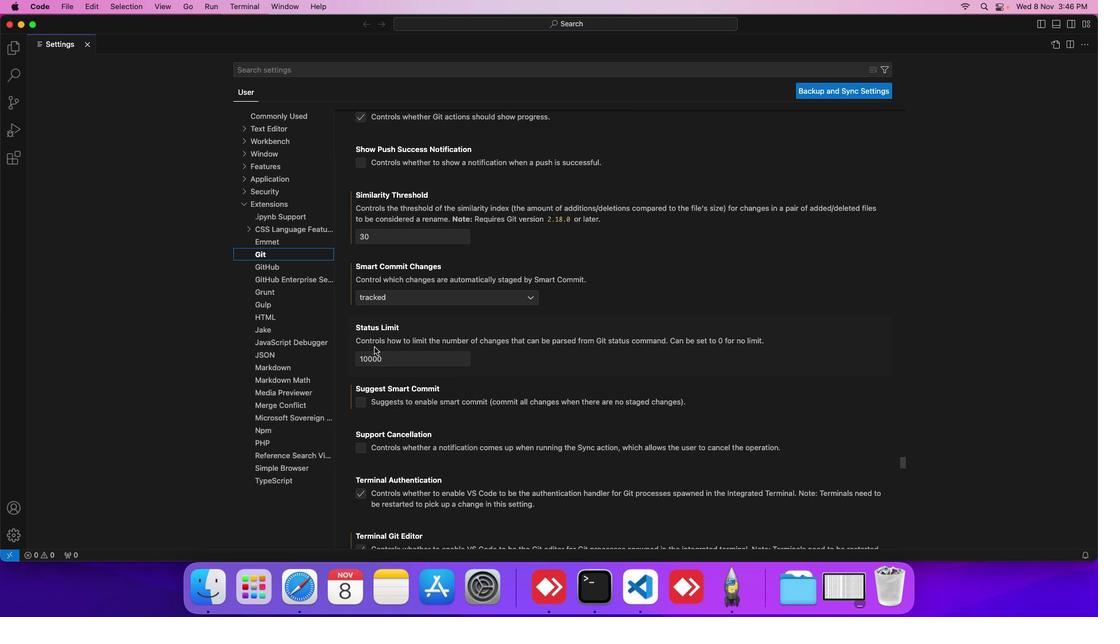
Action: Mouse scrolled (374, 347) with delta (0, 0)
Screenshot: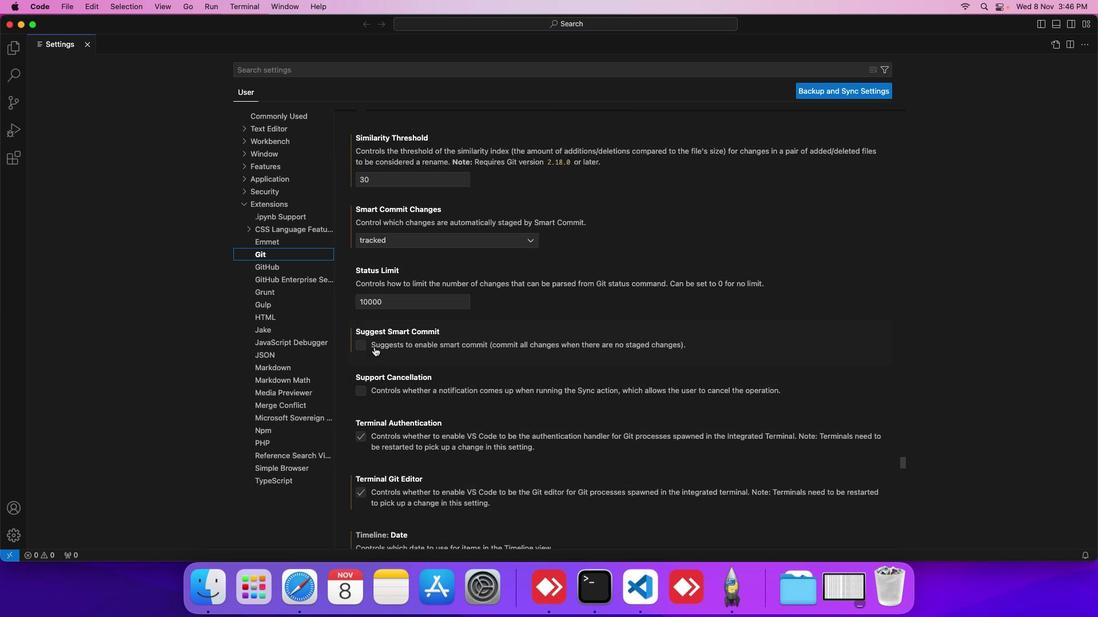 
Action: Mouse scrolled (374, 347) with delta (0, 0)
Screenshot: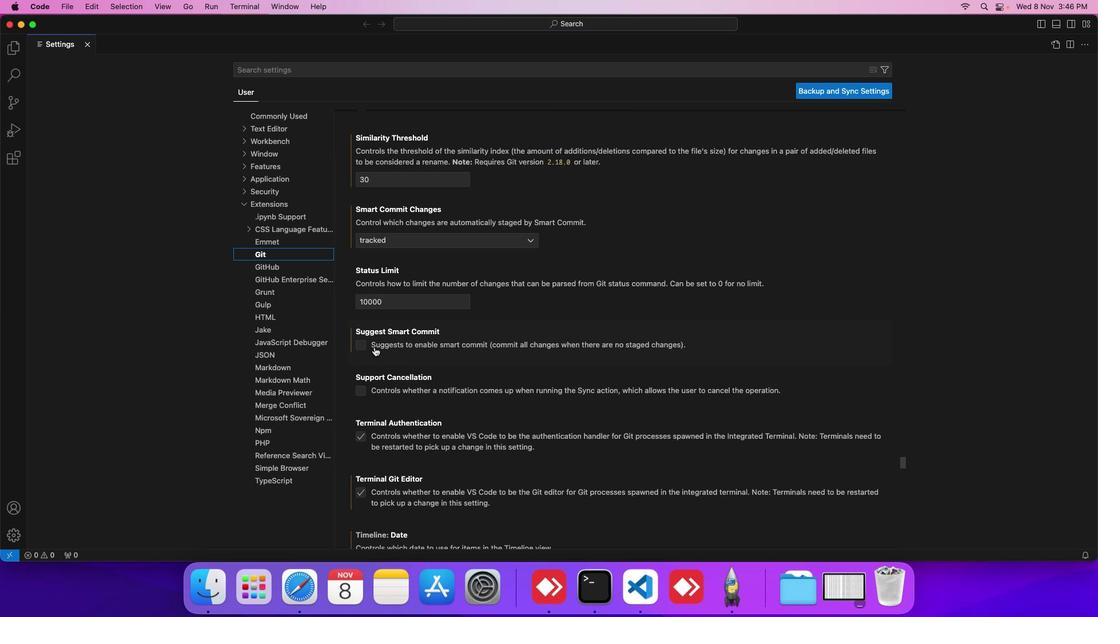 
Action: Mouse scrolled (374, 347) with delta (0, 0)
Screenshot: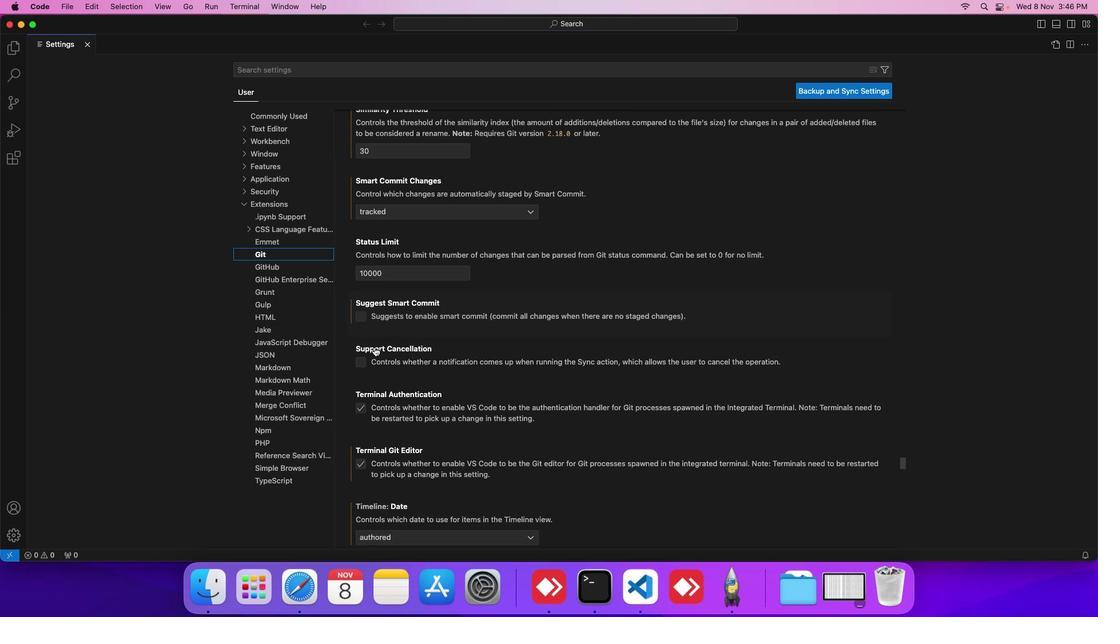 
Action: Mouse scrolled (374, 347) with delta (0, 0)
Screenshot: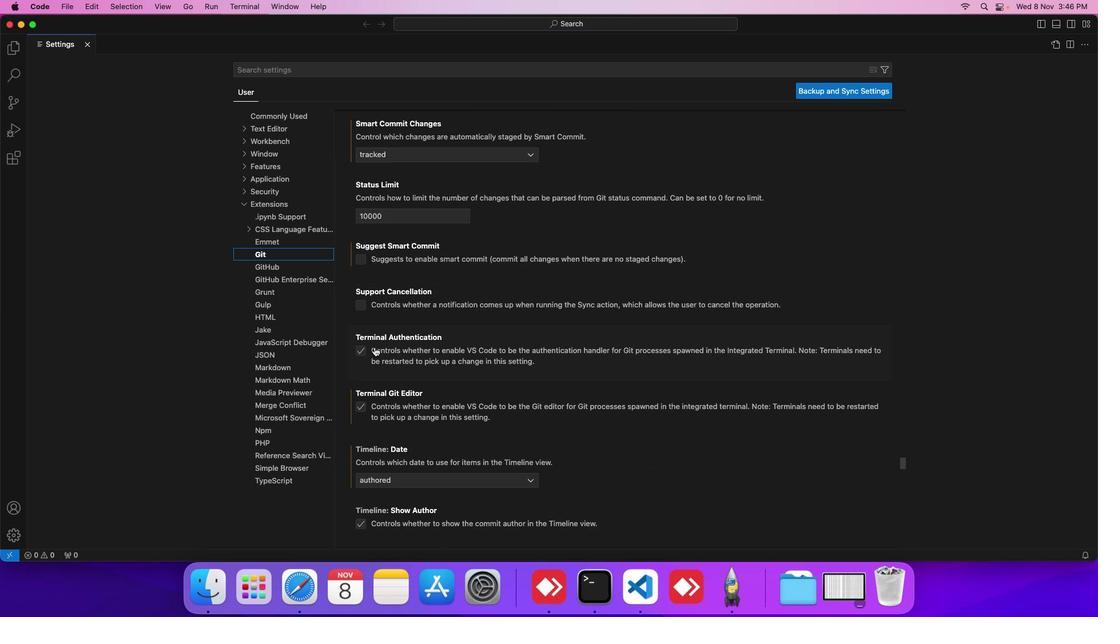 
Action: Mouse scrolled (374, 347) with delta (0, 0)
Screenshot: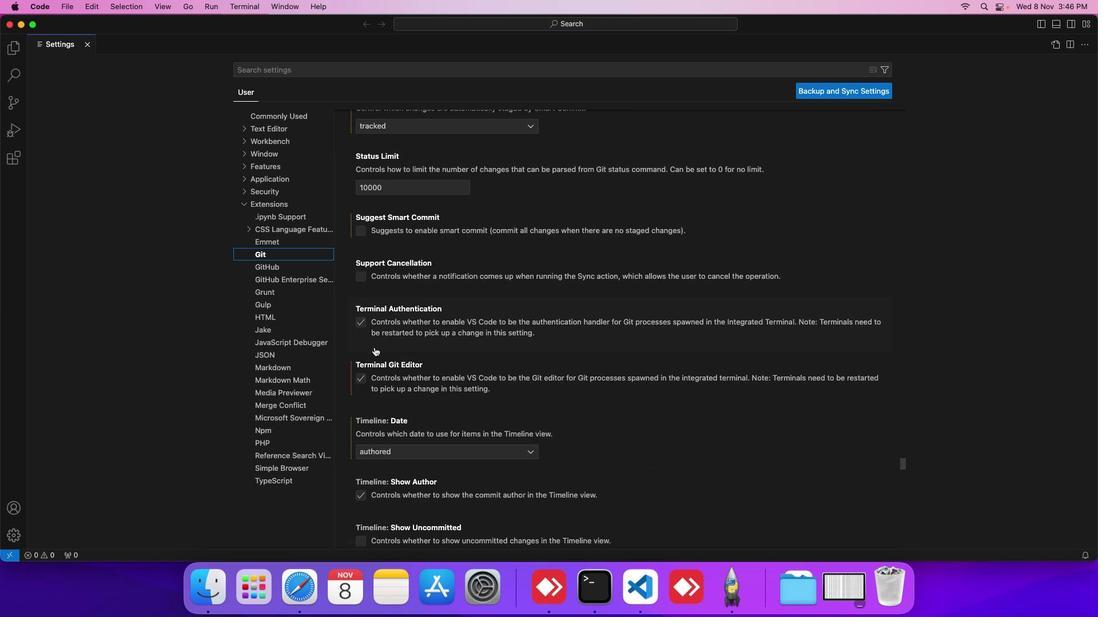 
Action: Mouse scrolled (374, 347) with delta (0, 0)
Screenshot: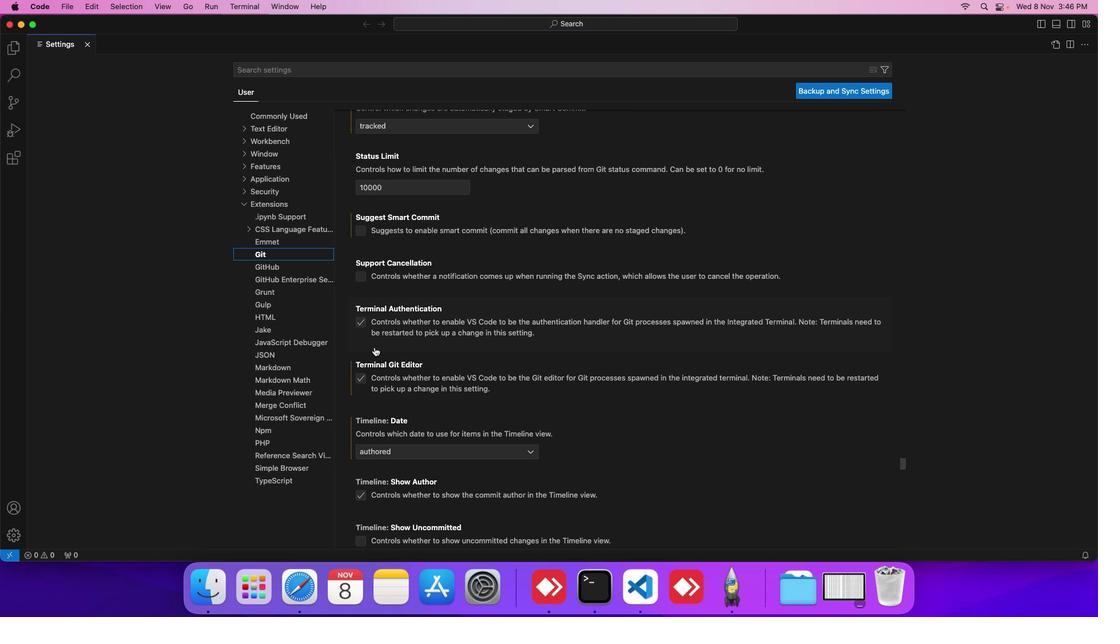 
Action: Mouse scrolled (374, 347) with delta (0, 0)
Screenshot: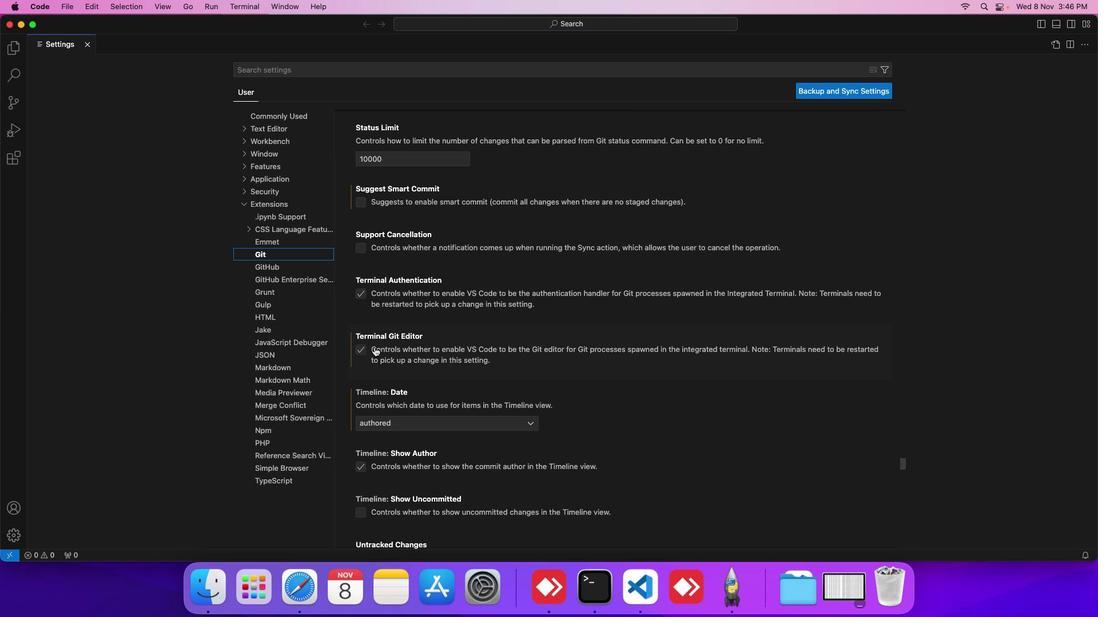 
Action: Mouse scrolled (374, 347) with delta (0, 0)
Screenshot: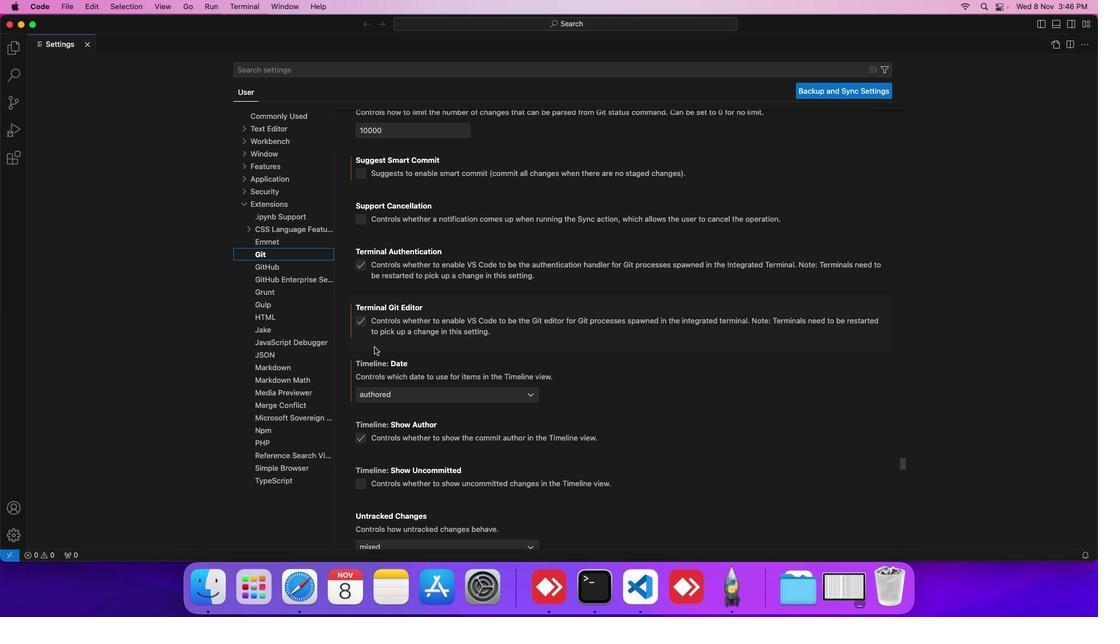 
Action: Mouse scrolled (374, 347) with delta (0, 0)
Screenshot: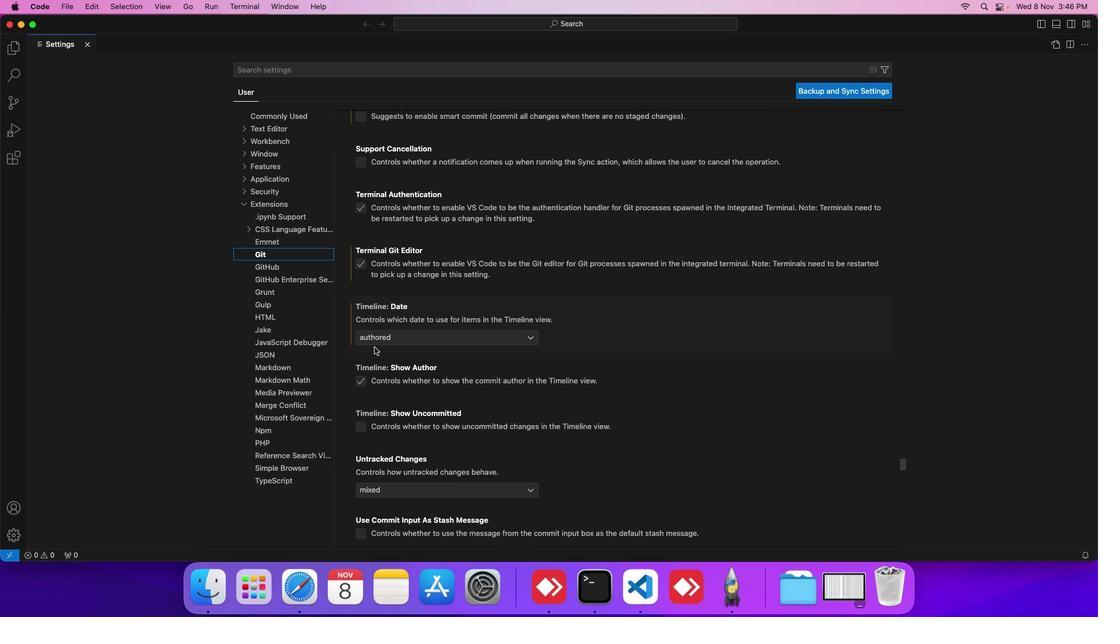 
Action: Mouse scrolled (374, 347) with delta (0, 0)
Screenshot: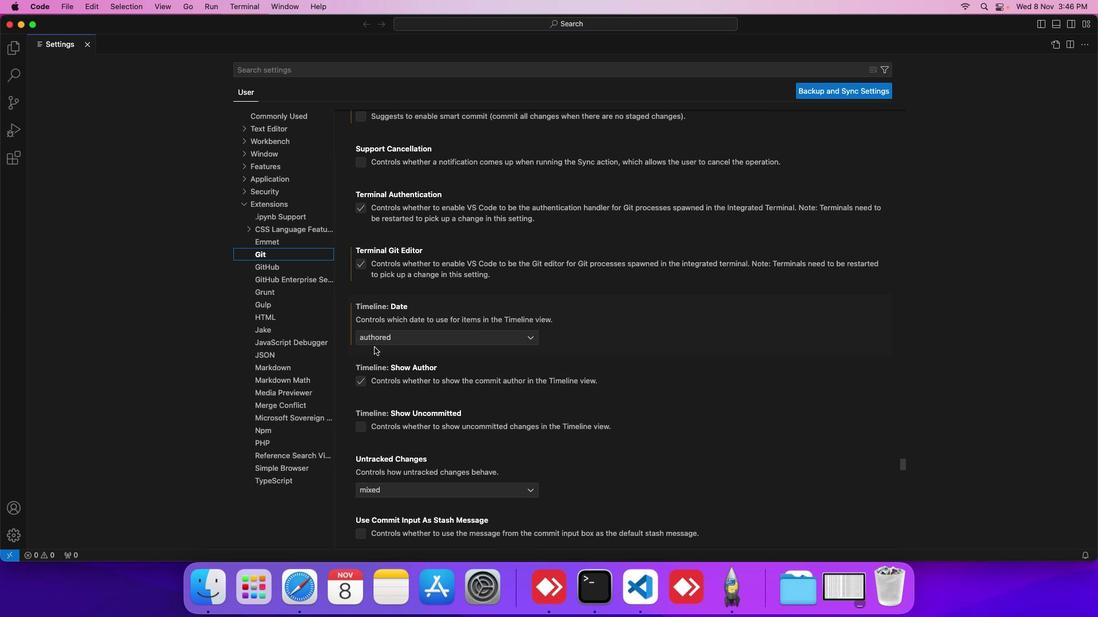 
Action: Mouse scrolled (374, 347) with delta (0, 0)
Screenshot: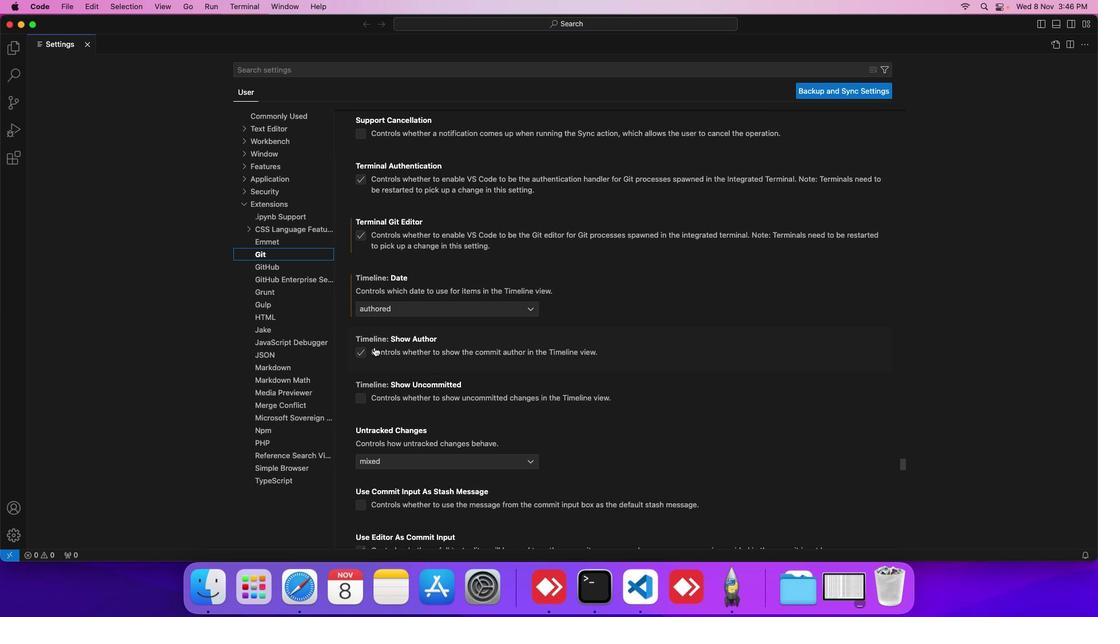 
Action: Mouse scrolled (374, 347) with delta (0, 0)
Screenshot: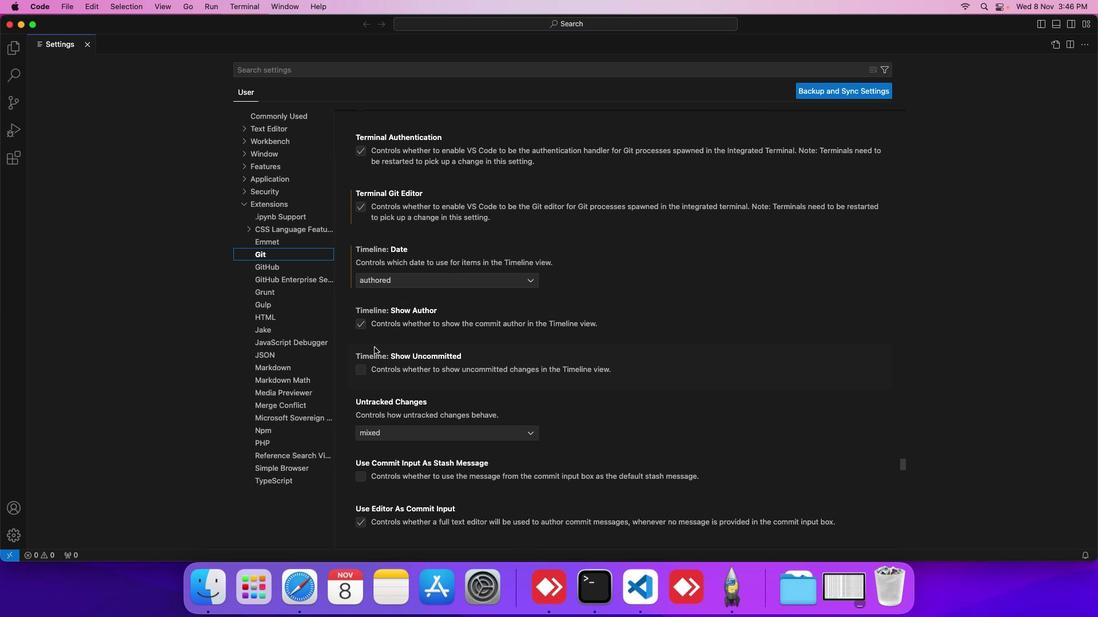 
Action: Mouse moved to (363, 321)
Screenshot: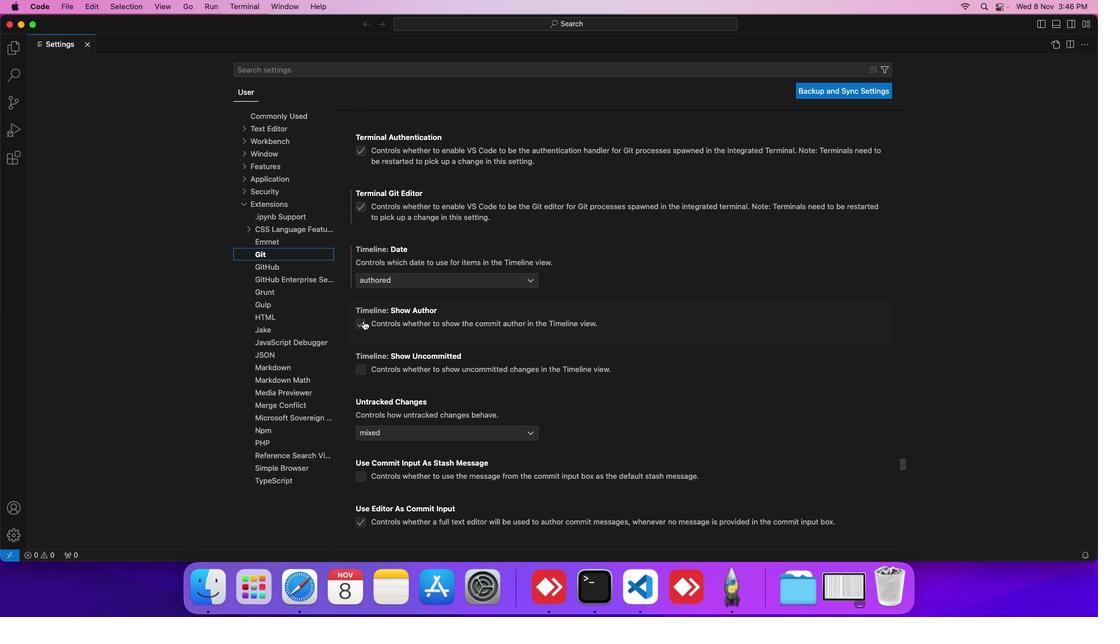 
Action: Mouse pressed left at (363, 321)
Screenshot: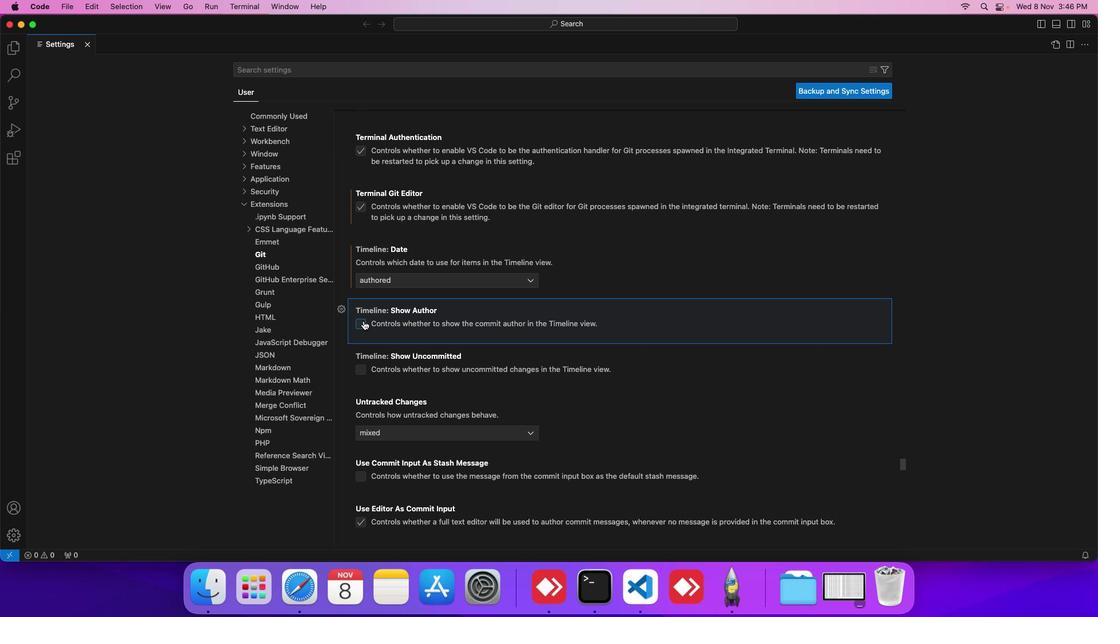 
Action: Mouse moved to (429, 320)
Screenshot: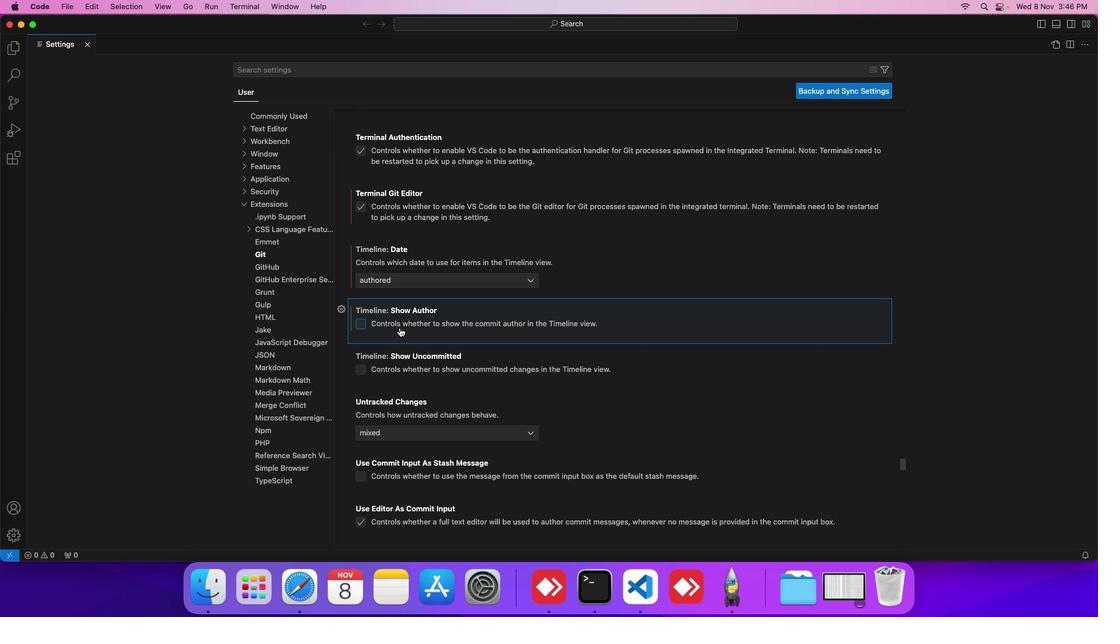 
